 Task: Research Airbnb accommodation in Utmanzai, Pakistan from 5th December, 2023 to 12th December, 2023 for 2 adults.  With 1  bedroom having 1 bed and 1 bathroom. Property type can be hotel. Booking option can be shelf check-in. Look for 3 properties as per requirement.
Action: Mouse moved to (430, 89)
Screenshot: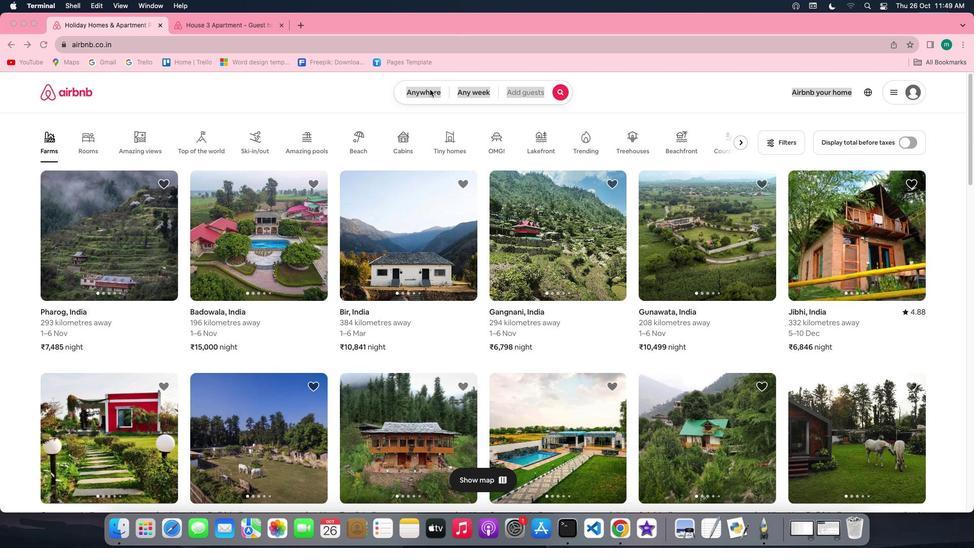 
Action: Mouse pressed left at (430, 89)
Screenshot: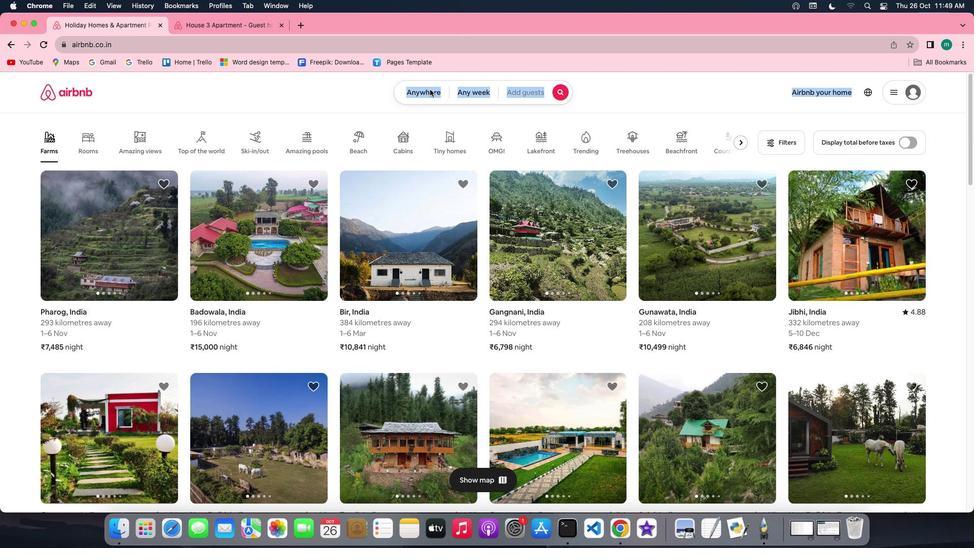 
Action: Mouse pressed left at (430, 89)
Screenshot: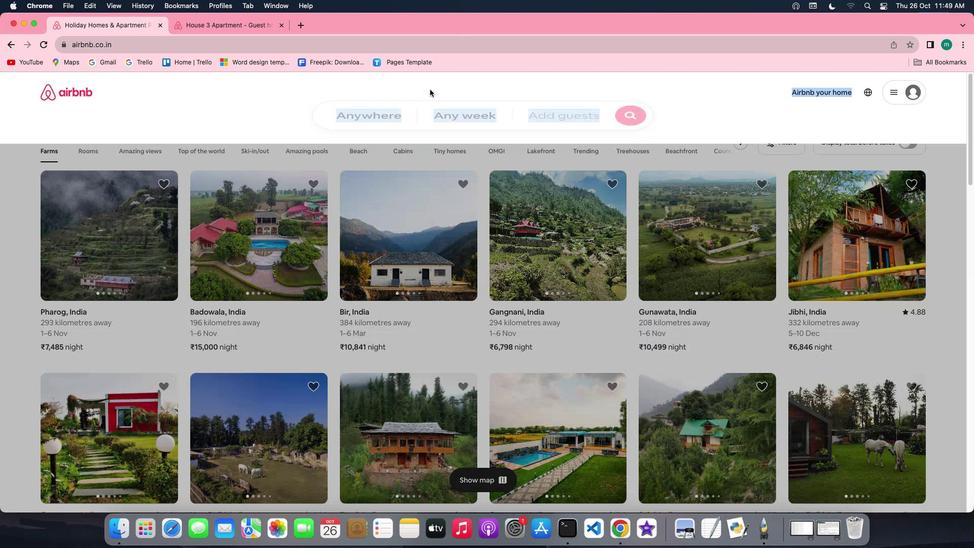 
Action: Mouse moved to (374, 132)
Screenshot: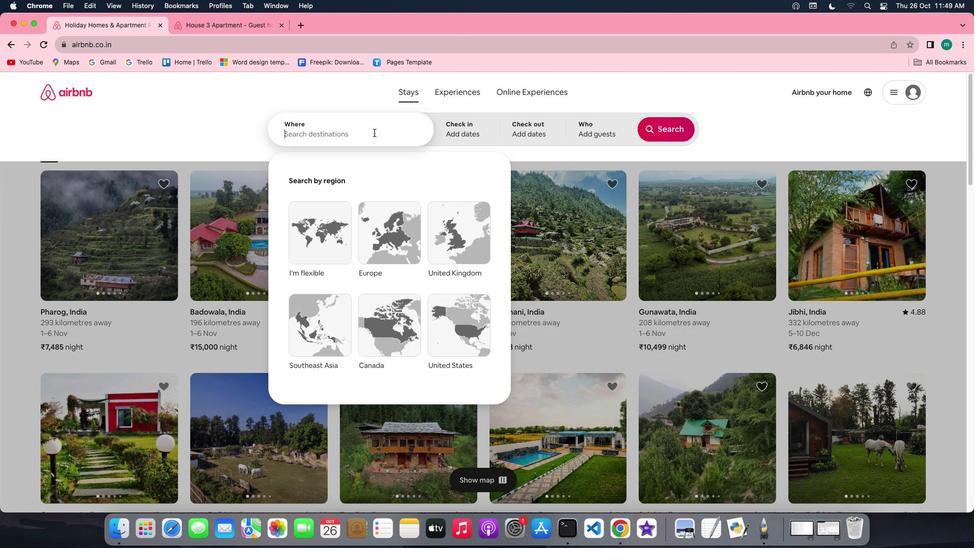 
Action: Key pressed Key.shift'U''t''m''a''n''z''a''i'','Key.spaceKey.shift'P''a''k''i''s''t''a''n'
Screenshot: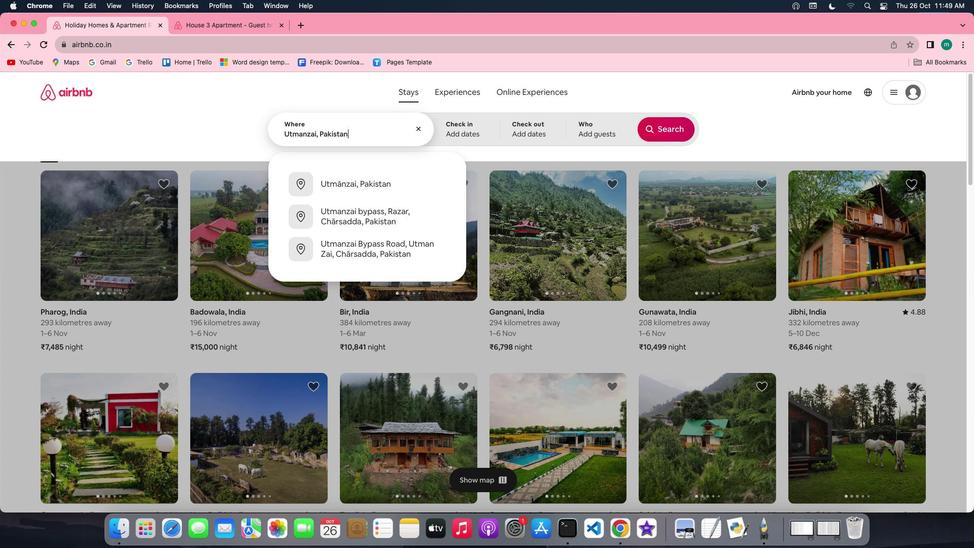 
Action: Mouse moved to (459, 129)
Screenshot: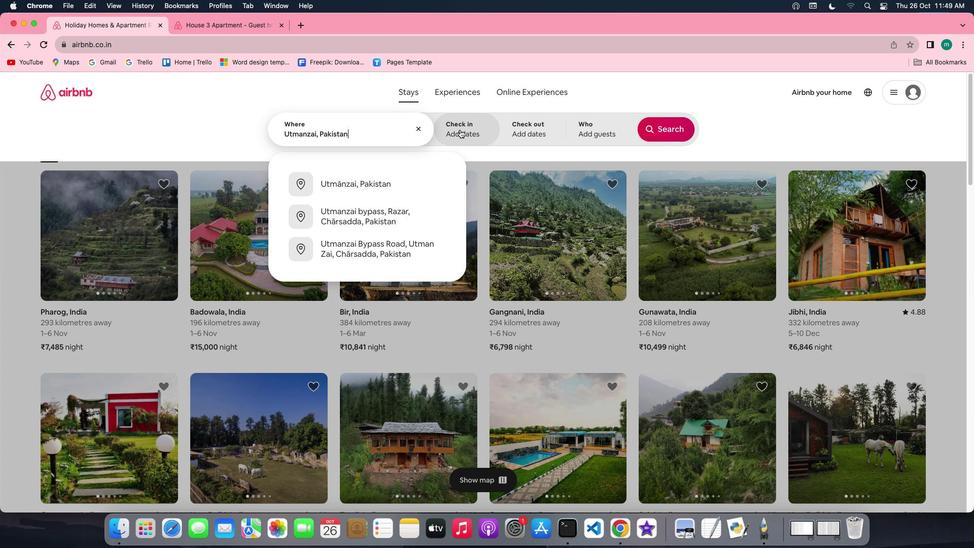 
Action: Mouse pressed left at (459, 129)
Screenshot: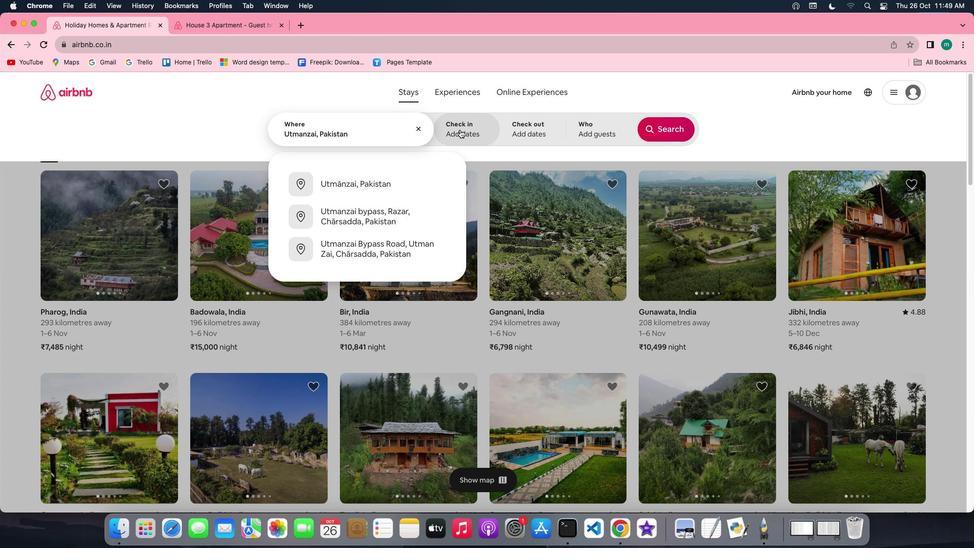 
Action: Mouse moved to (667, 210)
Screenshot: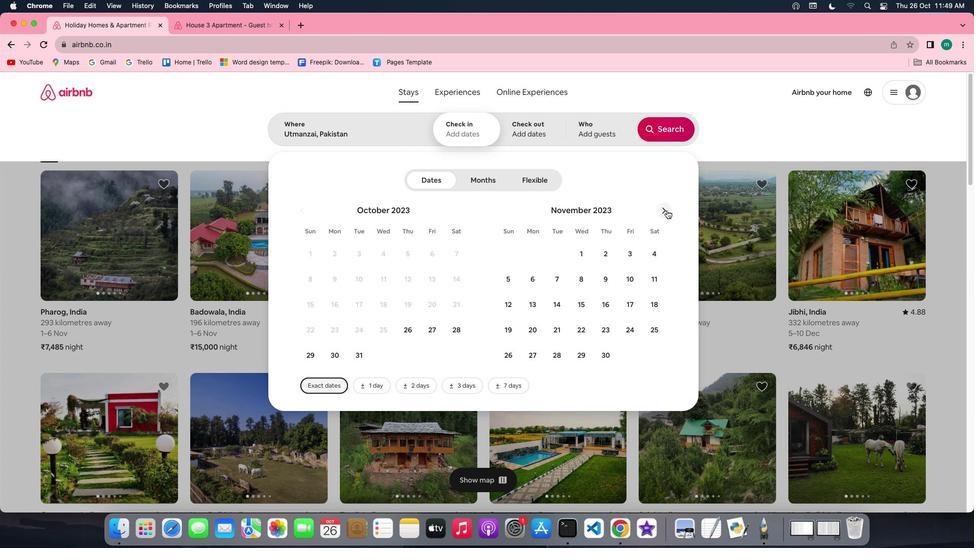 
Action: Mouse pressed left at (667, 210)
Screenshot: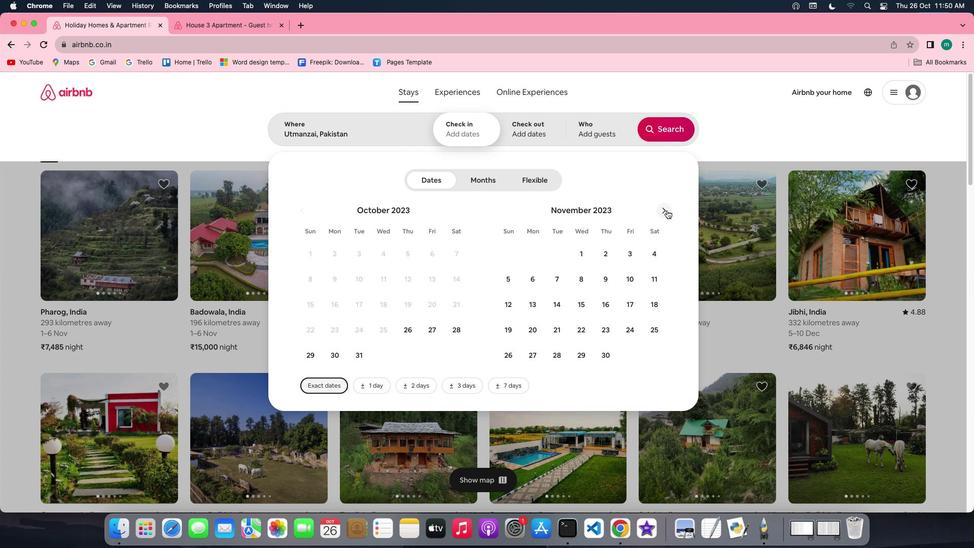 
Action: Mouse moved to (562, 273)
Screenshot: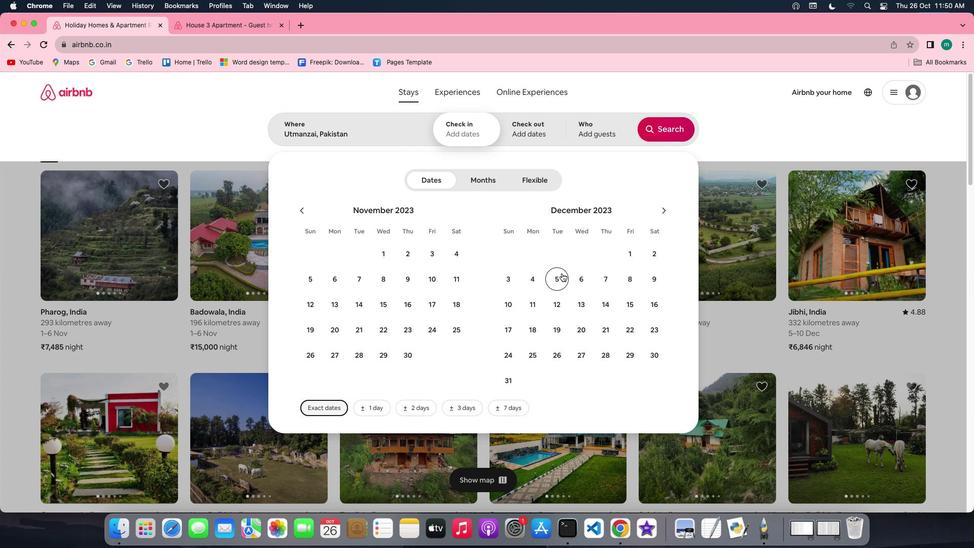 
Action: Mouse pressed left at (562, 273)
Screenshot: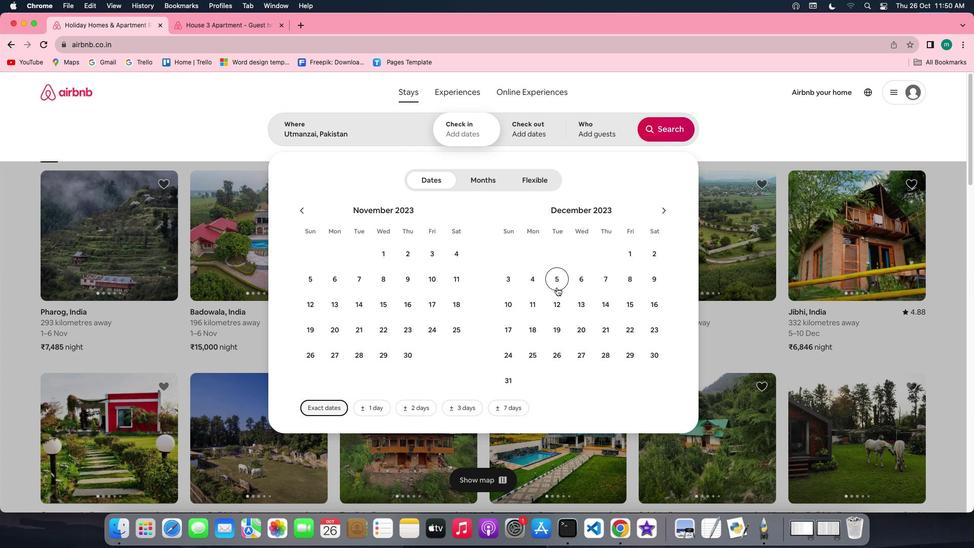
Action: Mouse moved to (555, 306)
Screenshot: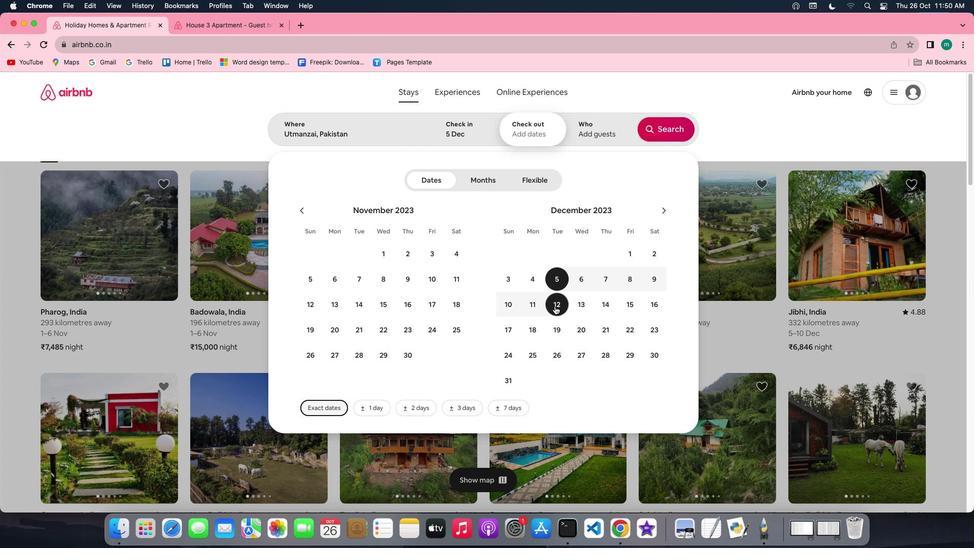 
Action: Mouse pressed left at (555, 306)
Screenshot: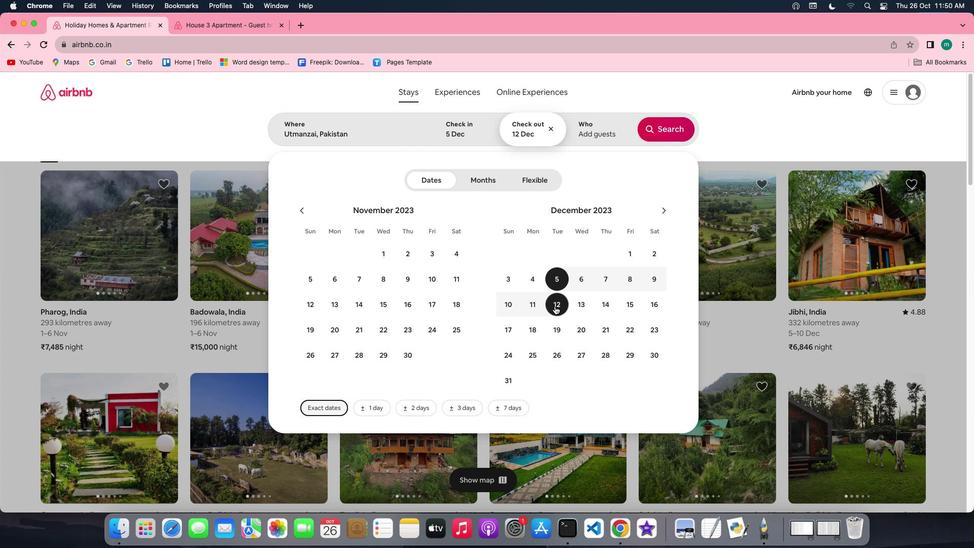 
Action: Mouse moved to (592, 138)
Screenshot: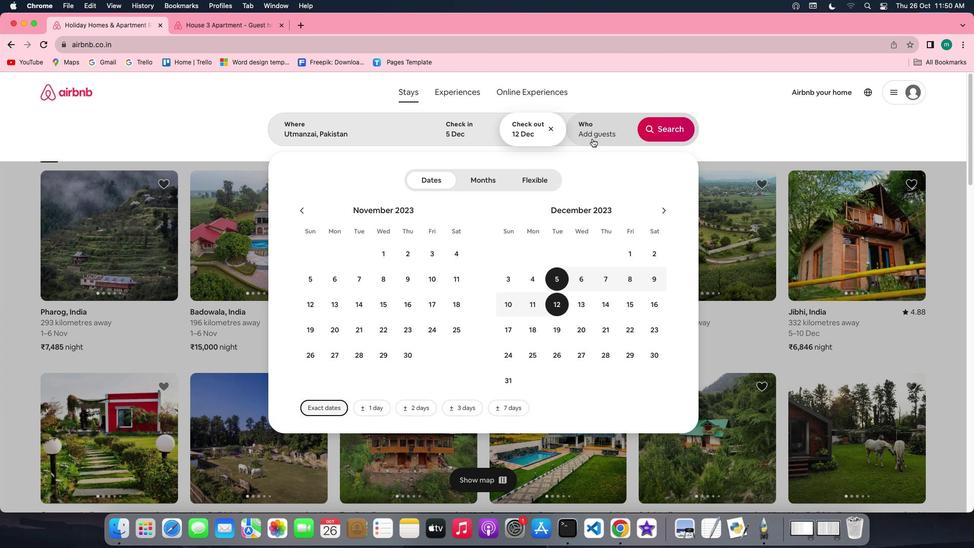 
Action: Mouse pressed left at (592, 138)
Screenshot: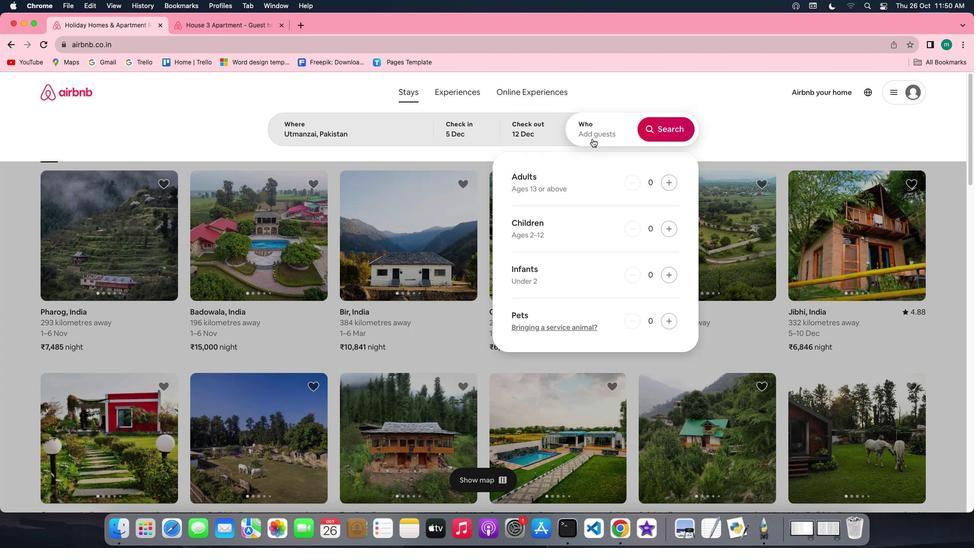 
Action: Mouse moved to (675, 181)
Screenshot: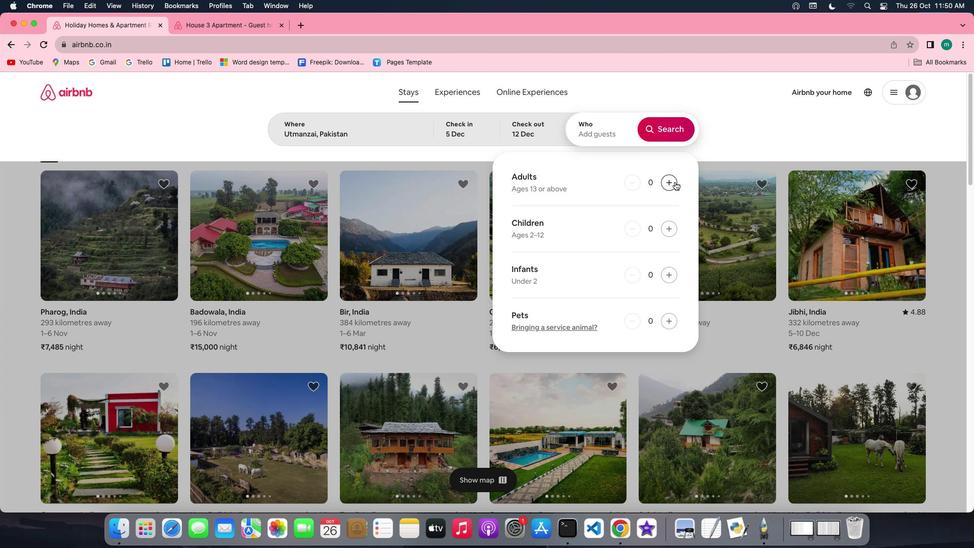 
Action: Mouse pressed left at (675, 181)
Screenshot: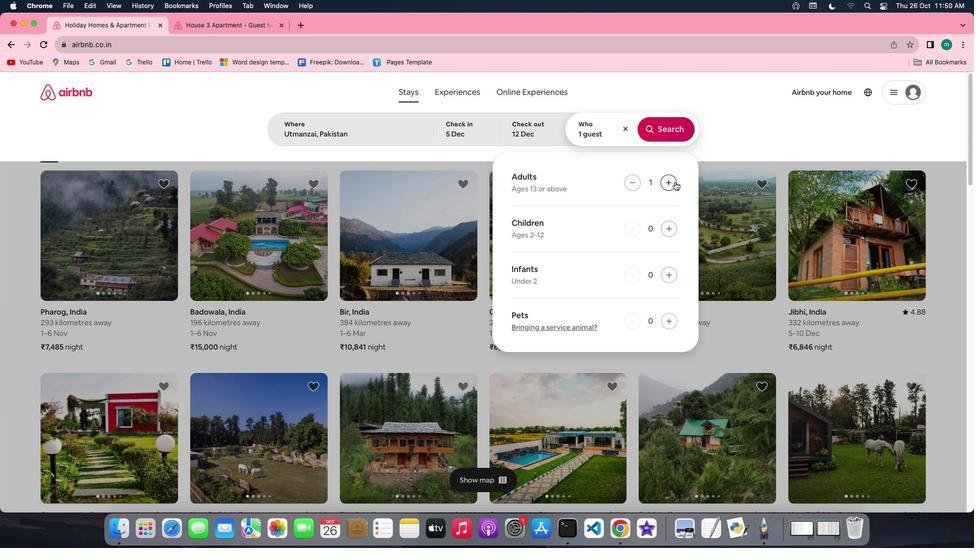 
Action: Mouse pressed left at (675, 181)
Screenshot: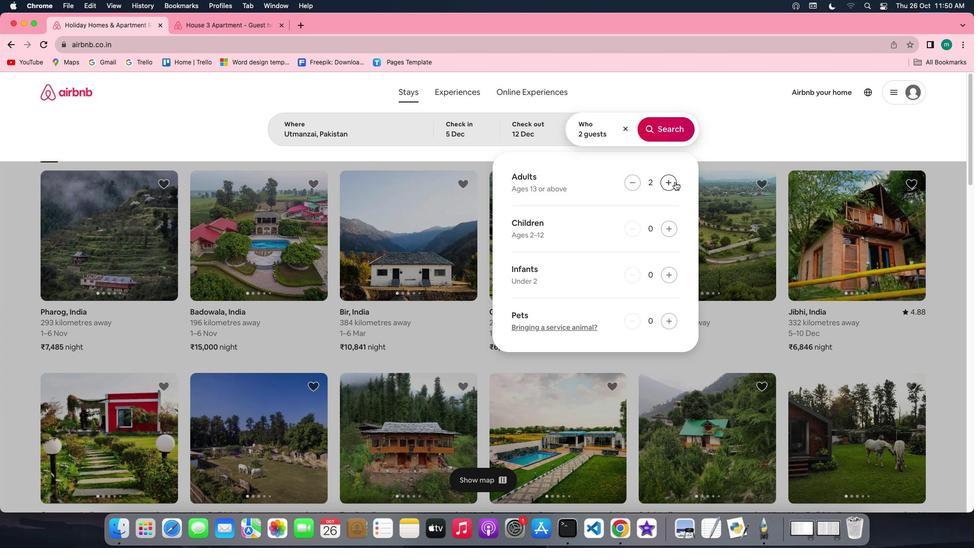 
Action: Mouse moved to (671, 136)
Screenshot: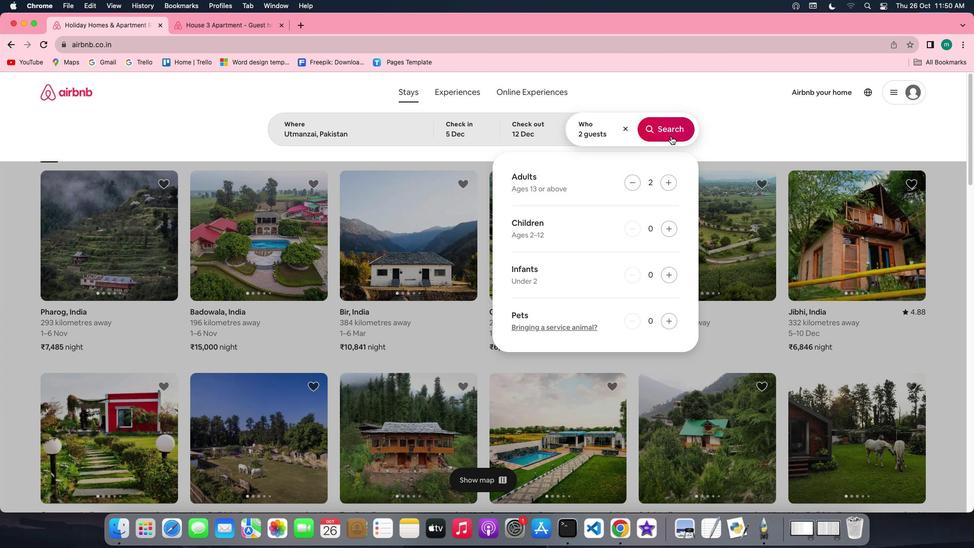 
Action: Mouse pressed left at (671, 136)
Screenshot: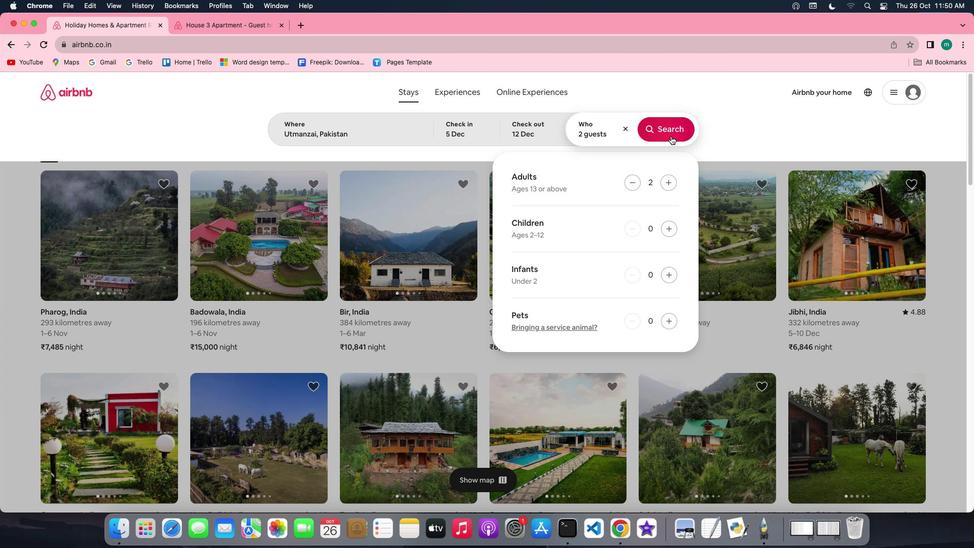 
Action: Mouse moved to (814, 138)
Screenshot: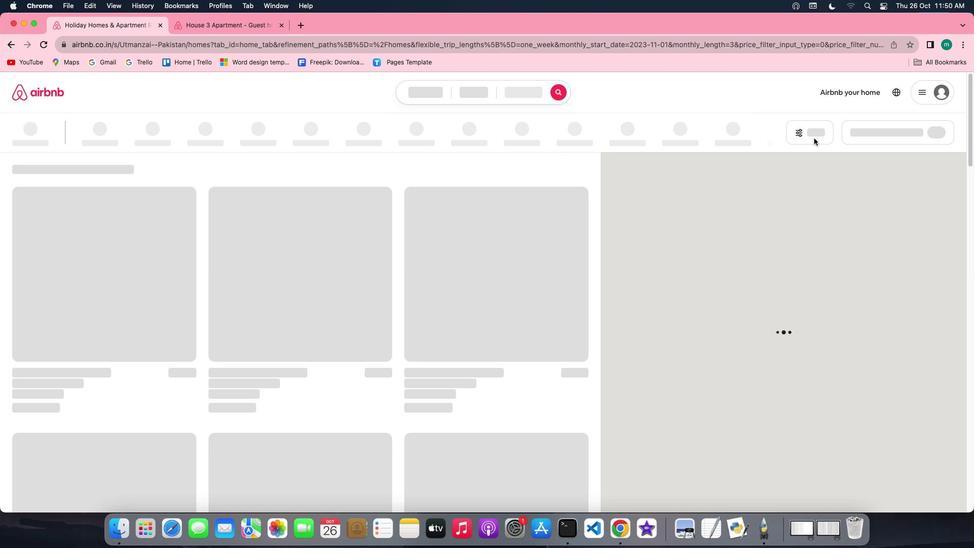 
Action: Mouse pressed left at (814, 138)
Screenshot: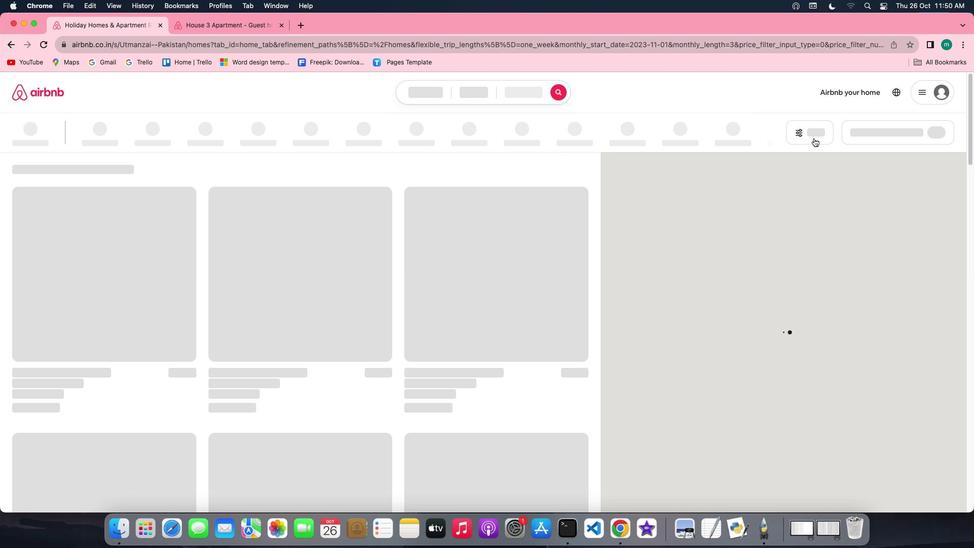 
Action: Mouse moved to (818, 133)
Screenshot: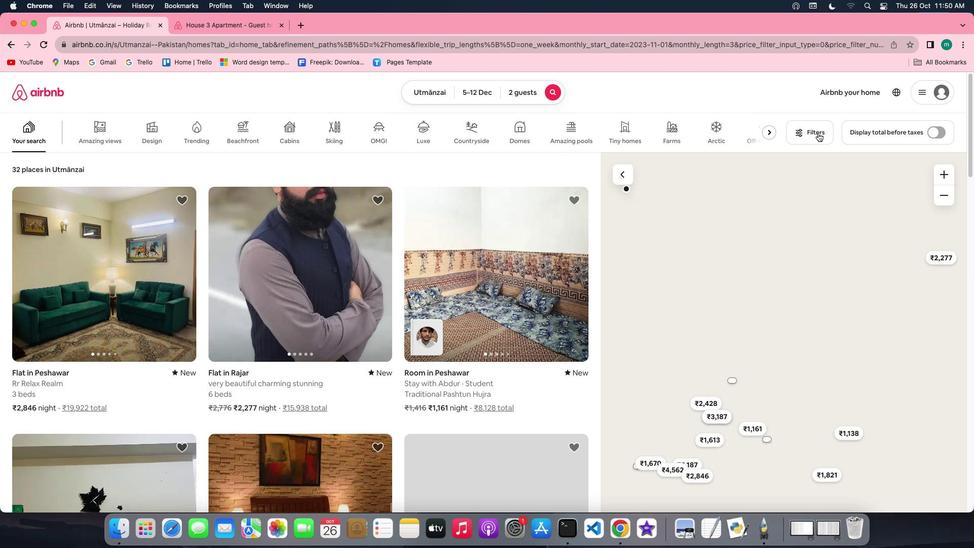 
Action: Mouse pressed left at (818, 133)
Screenshot: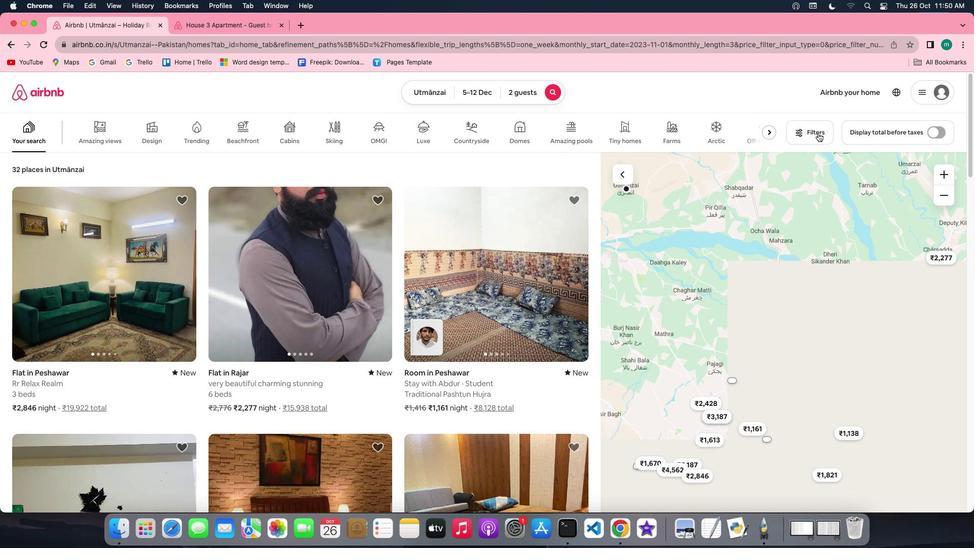 
Action: Mouse moved to (582, 314)
Screenshot: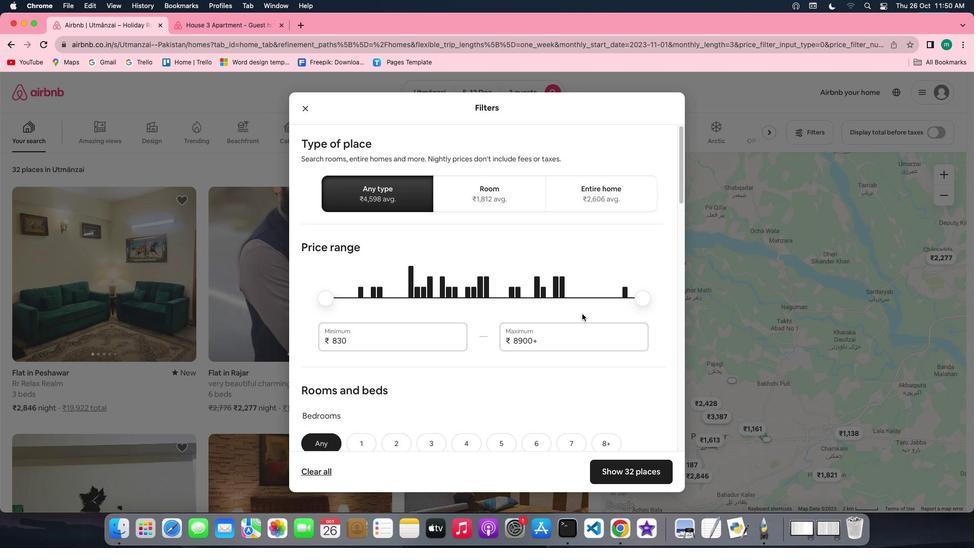 
Action: Mouse scrolled (582, 314) with delta (0, 0)
Screenshot: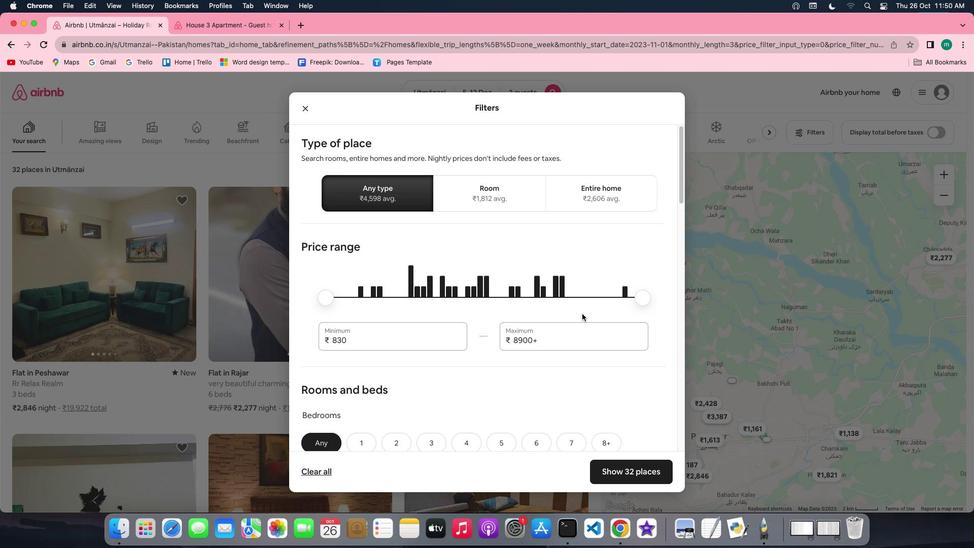 
Action: Mouse scrolled (582, 314) with delta (0, 0)
Screenshot: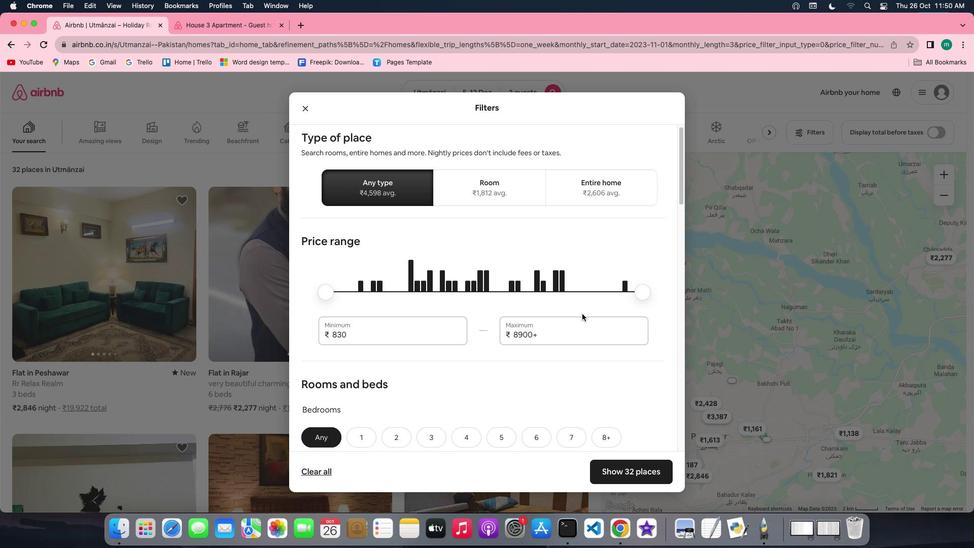 
Action: Mouse scrolled (582, 314) with delta (0, 0)
Screenshot: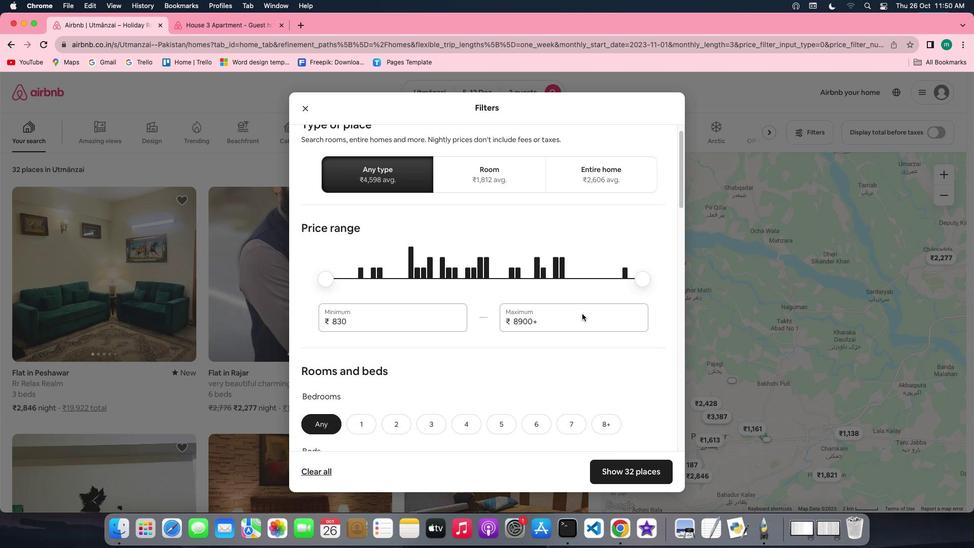 
Action: Mouse scrolled (582, 314) with delta (0, 0)
Screenshot: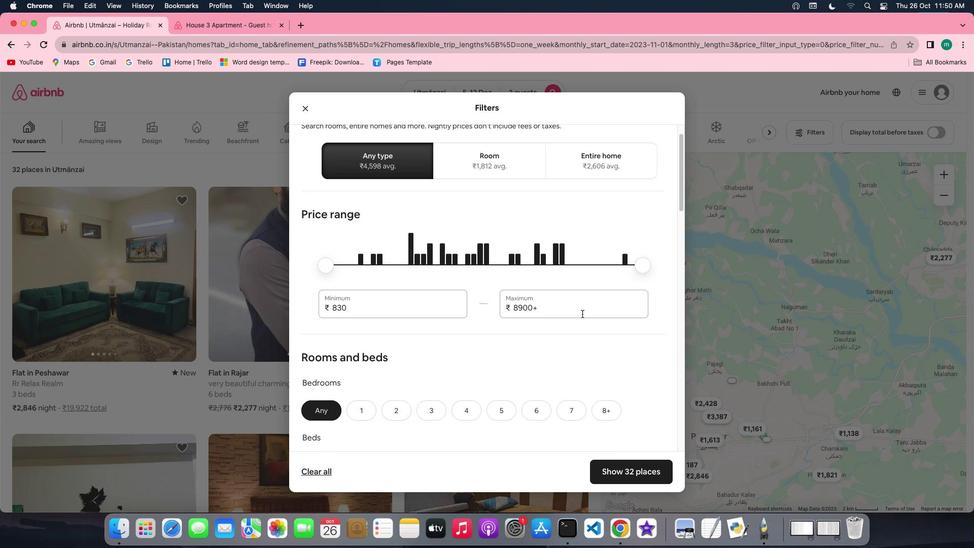 
Action: Mouse scrolled (582, 314) with delta (0, 0)
Screenshot: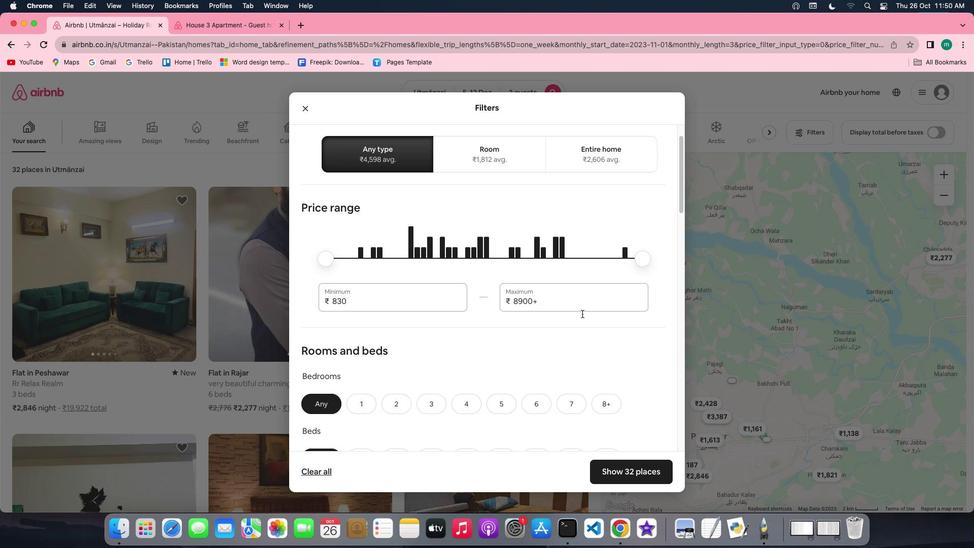 
Action: Mouse scrolled (582, 314) with delta (0, -1)
Screenshot: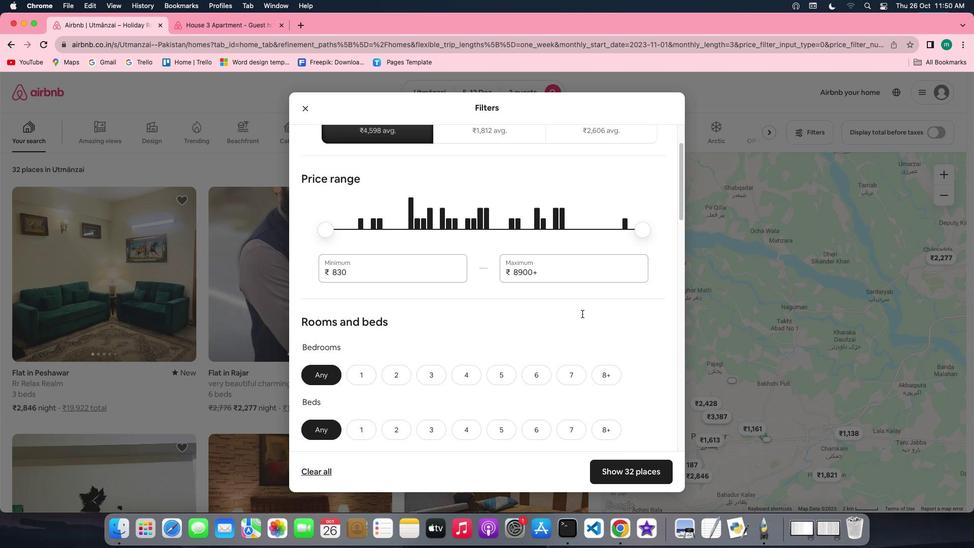 
Action: Mouse scrolled (582, 314) with delta (0, -1)
Screenshot: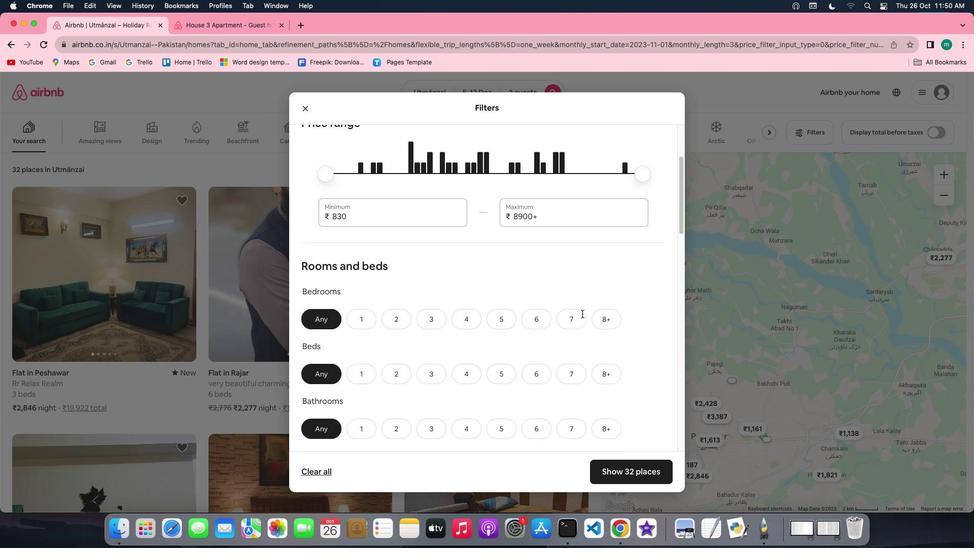 
Action: Mouse scrolled (582, 314) with delta (0, 0)
Screenshot: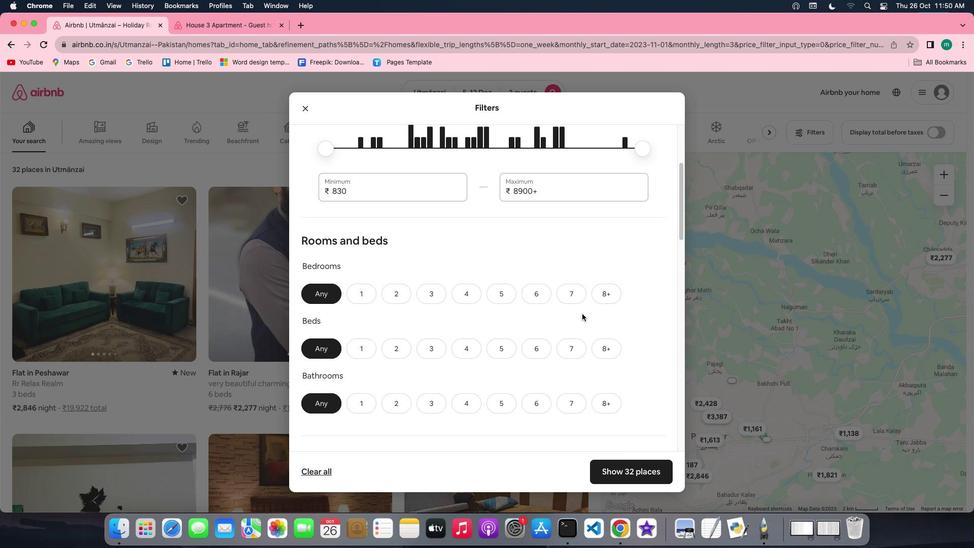 
Action: Mouse scrolled (582, 314) with delta (0, 0)
Screenshot: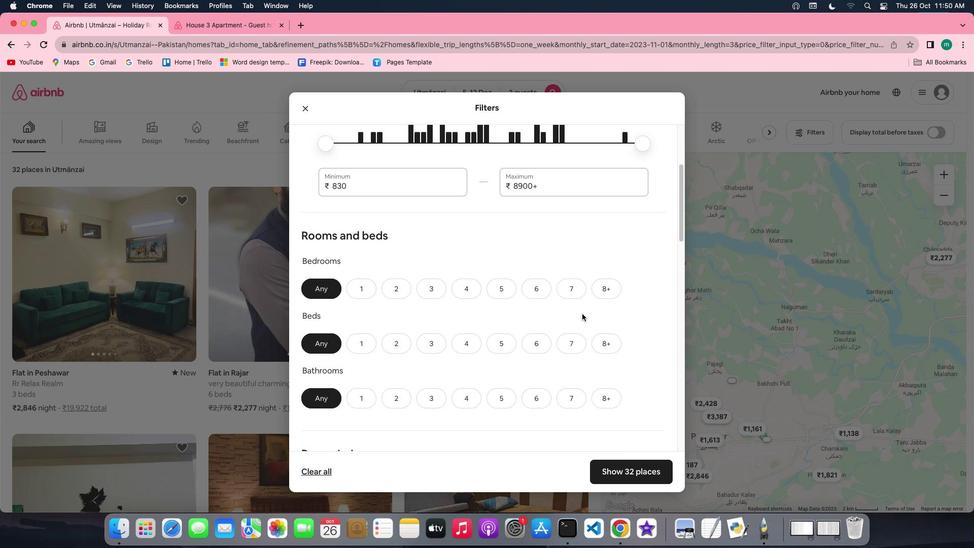 
Action: Mouse scrolled (582, 314) with delta (0, 0)
Screenshot: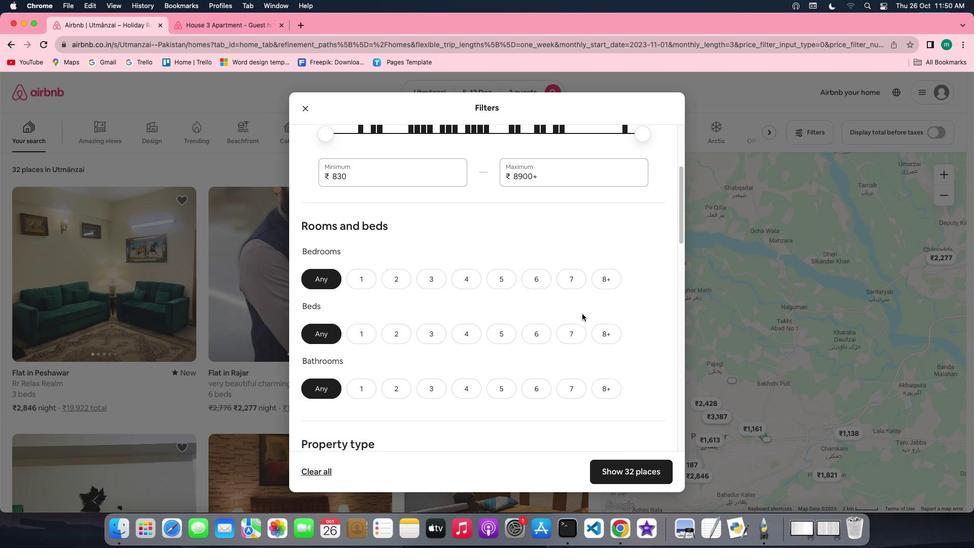
Action: Mouse moved to (366, 275)
Screenshot: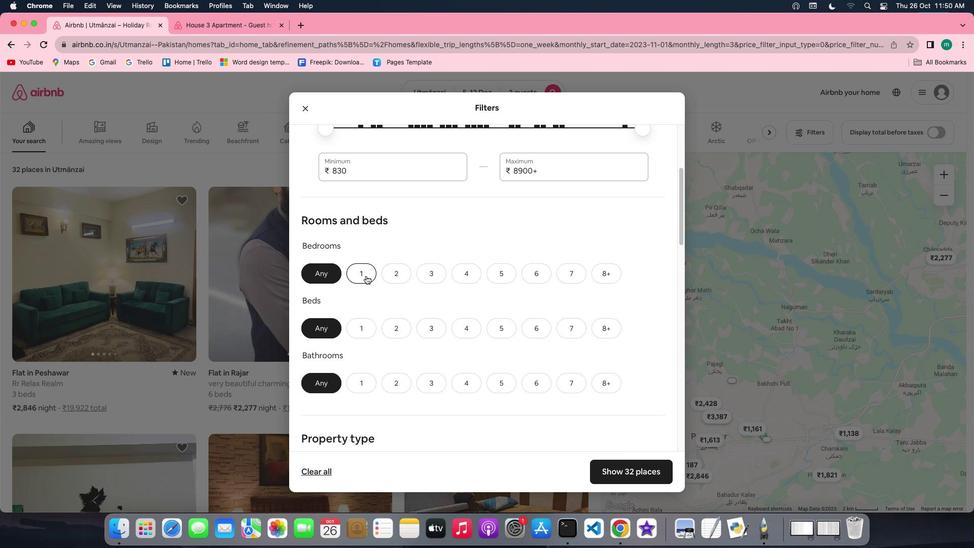
Action: Mouse pressed left at (366, 275)
Screenshot: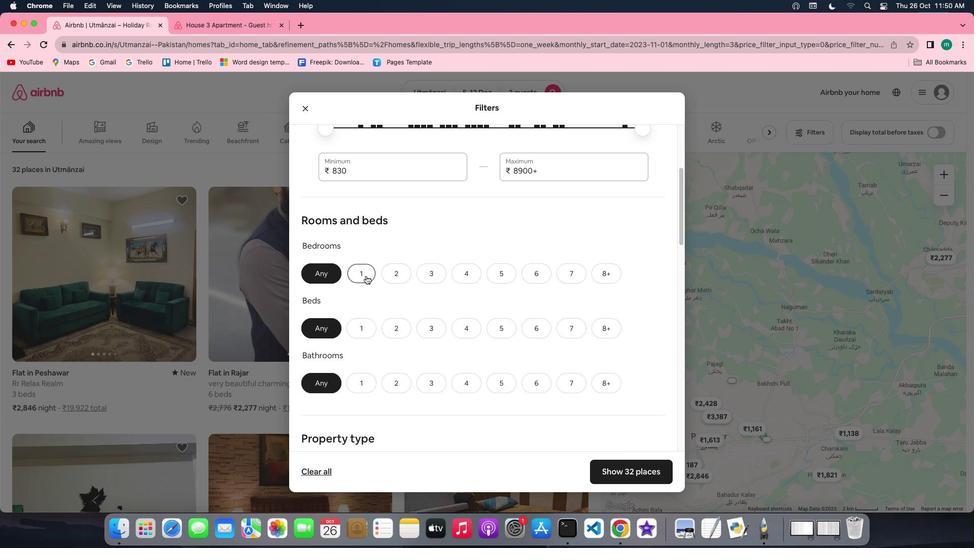 
Action: Mouse moved to (359, 317)
Screenshot: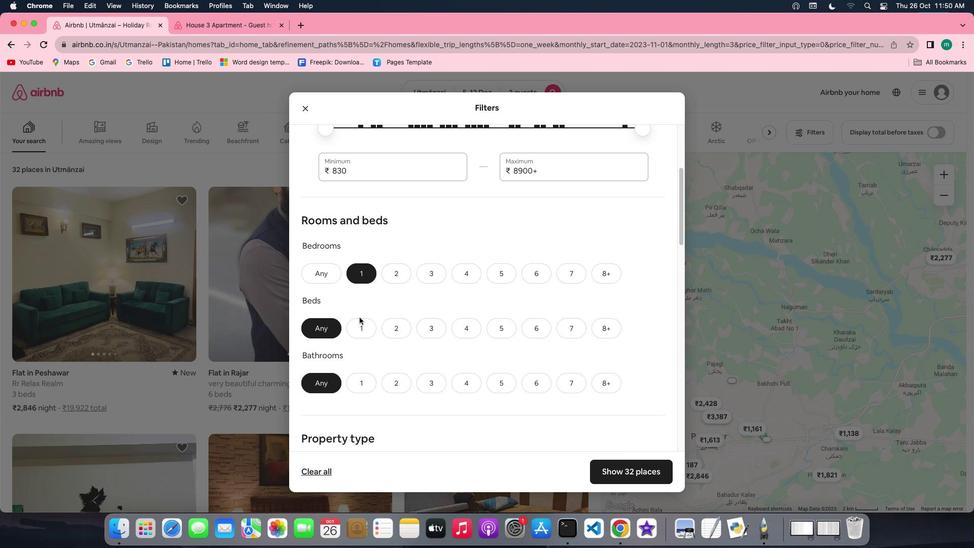 
Action: Mouse pressed left at (359, 317)
Screenshot: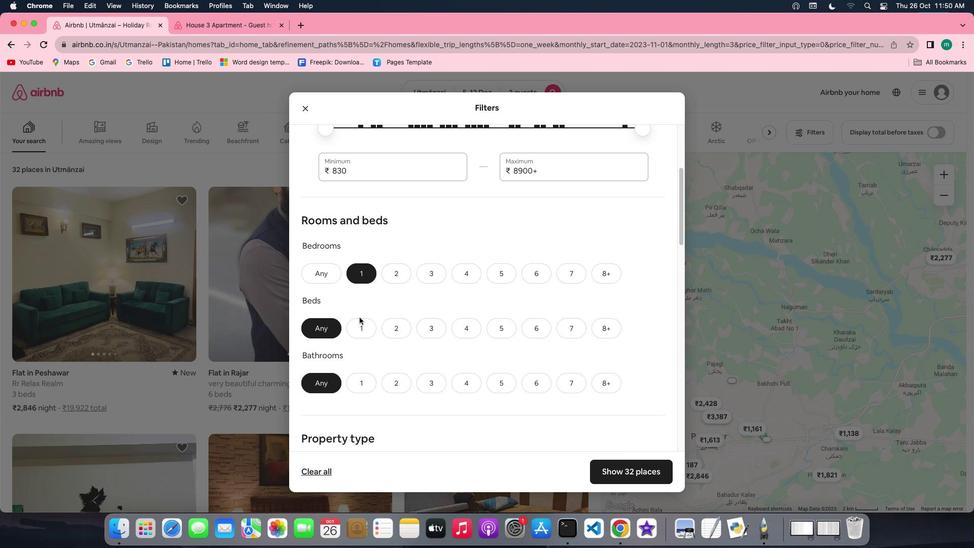 
Action: Mouse moved to (359, 325)
Screenshot: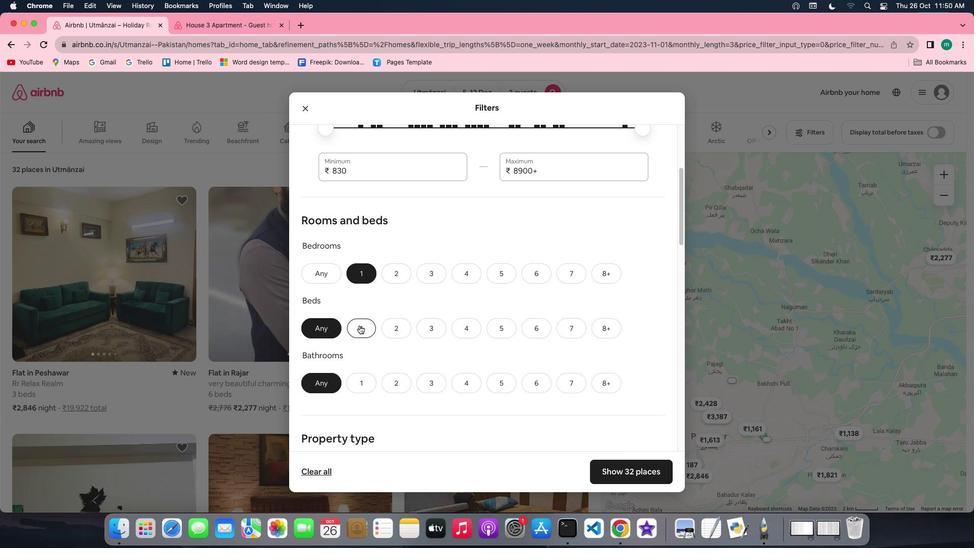 
Action: Mouse pressed left at (359, 325)
Screenshot: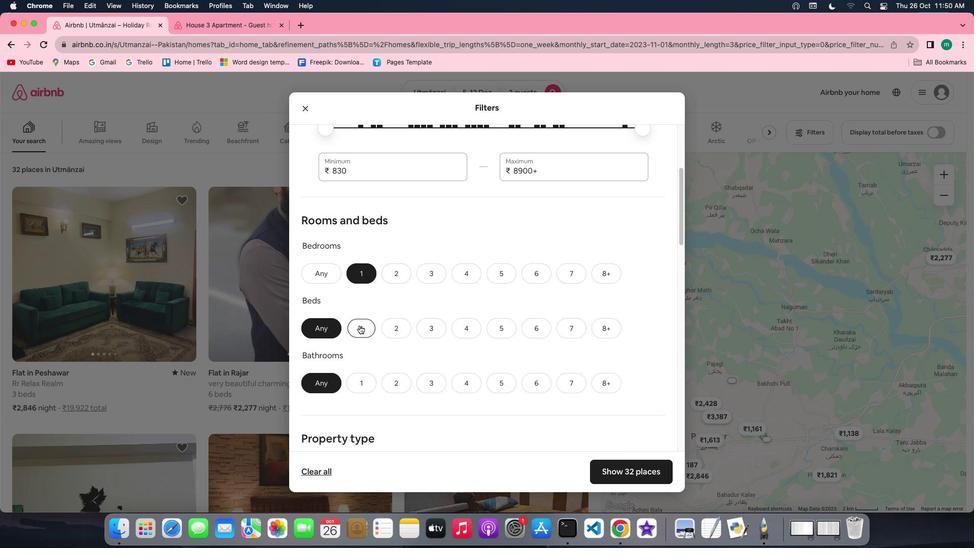 
Action: Mouse moved to (360, 376)
Screenshot: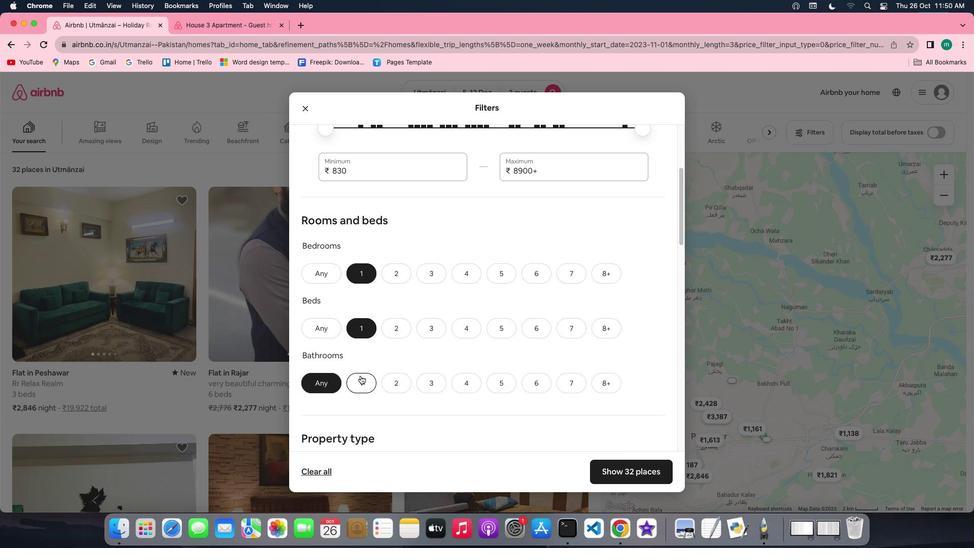 
Action: Mouse pressed left at (360, 376)
Screenshot: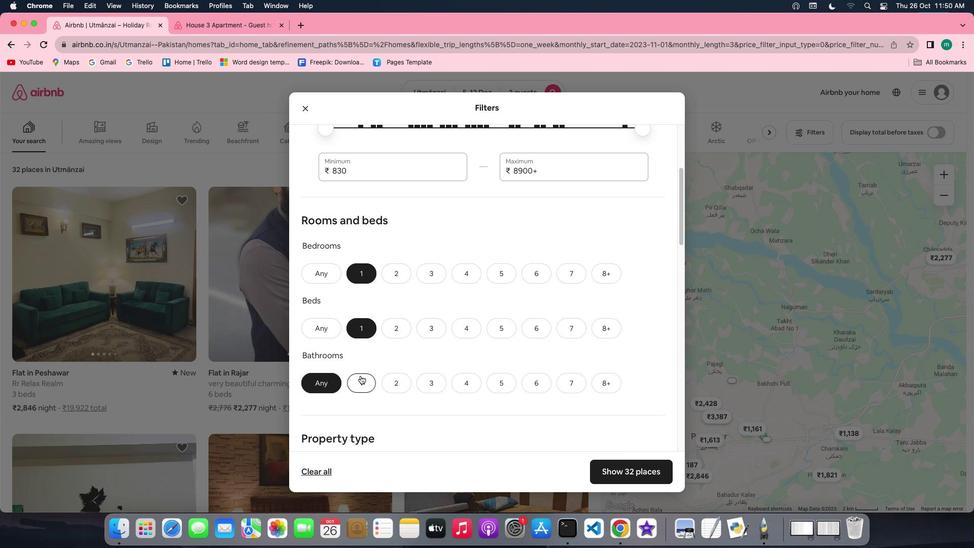 
Action: Mouse moved to (470, 365)
Screenshot: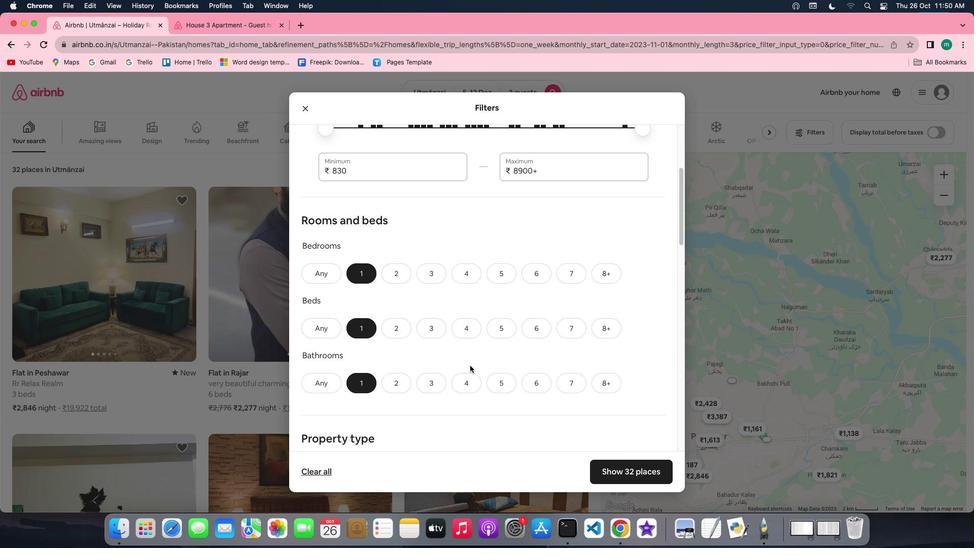 
Action: Mouse scrolled (470, 365) with delta (0, 0)
Screenshot: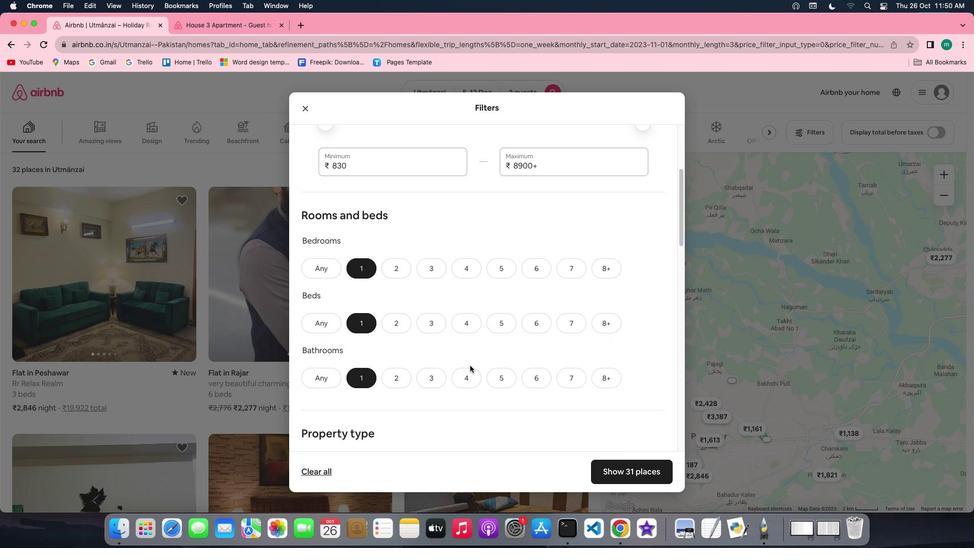 
Action: Mouse scrolled (470, 365) with delta (0, 0)
Screenshot: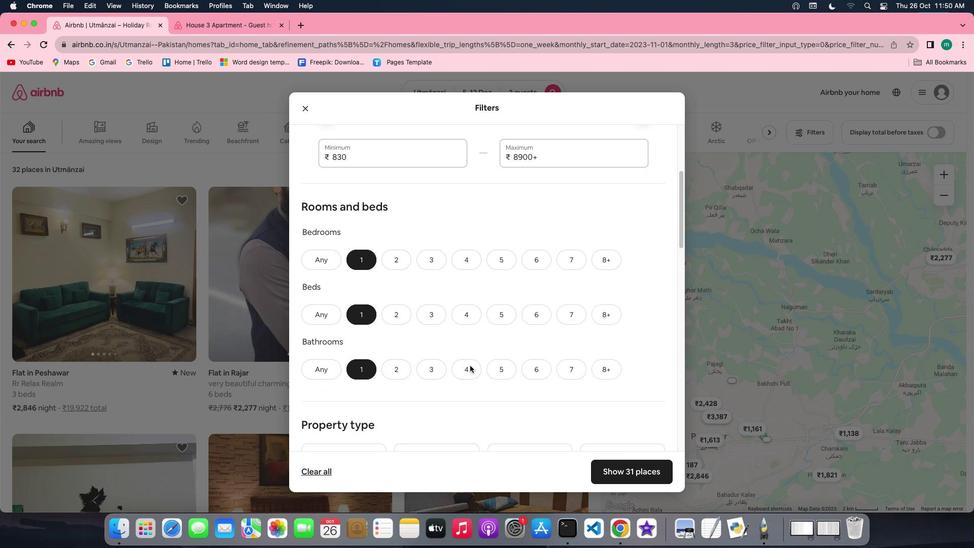 
Action: Mouse scrolled (470, 365) with delta (0, -1)
Screenshot: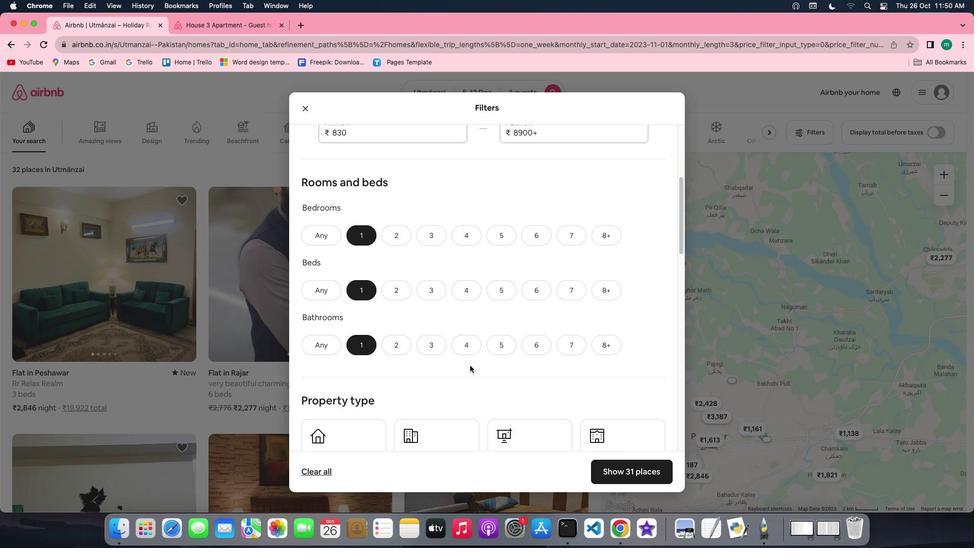 
Action: Mouse scrolled (470, 365) with delta (0, 0)
Screenshot: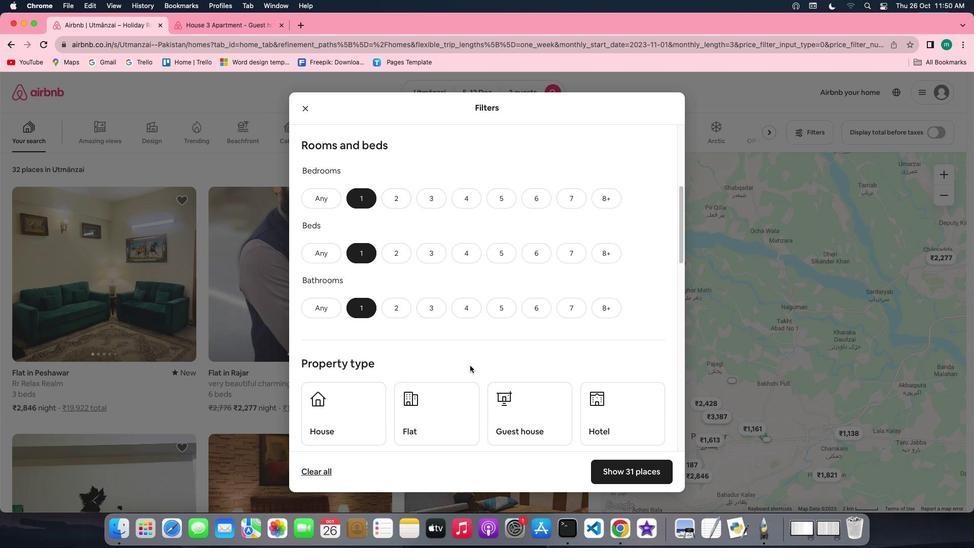 
Action: Mouse scrolled (470, 365) with delta (0, 0)
Screenshot: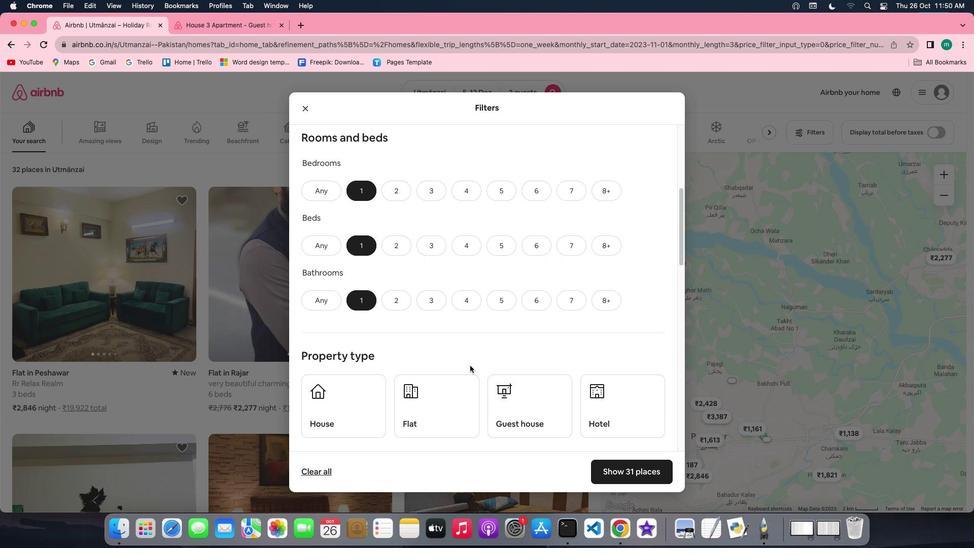 
Action: Mouse scrolled (470, 365) with delta (0, 0)
Screenshot: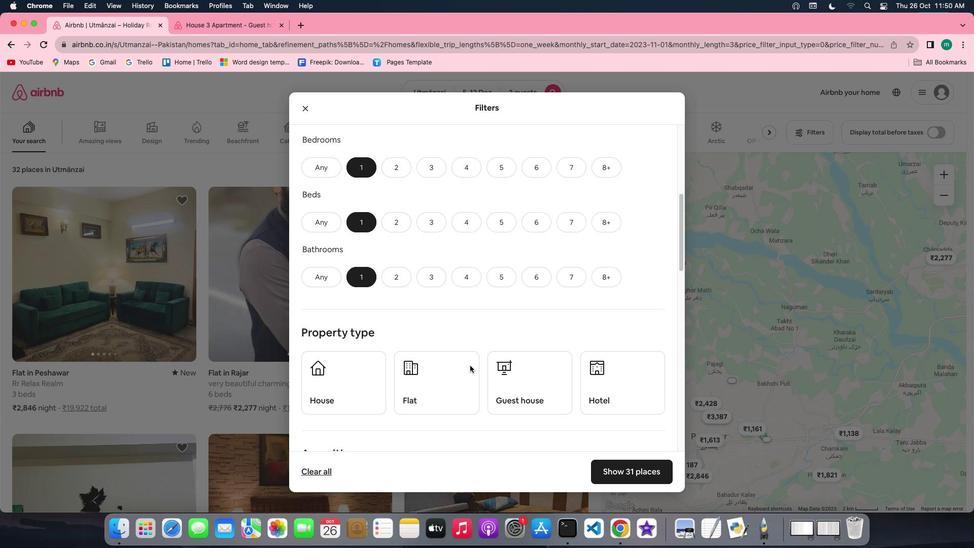 
Action: Mouse scrolled (470, 365) with delta (0, 0)
Screenshot: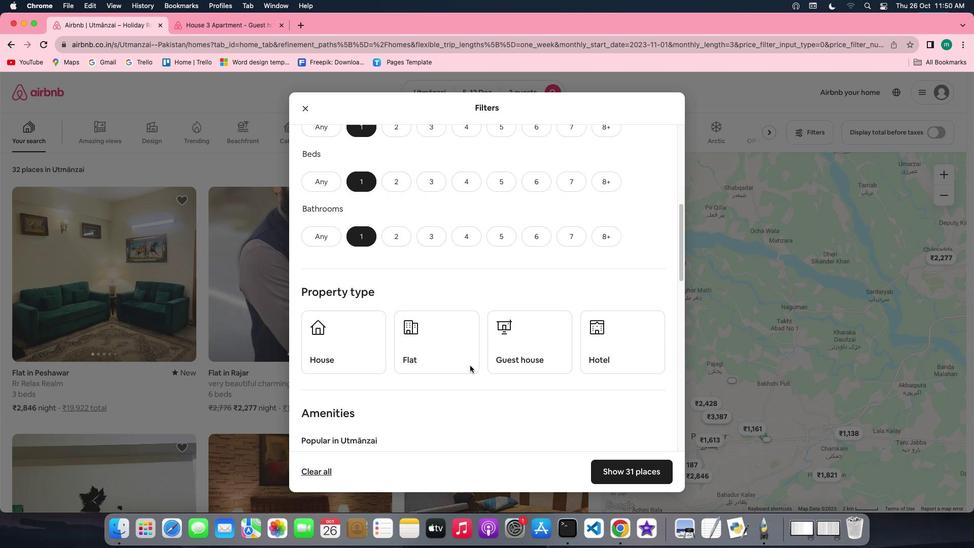 
Action: Mouse moved to (618, 326)
Screenshot: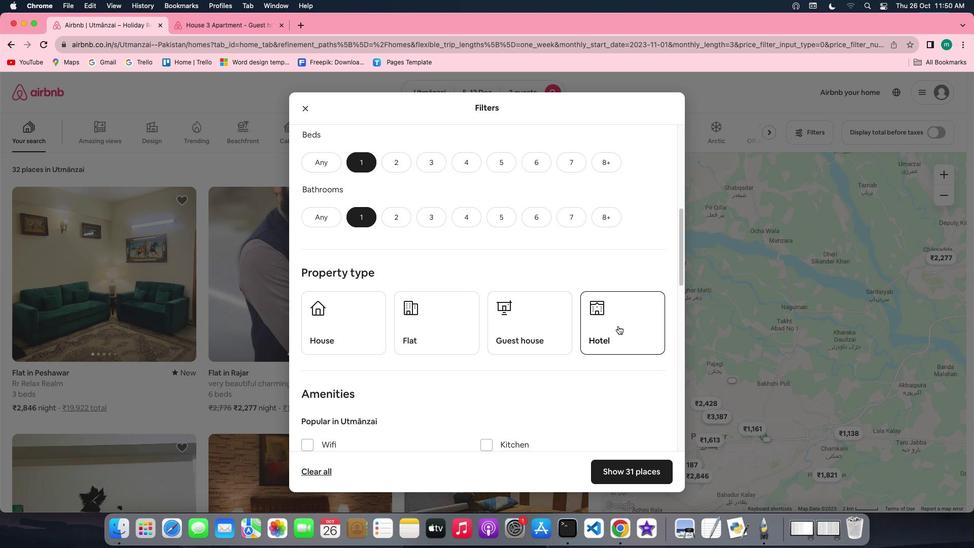 
Action: Mouse pressed left at (618, 326)
Screenshot: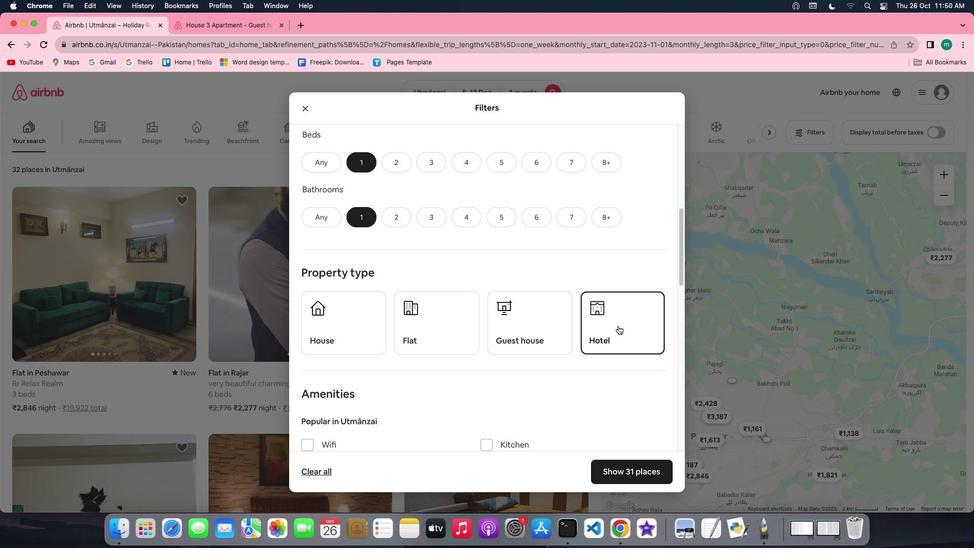 
Action: Mouse moved to (538, 368)
Screenshot: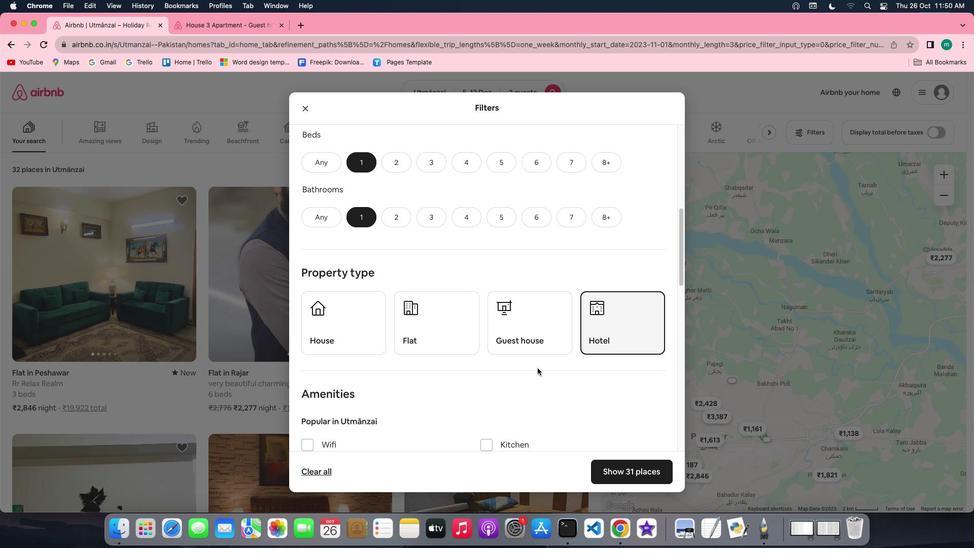 
Action: Mouse scrolled (538, 368) with delta (0, 0)
Screenshot: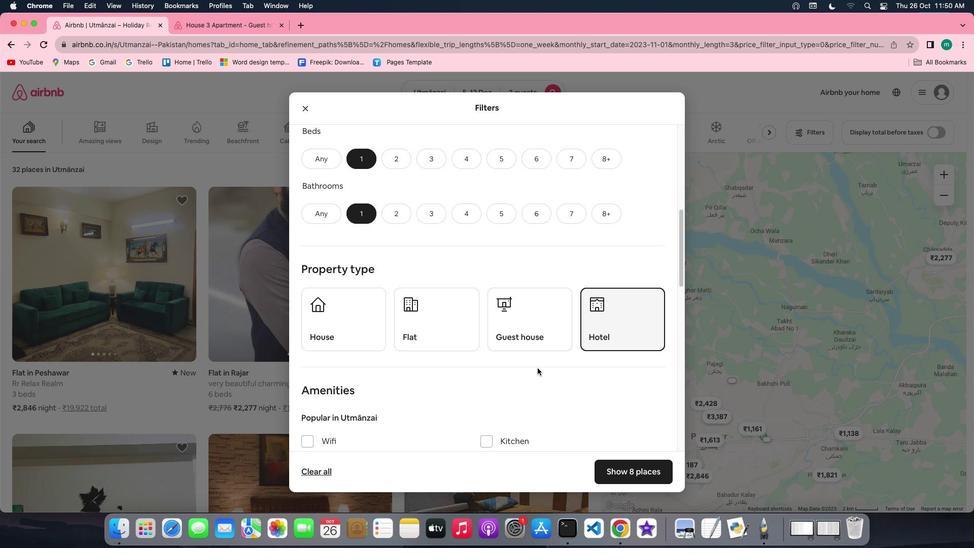 
Action: Mouse scrolled (538, 368) with delta (0, 0)
Screenshot: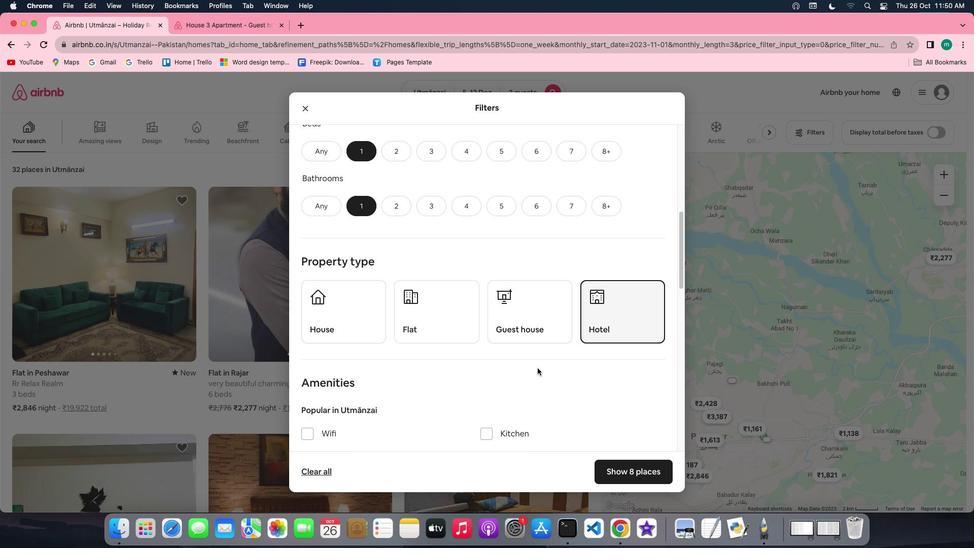 
Action: Mouse scrolled (538, 368) with delta (0, -1)
Screenshot: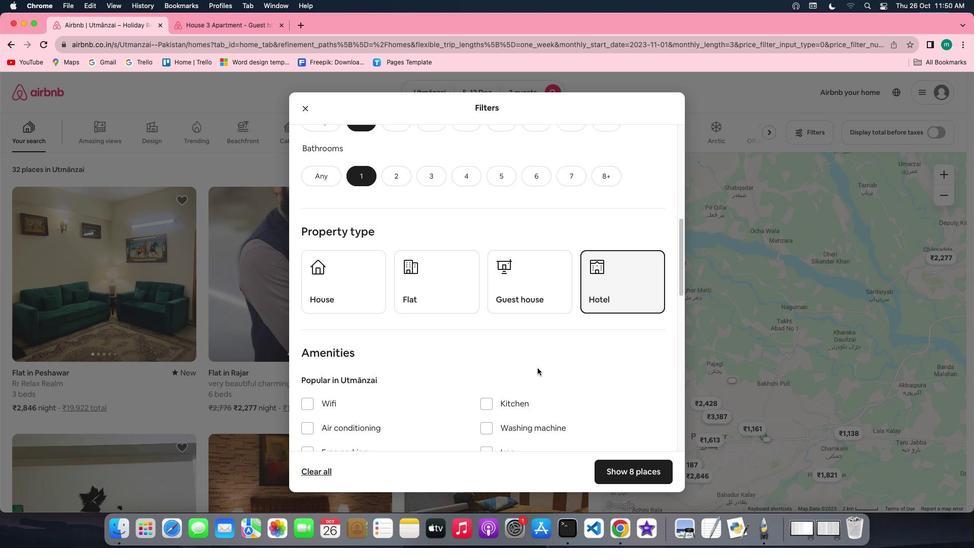 
Action: Mouse scrolled (538, 368) with delta (0, -1)
Screenshot: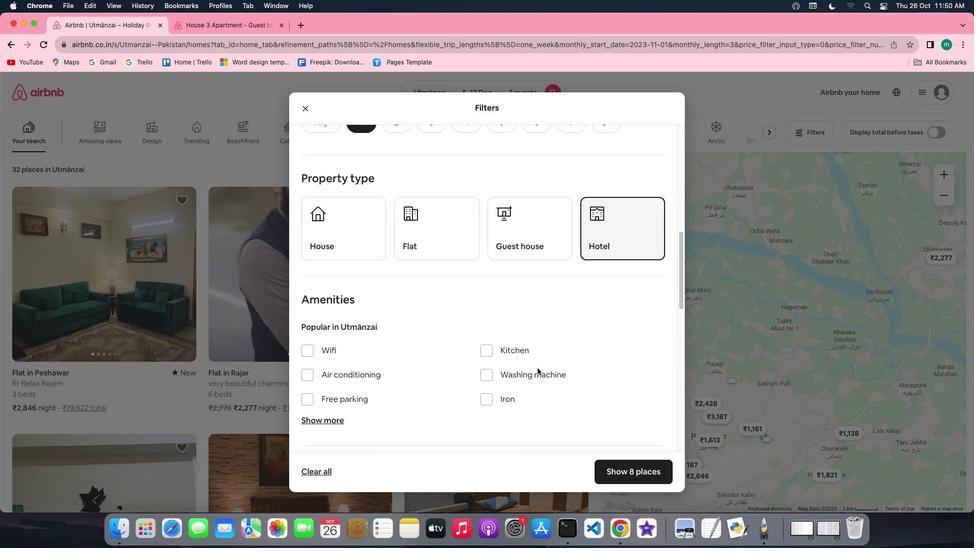 
Action: Mouse scrolled (538, 368) with delta (0, 0)
Screenshot: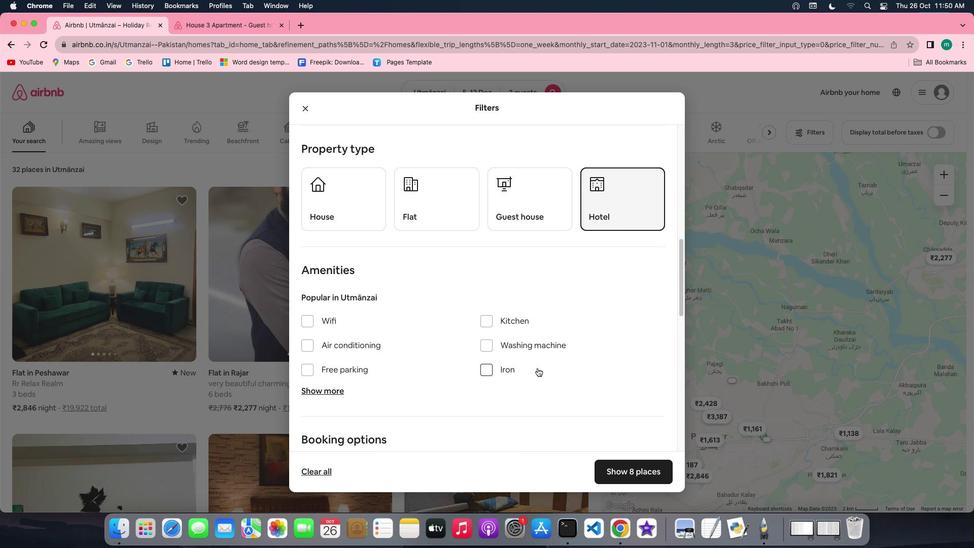 
Action: Mouse scrolled (538, 368) with delta (0, 0)
Screenshot: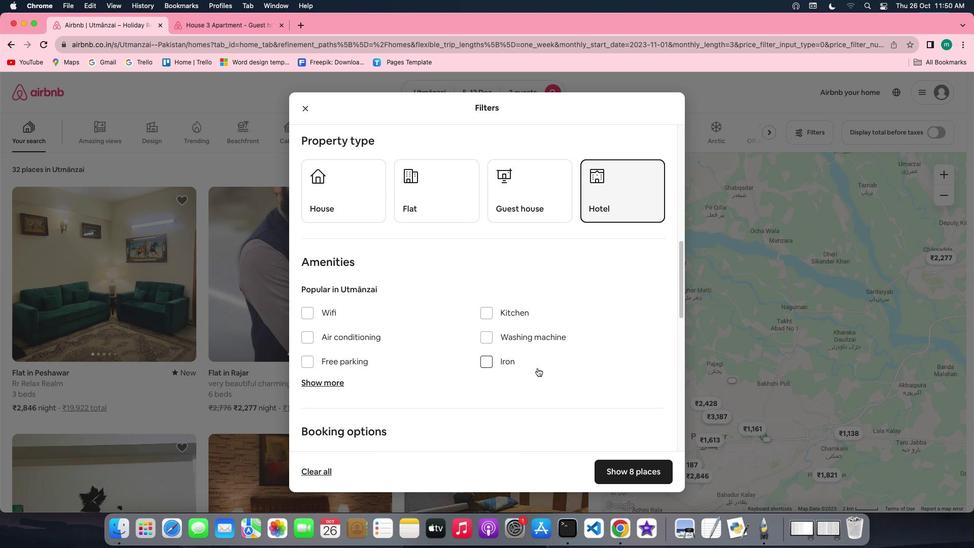
Action: Mouse scrolled (538, 368) with delta (0, 0)
Screenshot: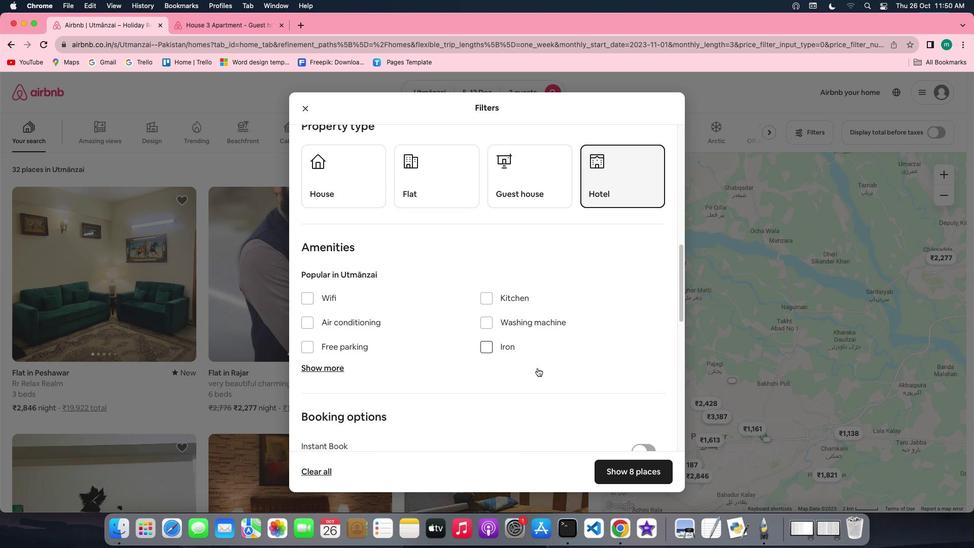 
Action: Mouse scrolled (538, 368) with delta (0, 0)
Screenshot: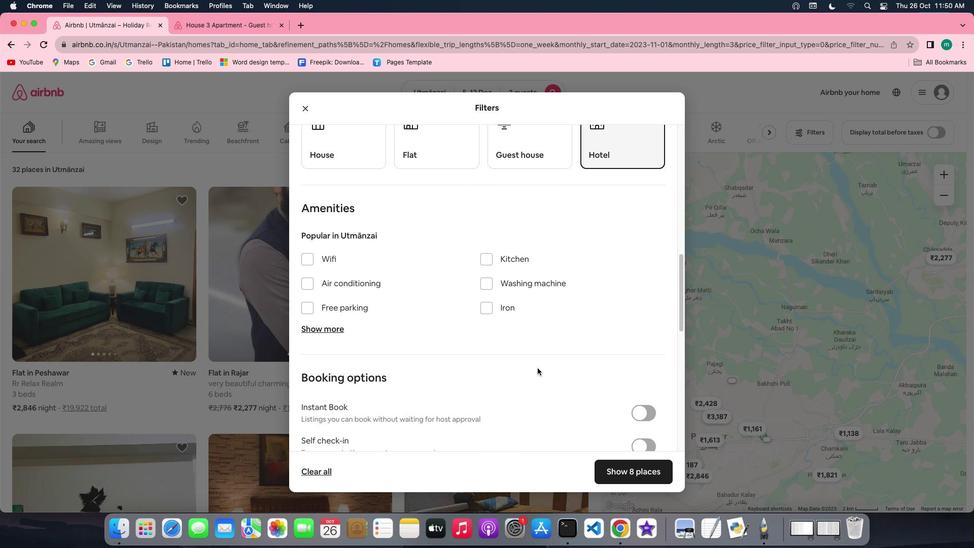 
Action: Mouse scrolled (538, 368) with delta (0, 0)
Screenshot: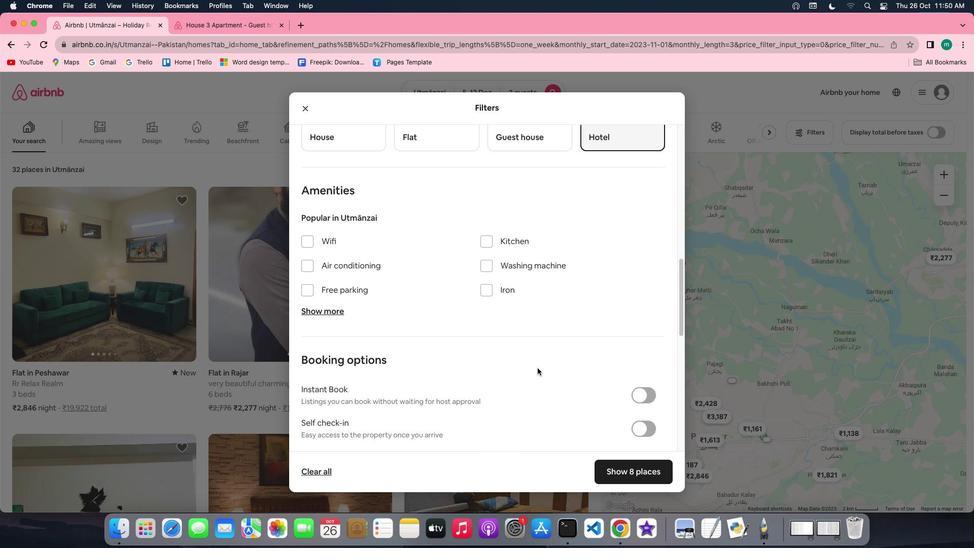 
Action: Mouse scrolled (538, 368) with delta (0, 0)
Screenshot: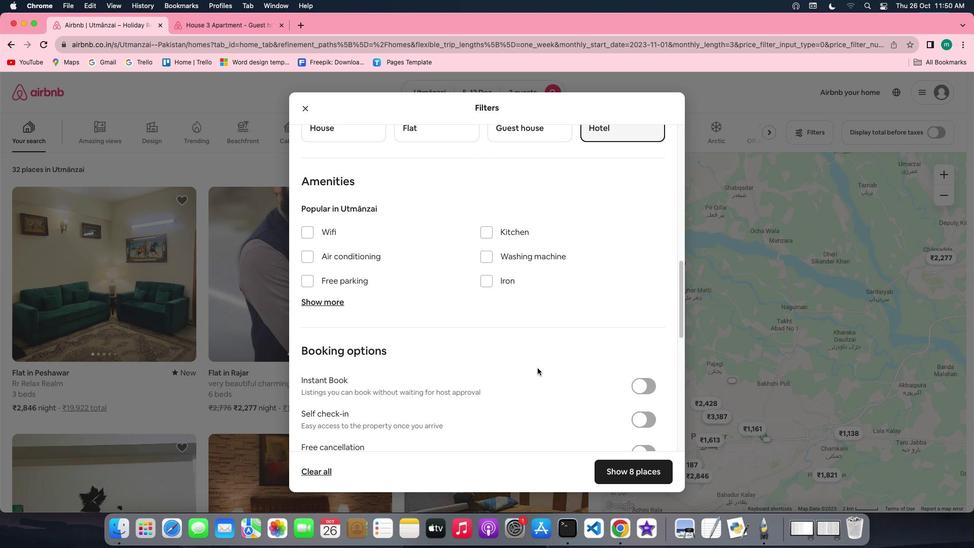 
Action: Mouse scrolled (538, 368) with delta (0, 0)
Screenshot: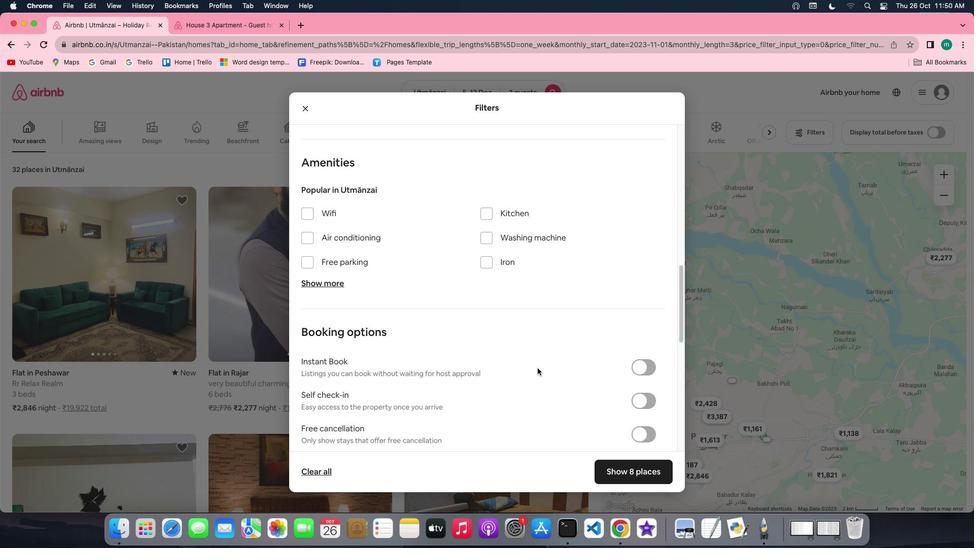 
Action: Mouse scrolled (538, 368) with delta (0, 0)
Screenshot: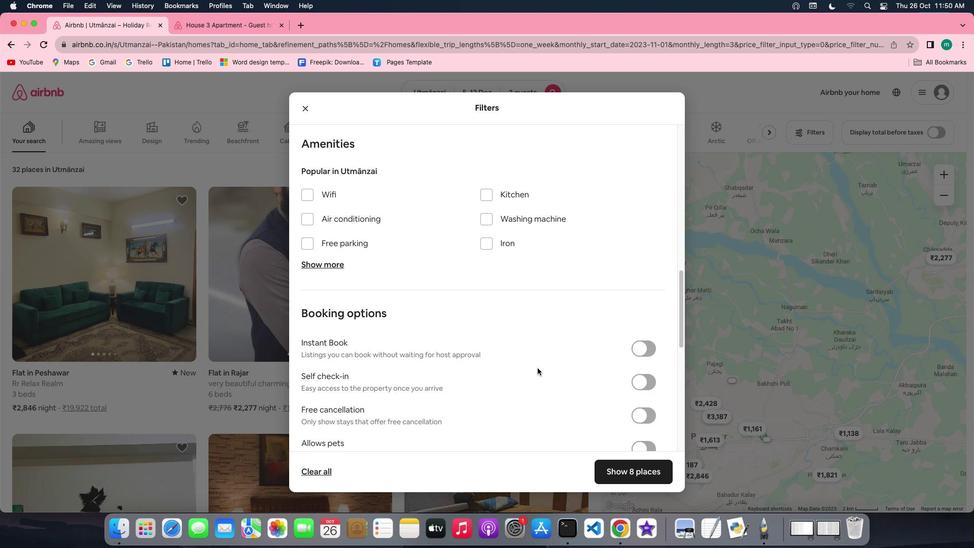 
Action: Mouse scrolled (538, 368) with delta (0, 0)
Screenshot: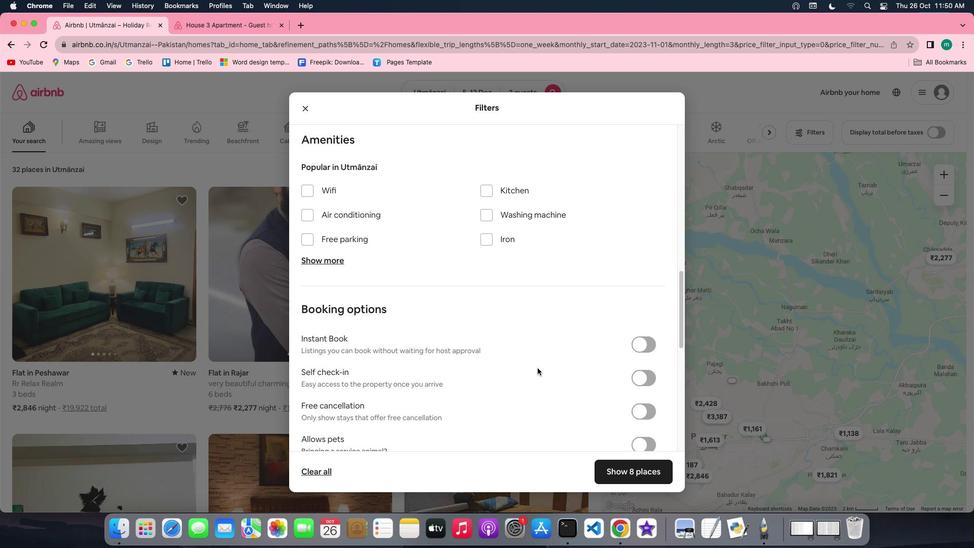 
Action: Mouse scrolled (538, 368) with delta (0, 0)
Screenshot: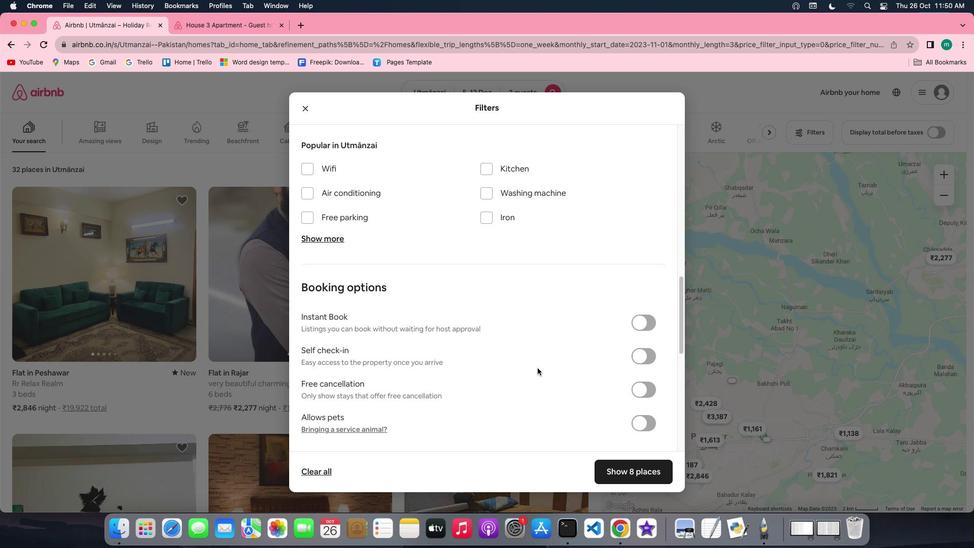 
Action: Mouse moved to (638, 336)
Screenshot: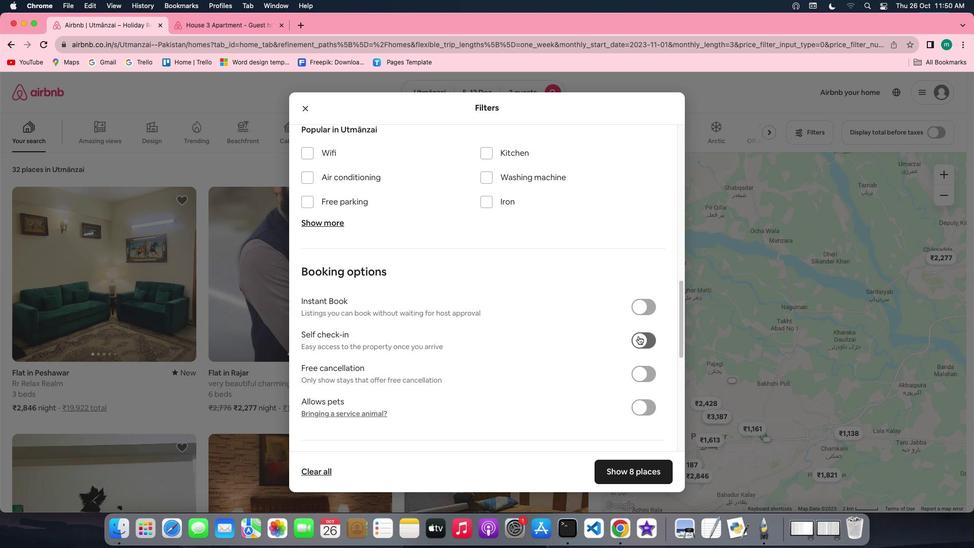 
Action: Mouse pressed left at (638, 336)
Screenshot: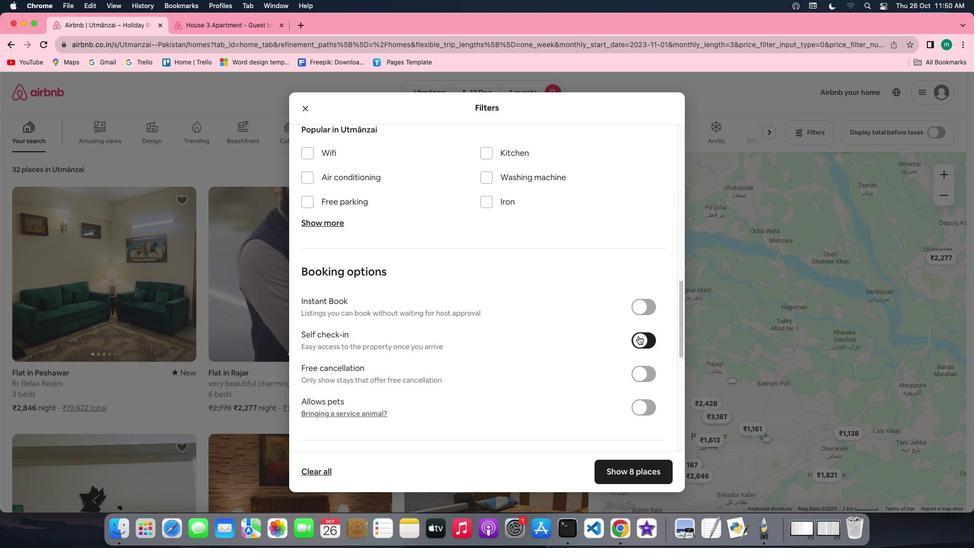 
Action: Mouse moved to (596, 411)
Screenshot: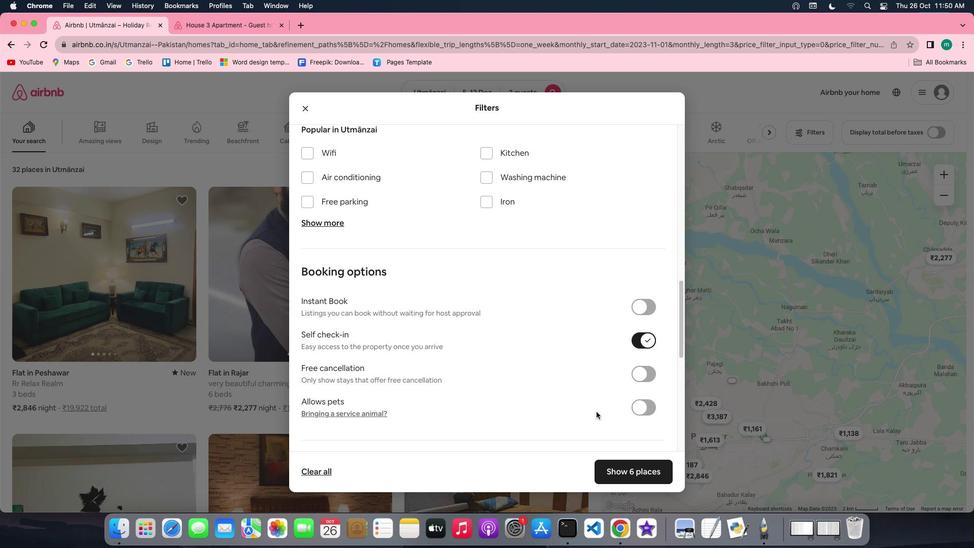 
Action: Mouse scrolled (596, 411) with delta (0, 0)
Screenshot: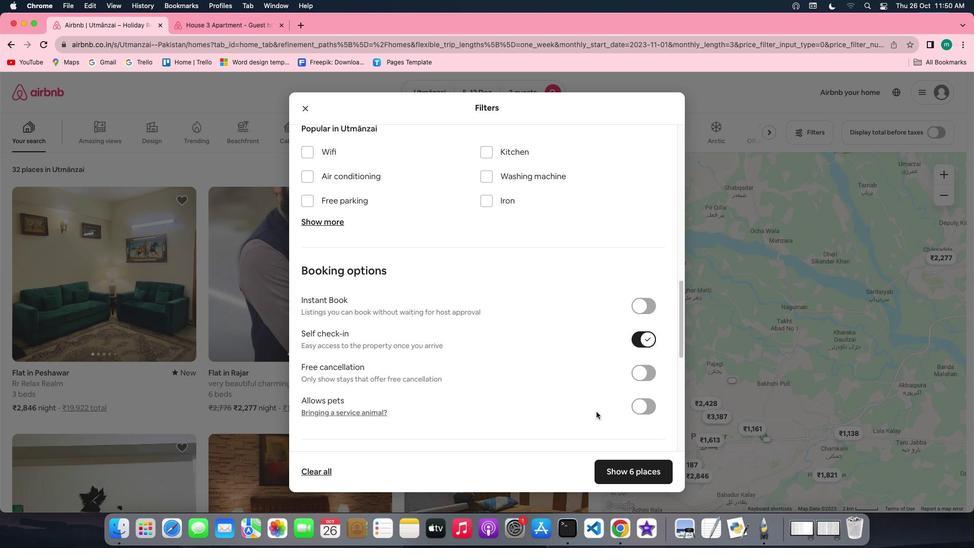 
Action: Mouse scrolled (596, 411) with delta (0, 0)
Screenshot: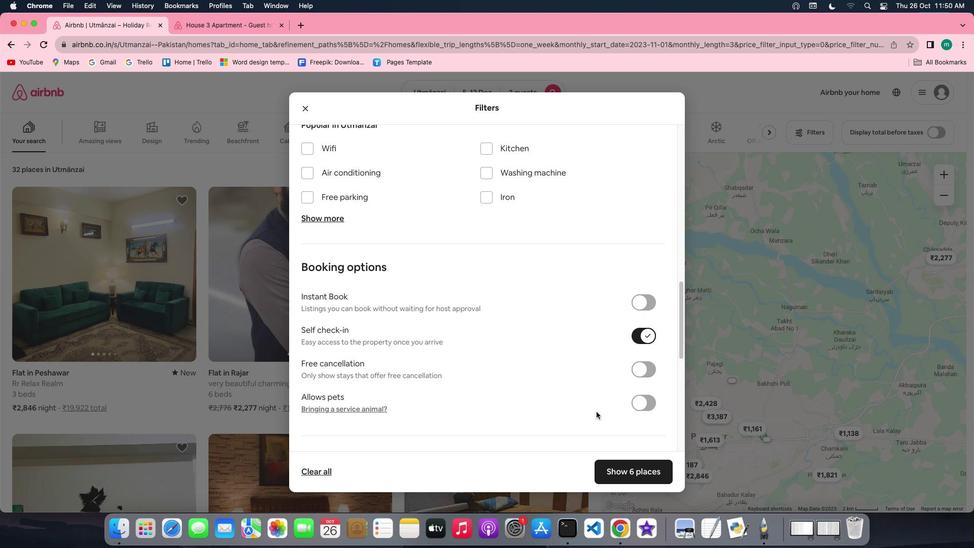 
Action: Mouse scrolled (596, 411) with delta (0, 0)
Screenshot: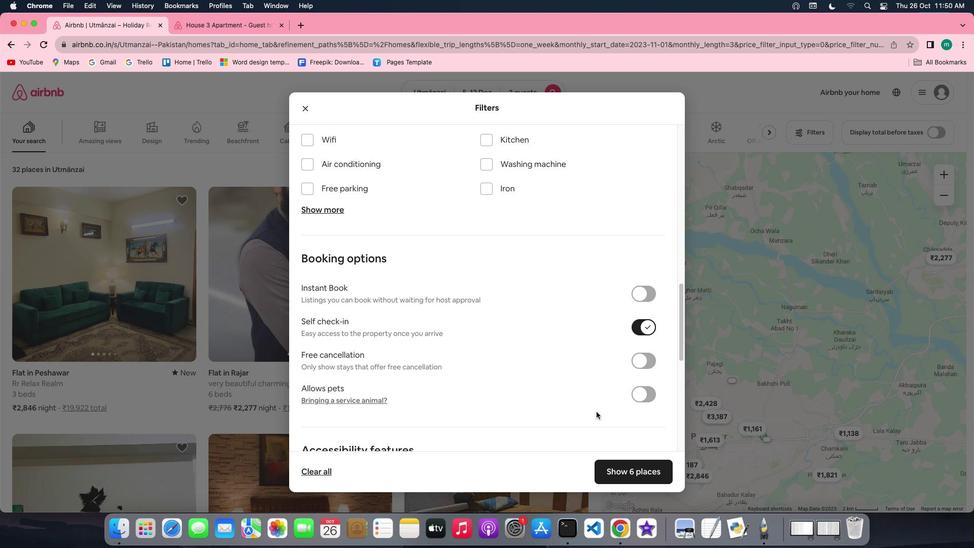 
Action: Mouse scrolled (596, 411) with delta (0, 0)
Screenshot: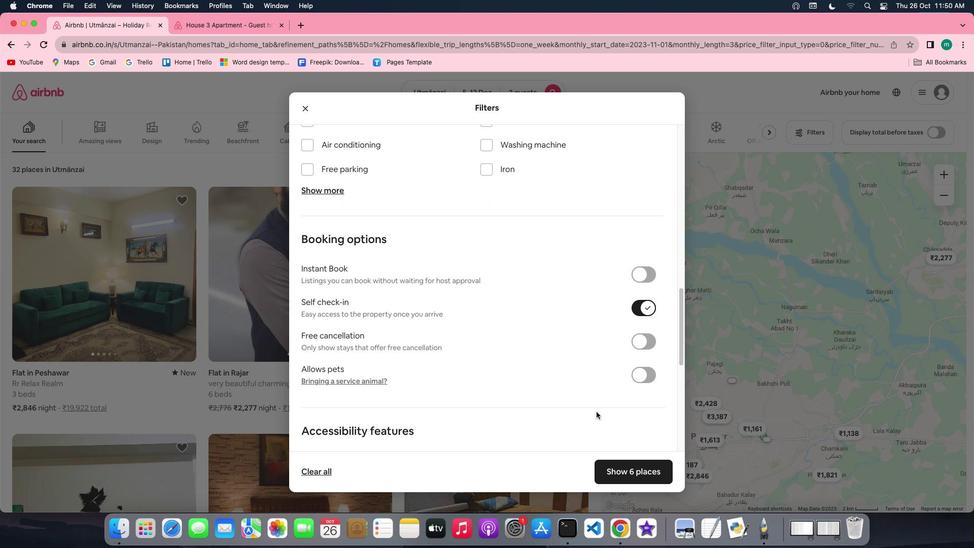 
Action: Mouse moved to (622, 443)
Screenshot: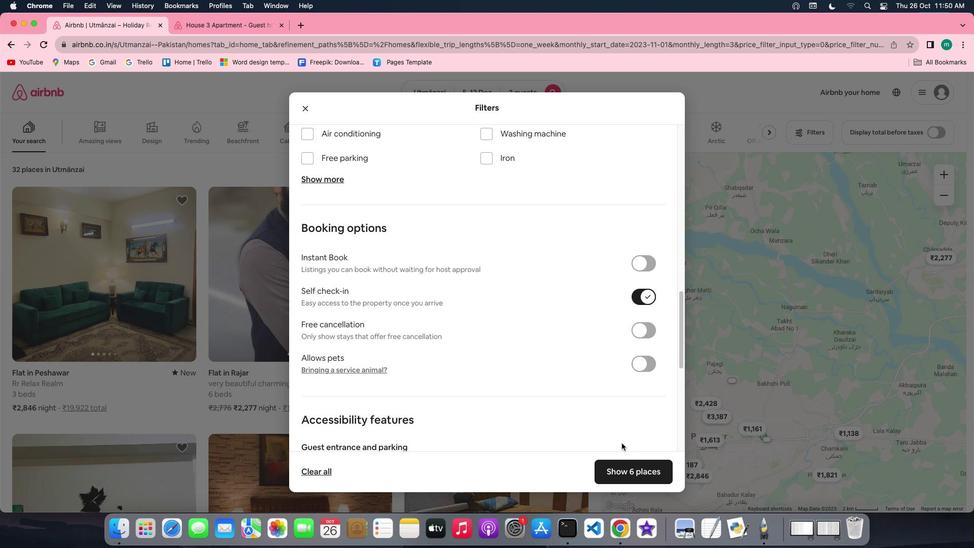 
Action: Mouse scrolled (622, 443) with delta (0, 0)
Screenshot: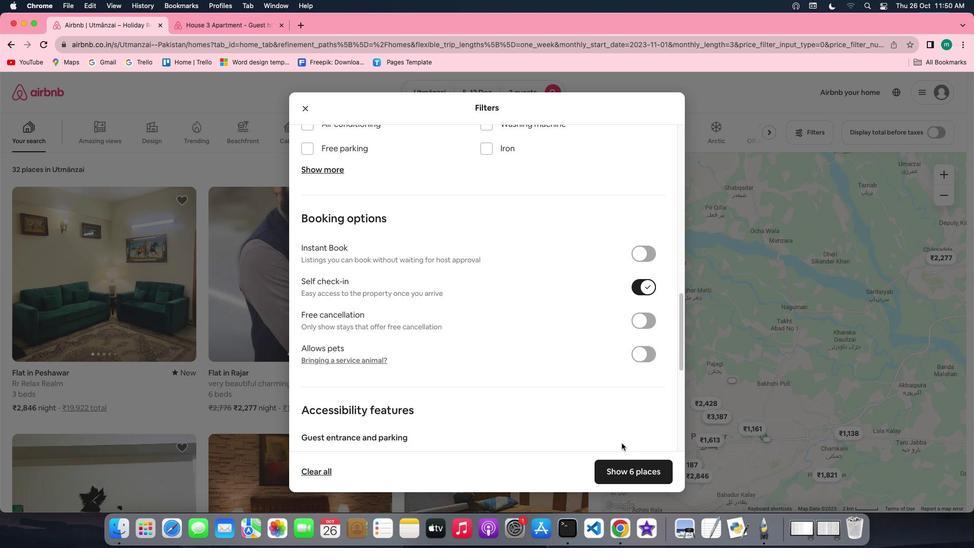 
Action: Mouse scrolled (622, 443) with delta (0, 0)
Screenshot: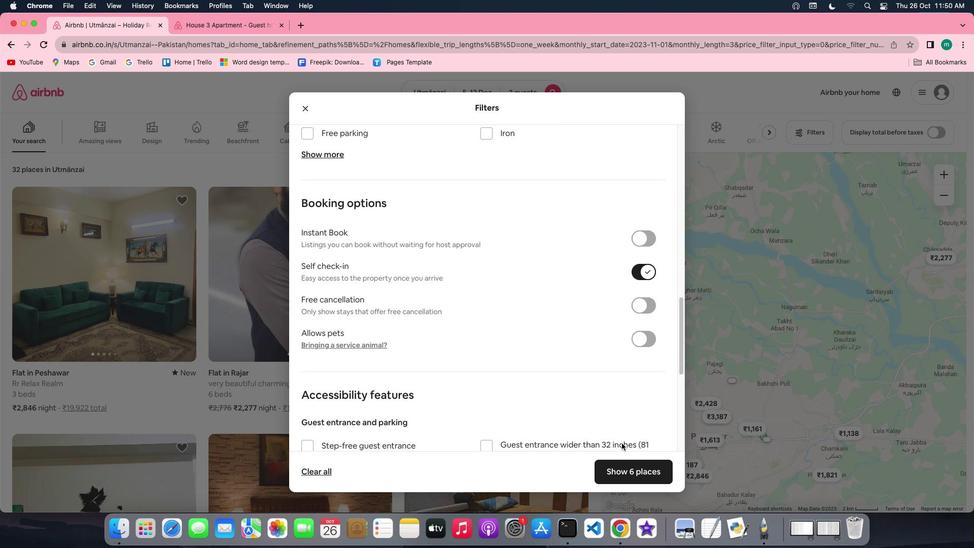 
Action: Mouse scrolled (622, 443) with delta (0, -1)
Screenshot: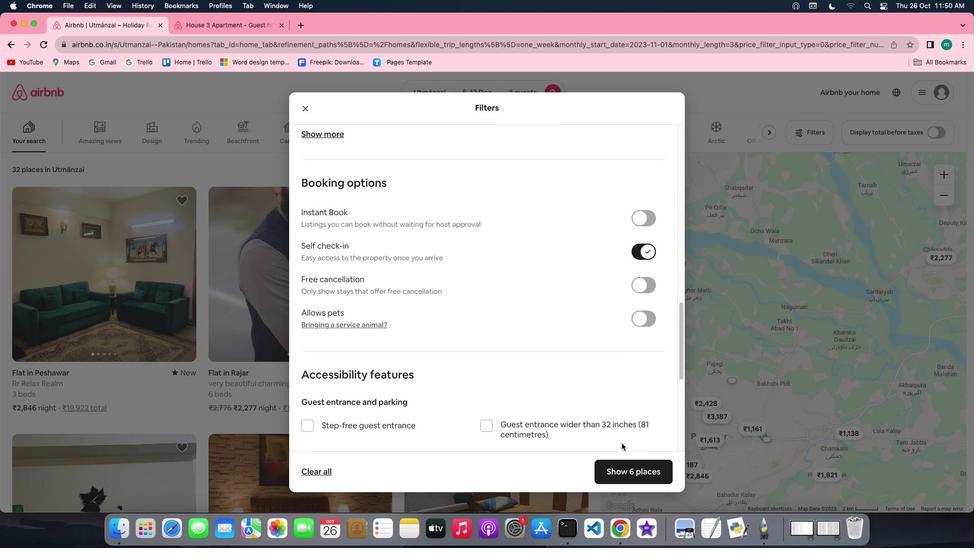 
Action: Mouse moved to (626, 467)
Screenshot: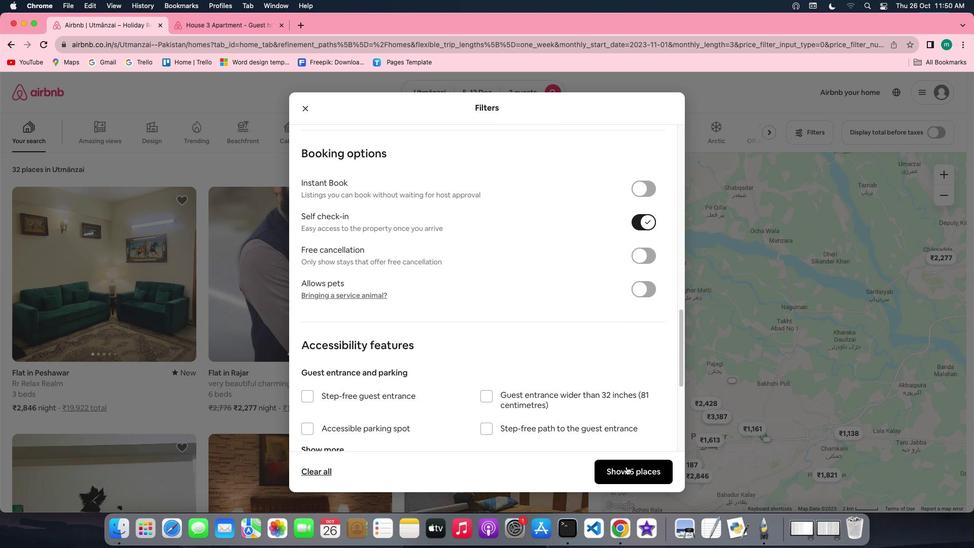 
Action: Mouse pressed left at (626, 467)
Screenshot: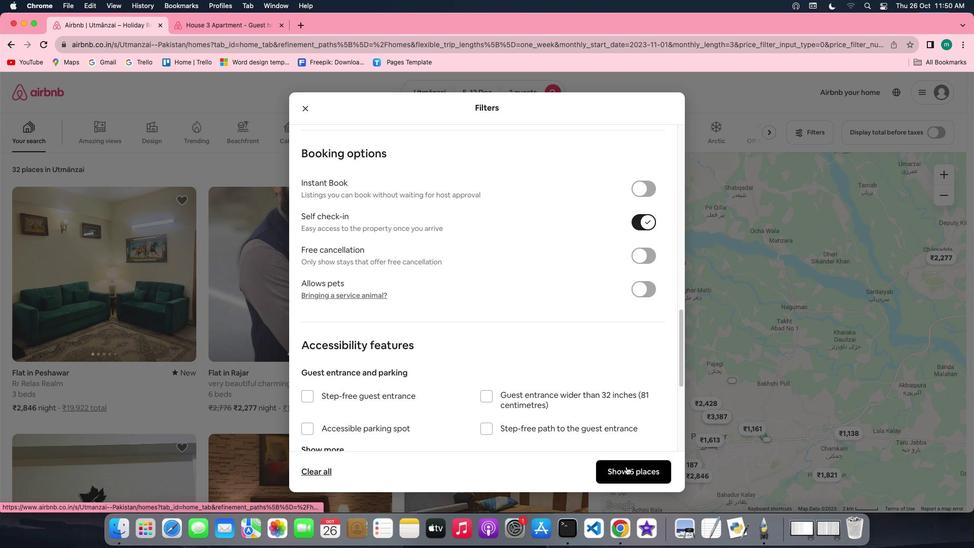 
Action: Mouse moved to (168, 275)
Screenshot: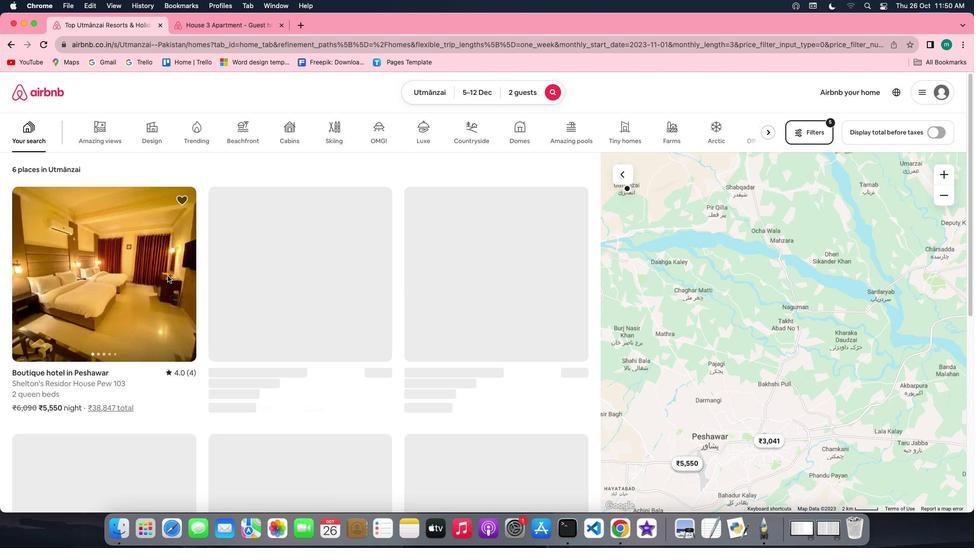 
Action: Mouse pressed left at (168, 275)
Screenshot: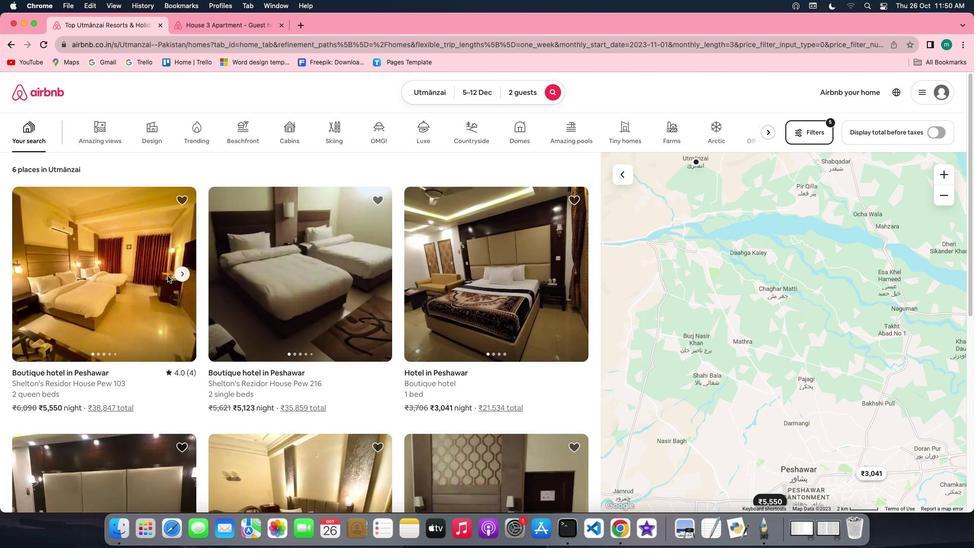 
Action: Mouse moved to (381, 336)
Screenshot: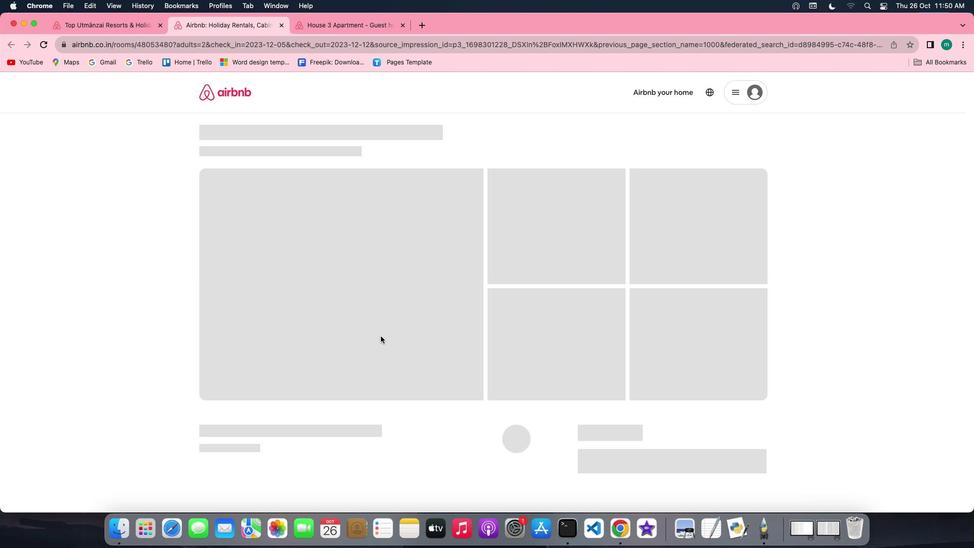 
Action: Mouse scrolled (381, 336) with delta (0, 0)
Screenshot: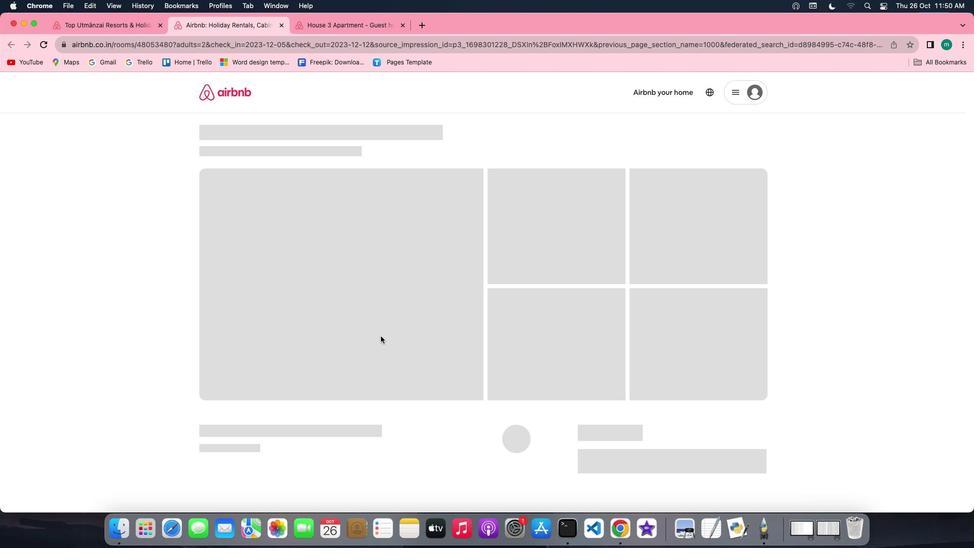 
Action: Mouse scrolled (381, 336) with delta (0, 0)
Screenshot: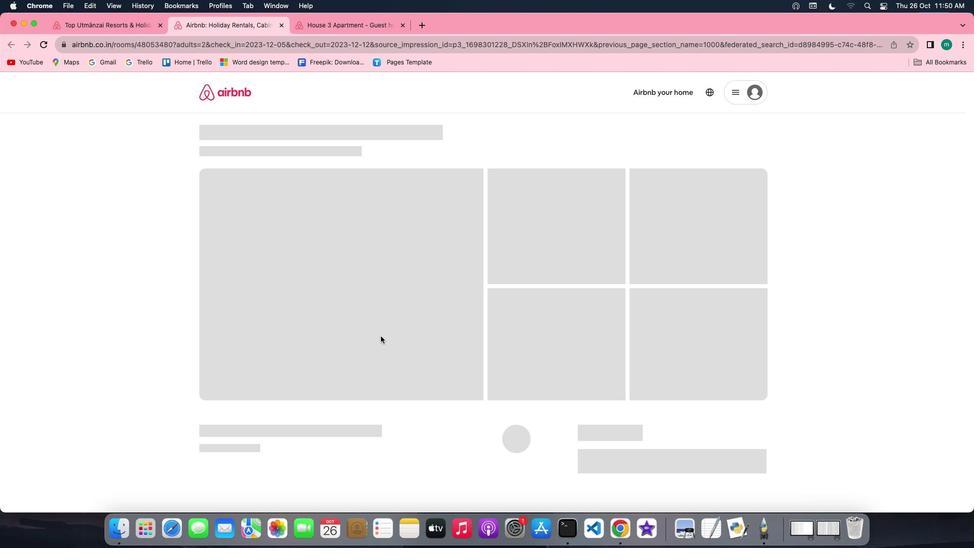 
Action: Mouse scrolled (381, 336) with delta (0, 0)
Screenshot: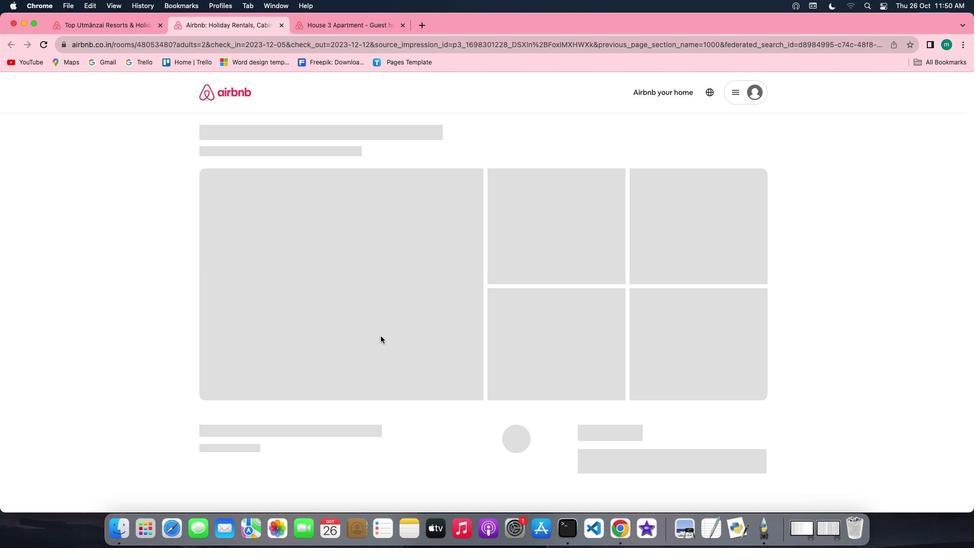 
Action: Mouse scrolled (381, 336) with delta (0, 0)
Screenshot: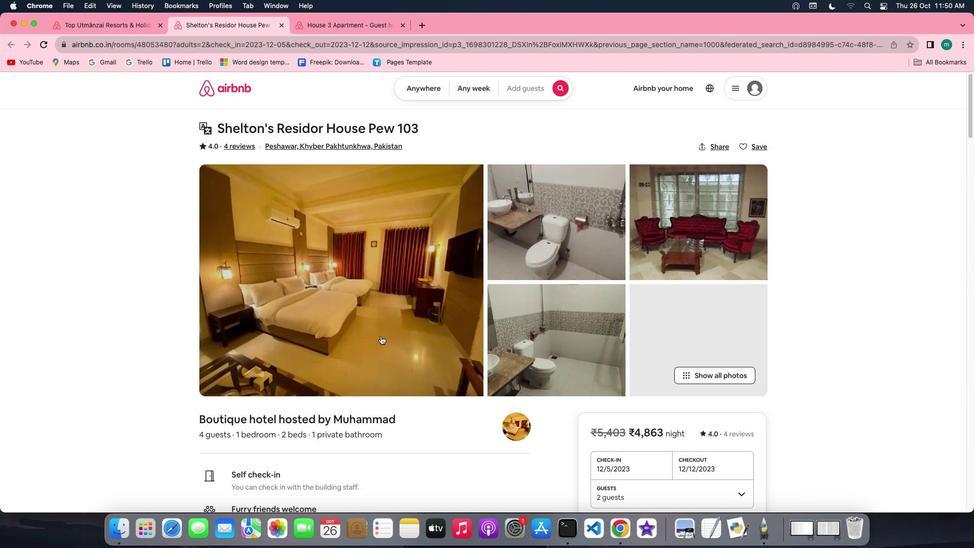 
Action: Mouse scrolled (381, 336) with delta (0, 0)
Screenshot: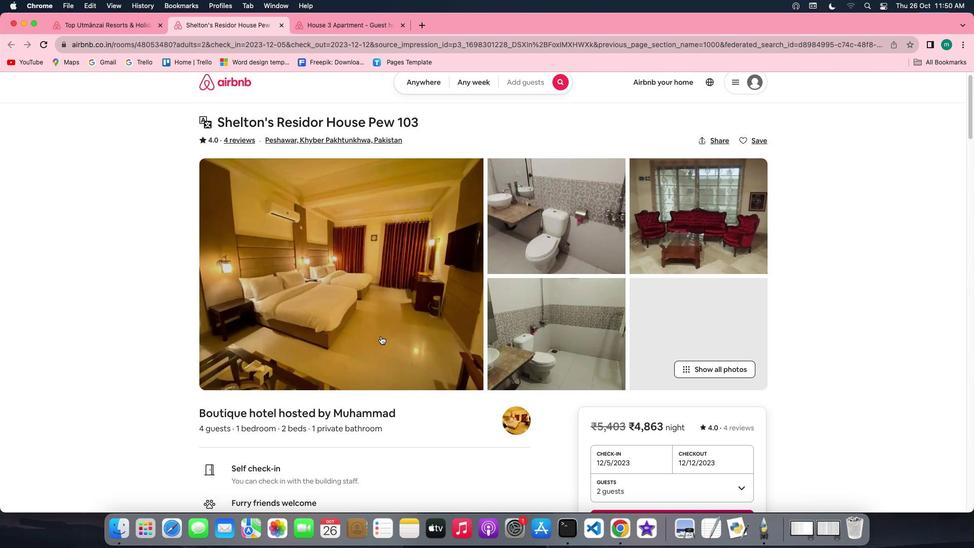 
Action: Mouse scrolled (381, 336) with delta (0, 0)
Screenshot: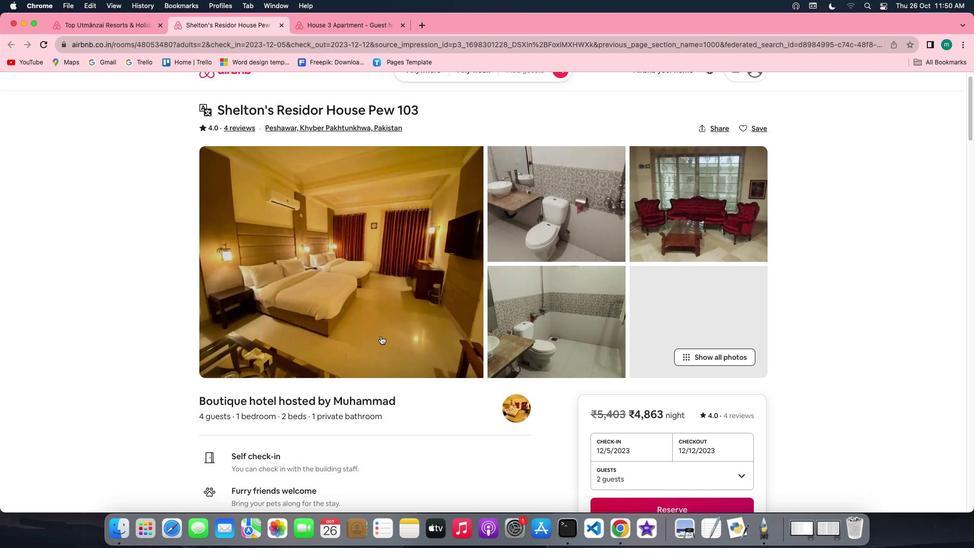 
Action: Mouse scrolled (381, 336) with delta (0, 0)
Screenshot: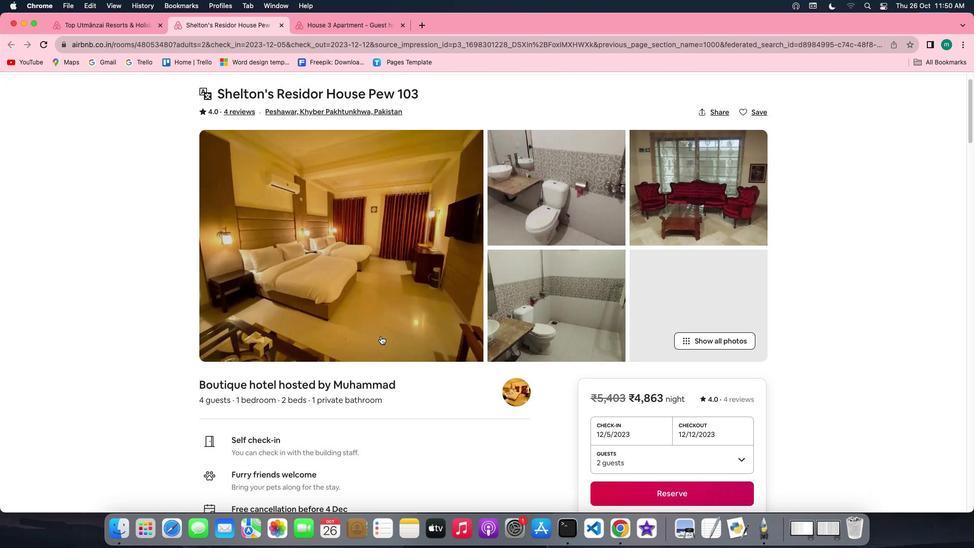 
Action: Mouse moved to (687, 331)
Screenshot: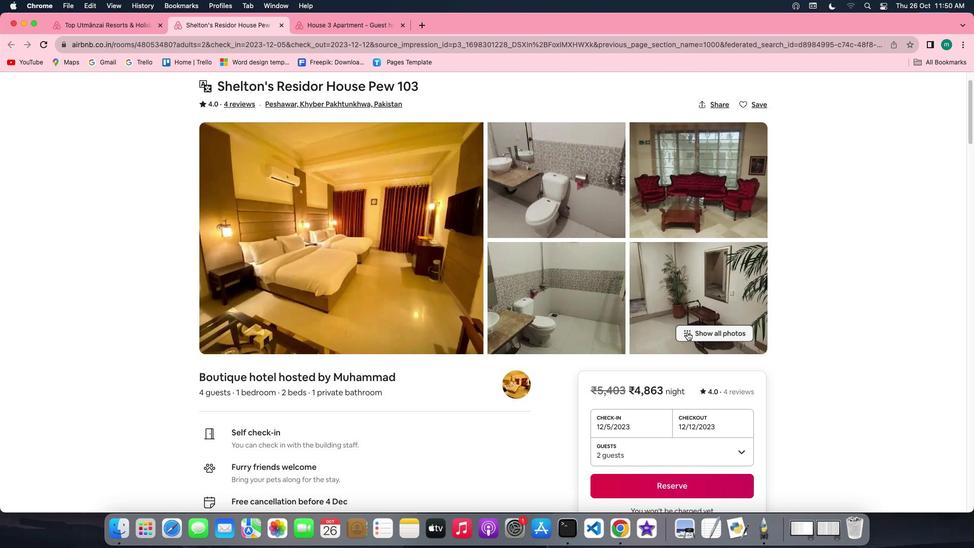 
Action: Mouse pressed left at (687, 331)
Screenshot: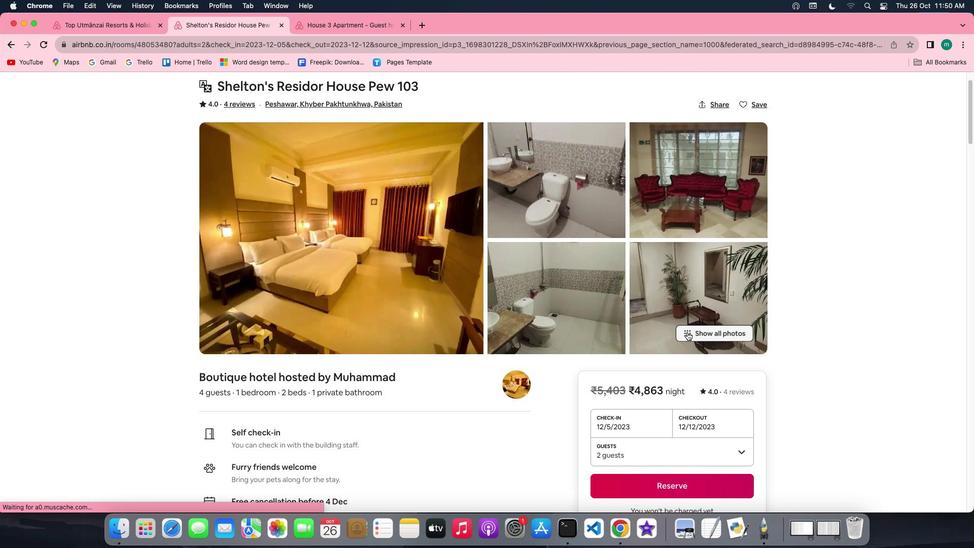 
Action: Mouse moved to (456, 403)
Screenshot: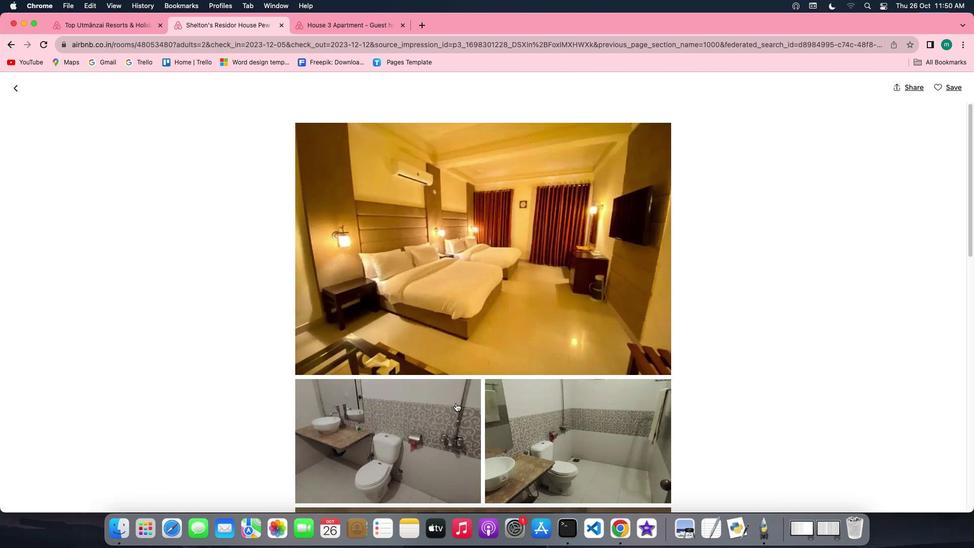 
Action: Mouse scrolled (456, 403) with delta (0, 0)
Screenshot: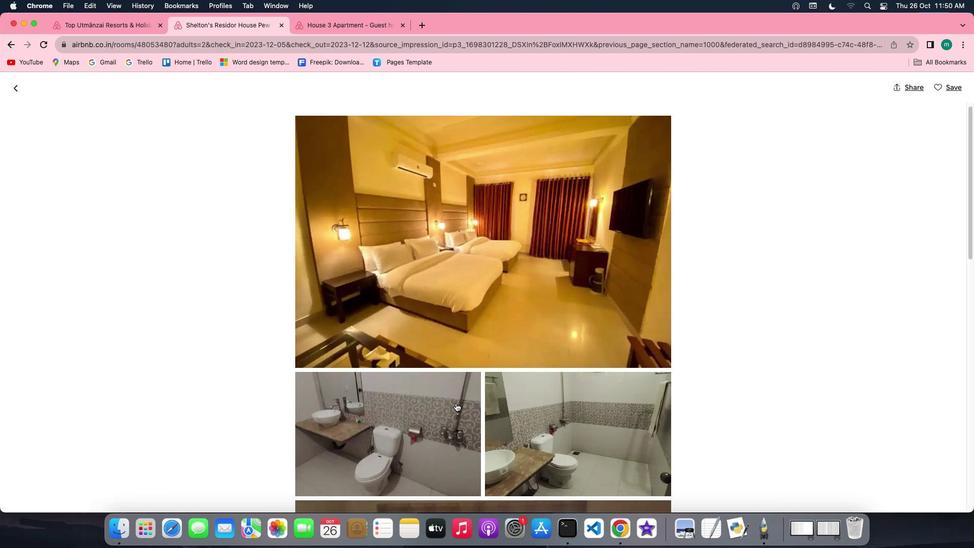 
Action: Mouse scrolled (456, 403) with delta (0, 0)
Screenshot: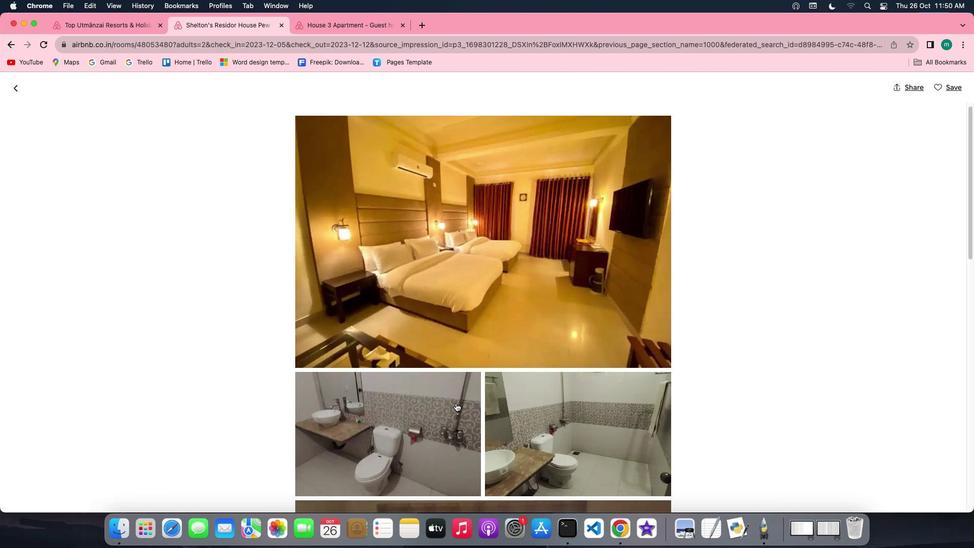 
Action: Mouse scrolled (456, 403) with delta (0, -1)
Screenshot: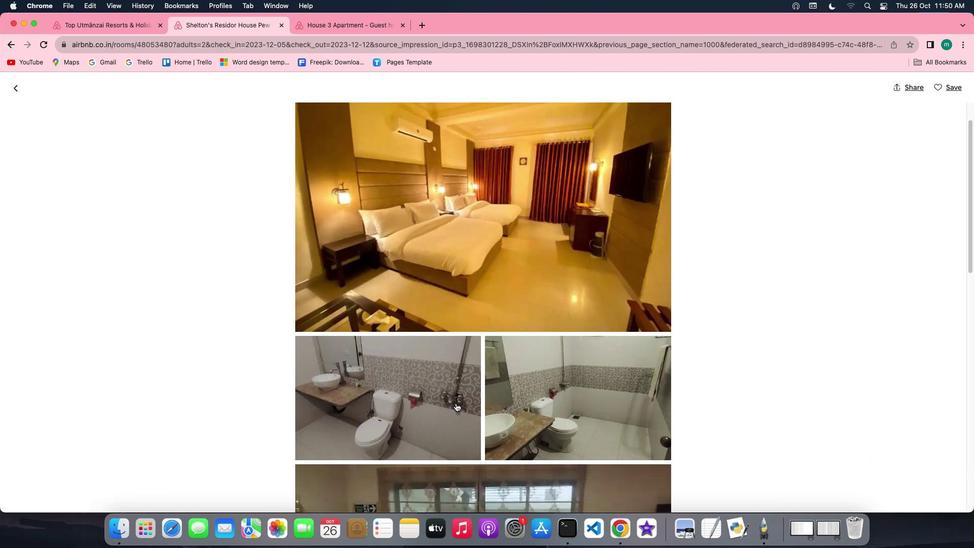 
Action: Mouse scrolled (456, 403) with delta (0, -2)
Screenshot: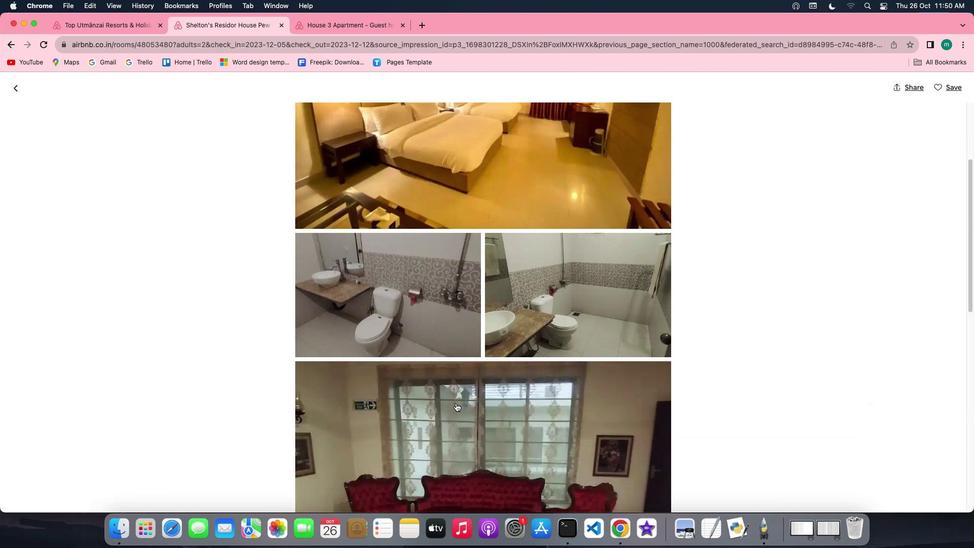 
Action: Mouse scrolled (456, 403) with delta (0, 0)
Screenshot: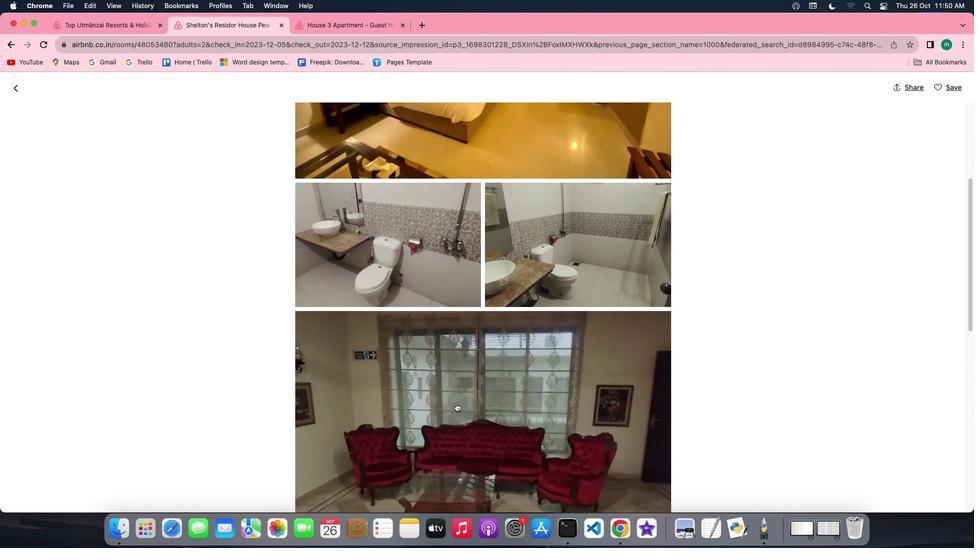 
Action: Mouse scrolled (456, 403) with delta (0, 0)
Screenshot: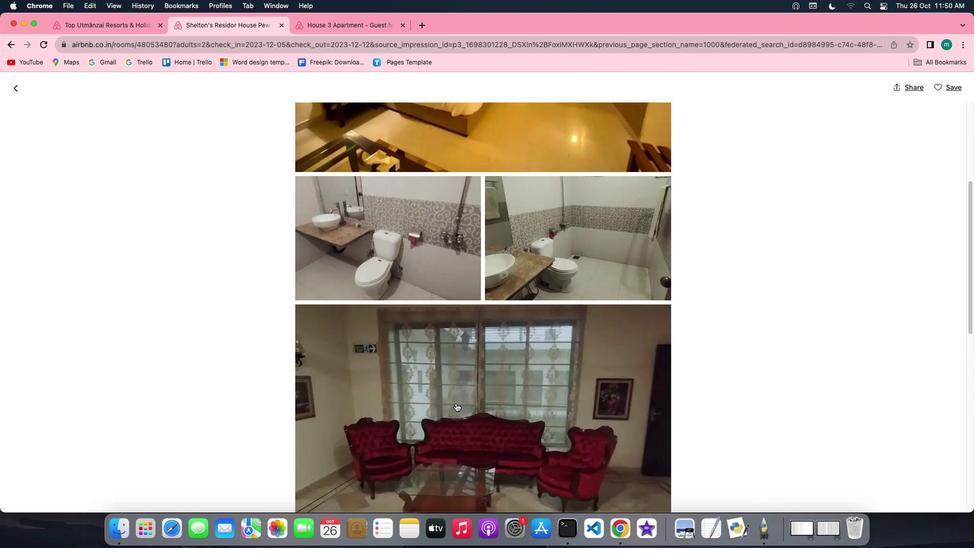 
Action: Mouse scrolled (456, 403) with delta (0, 0)
Screenshot: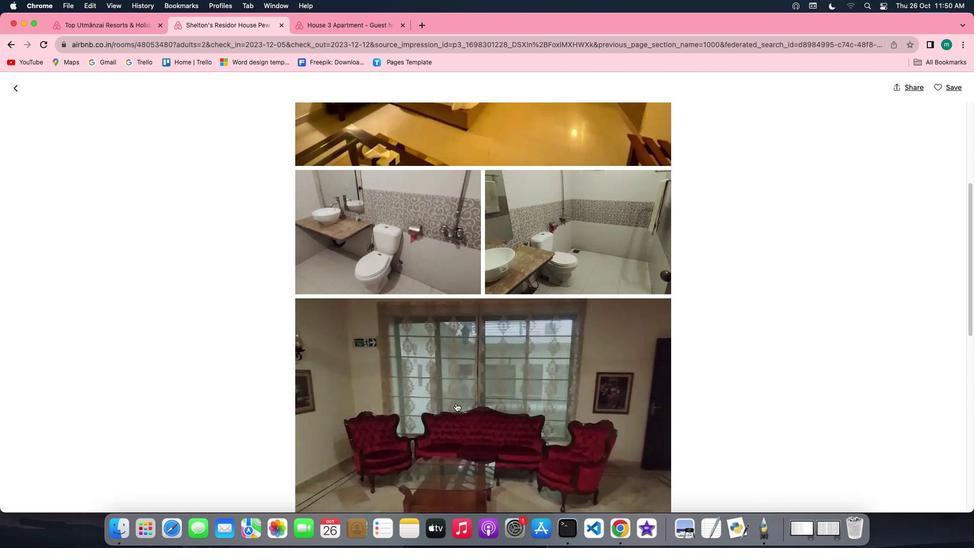 
Action: Mouse scrolled (456, 403) with delta (0, 0)
Screenshot: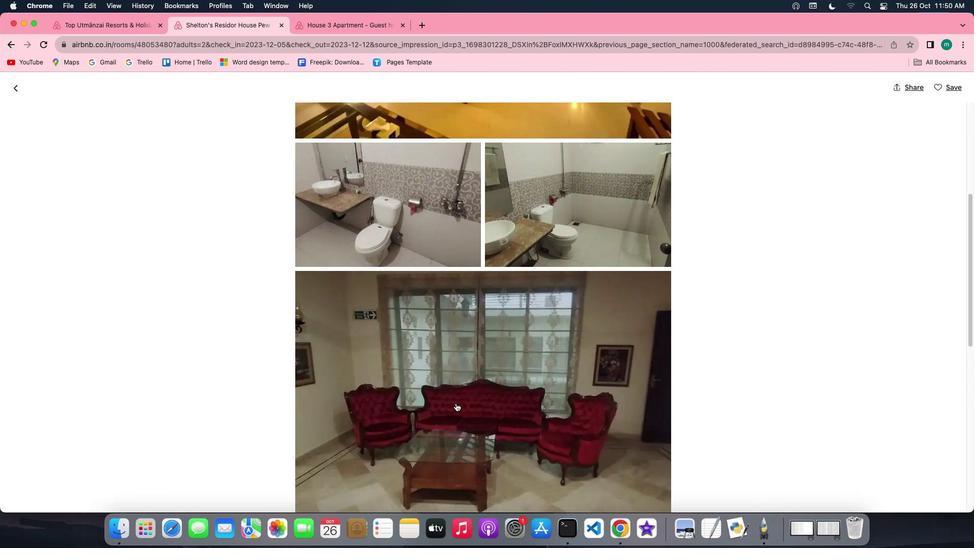 
Action: Mouse scrolled (456, 403) with delta (0, 0)
Screenshot: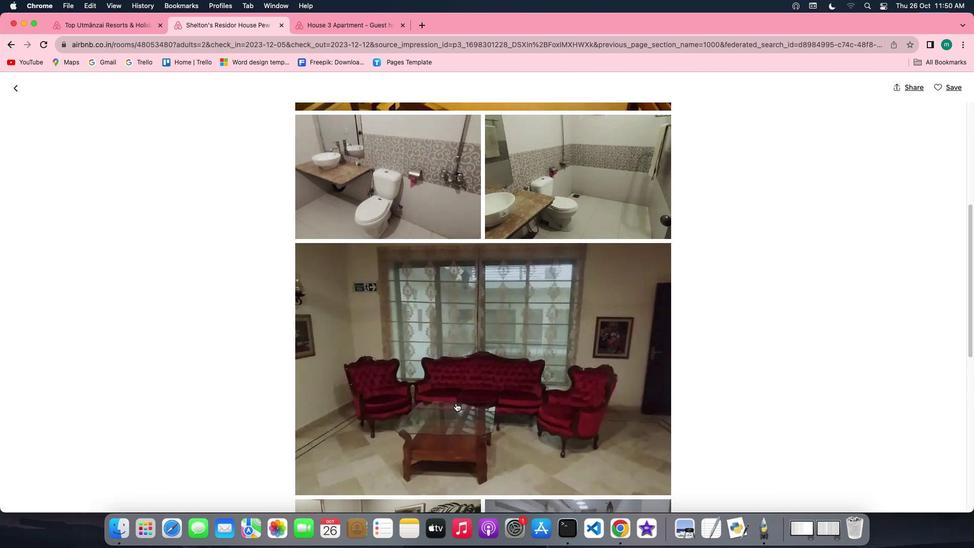
Action: Mouse scrolled (456, 403) with delta (0, 0)
Screenshot: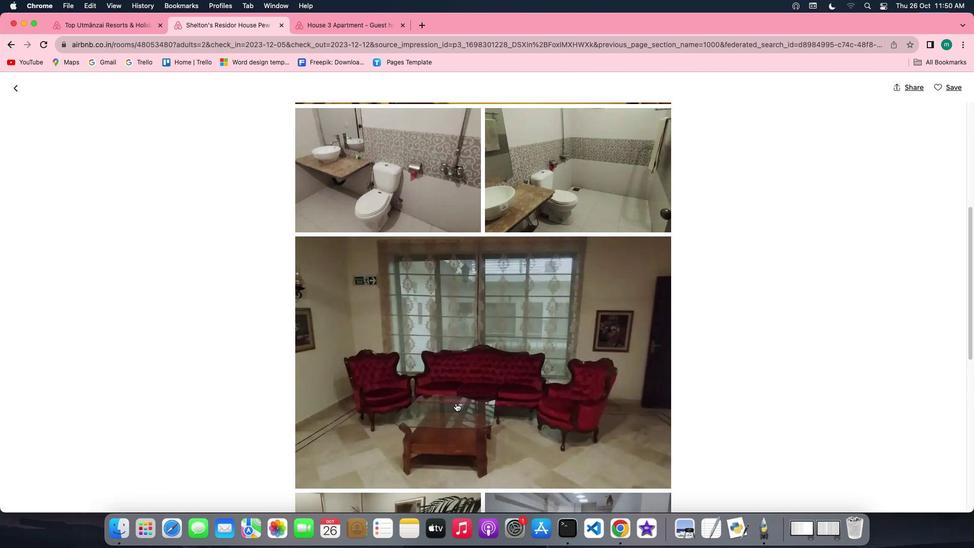 
Action: Mouse scrolled (456, 403) with delta (0, 0)
Screenshot: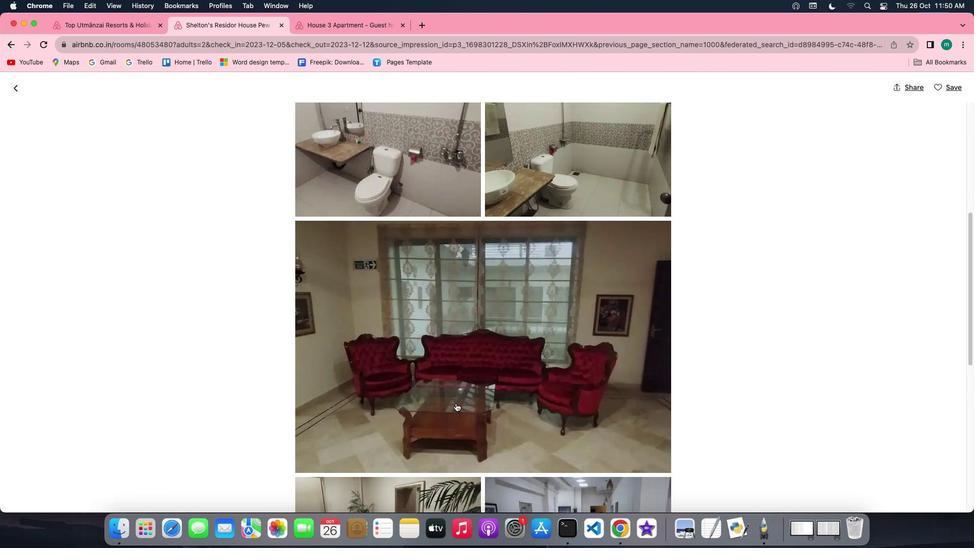 
Action: Mouse scrolled (456, 403) with delta (0, 0)
Screenshot: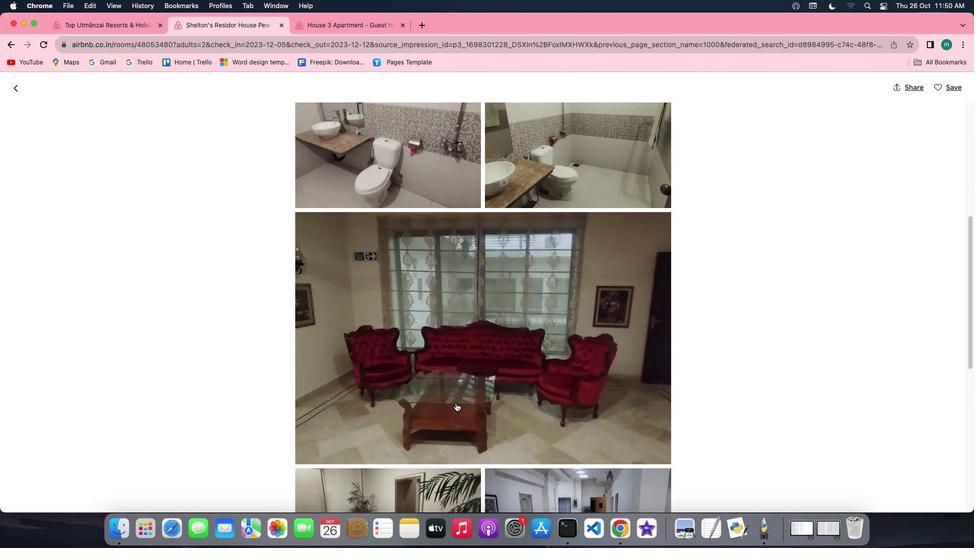 
Action: Mouse scrolled (456, 403) with delta (0, 0)
Screenshot: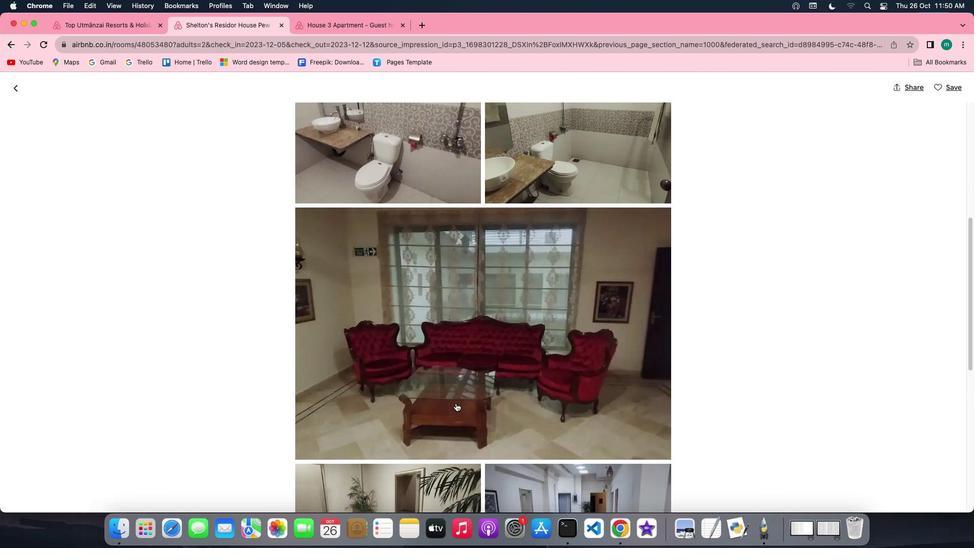 
Action: Mouse scrolled (456, 403) with delta (0, 0)
Screenshot: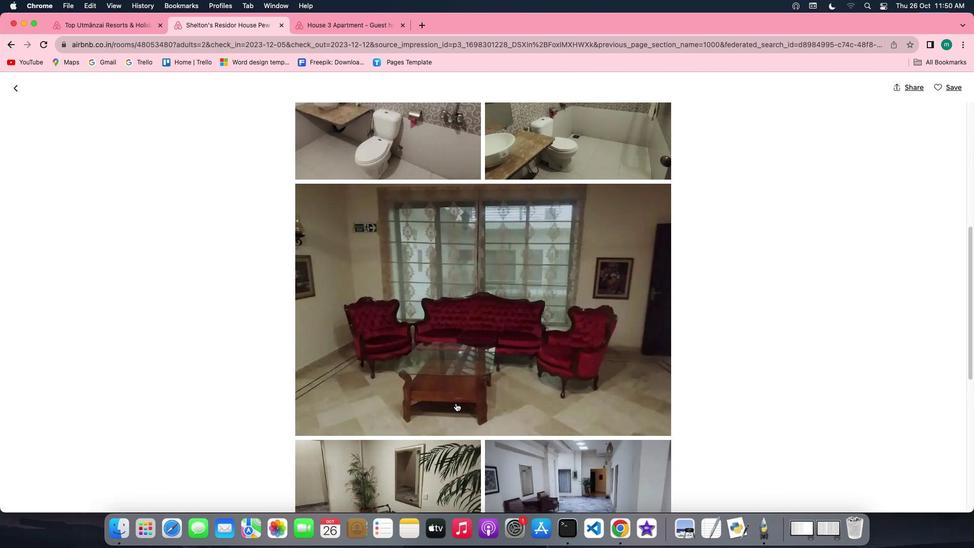 
Action: Mouse scrolled (456, 403) with delta (0, 0)
Screenshot: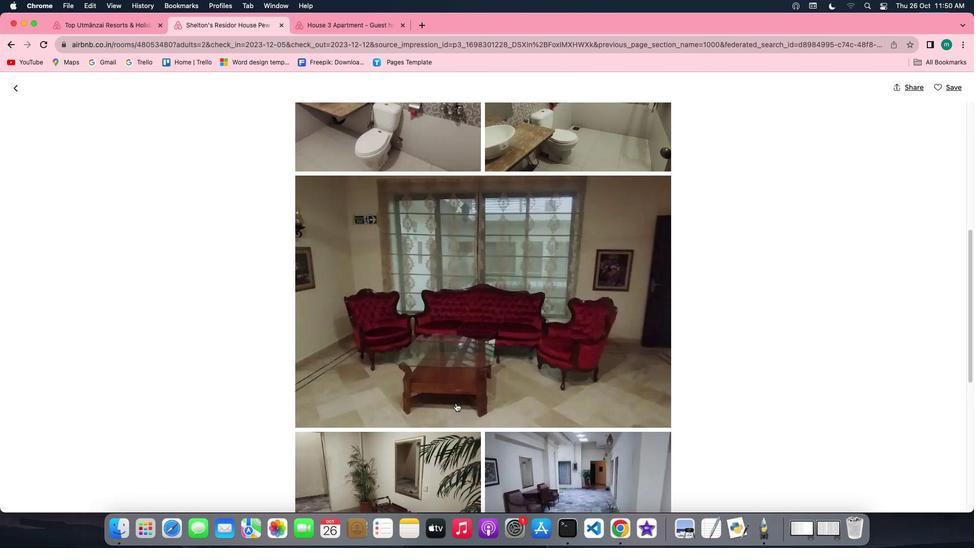 
Action: Mouse scrolled (456, 403) with delta (0, 0)
Screenshot: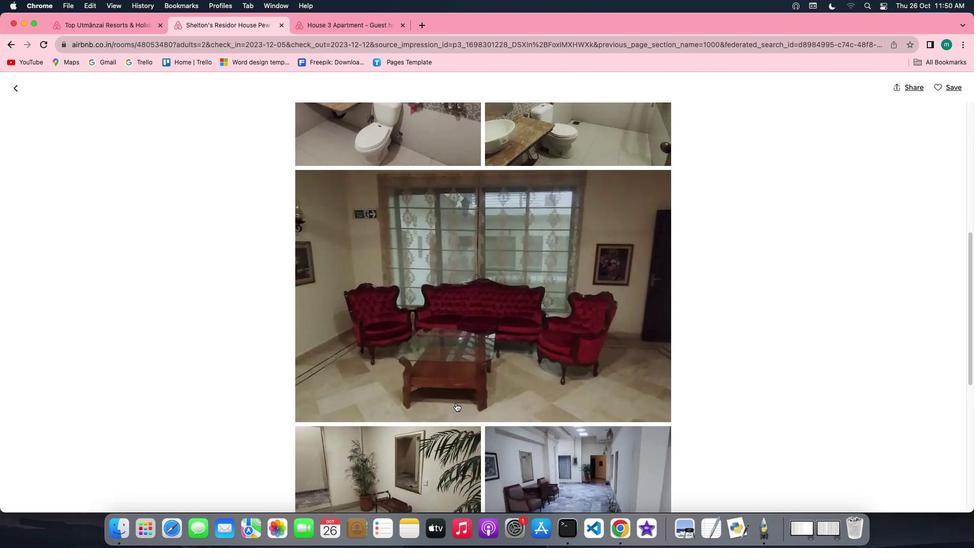 
Action: Mouse scrolled (456, 403) with delta (0, 0)
Screenshot: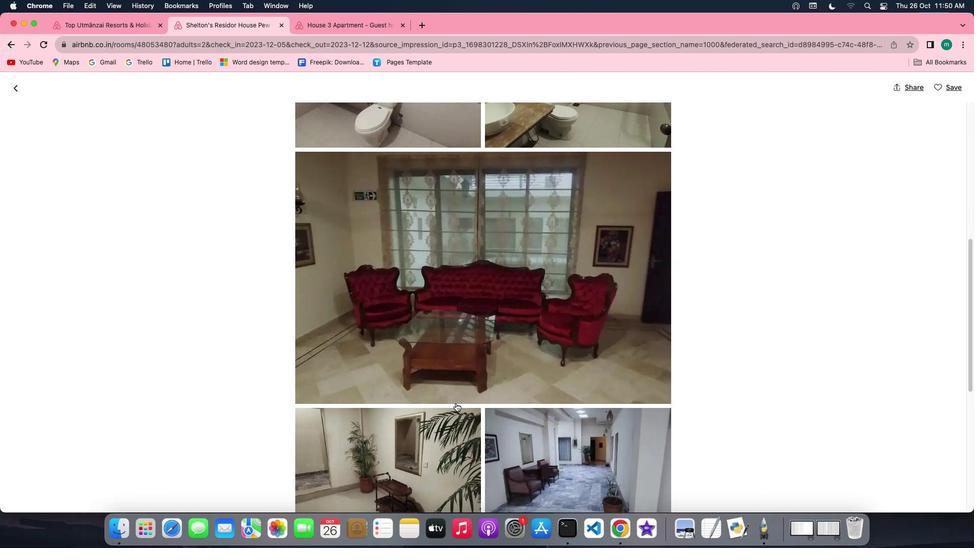 
Action: Mouse scrolled (456, 403) with delta (0, 0)
Screenshot: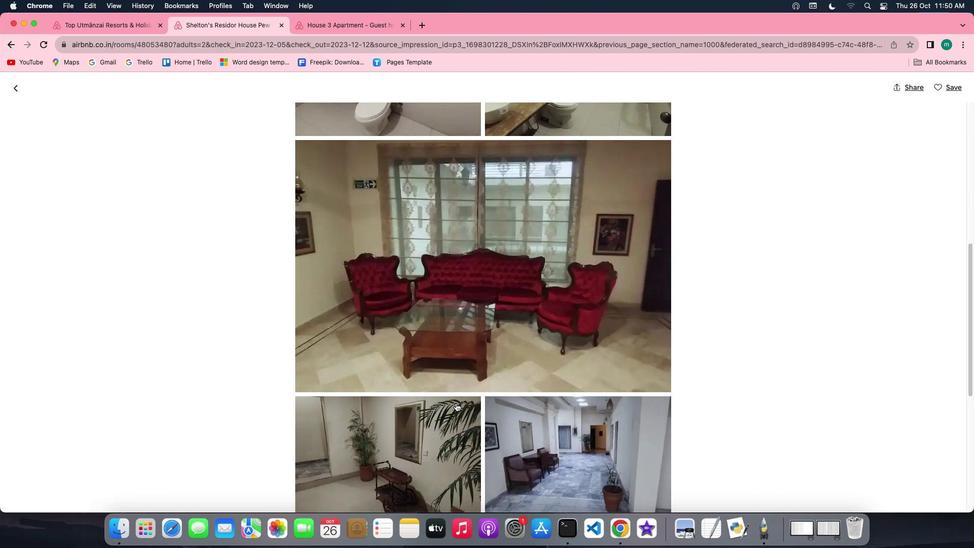 
Action: Mouse scrolled (456, 403) with delta (0, 0)
Screenshot: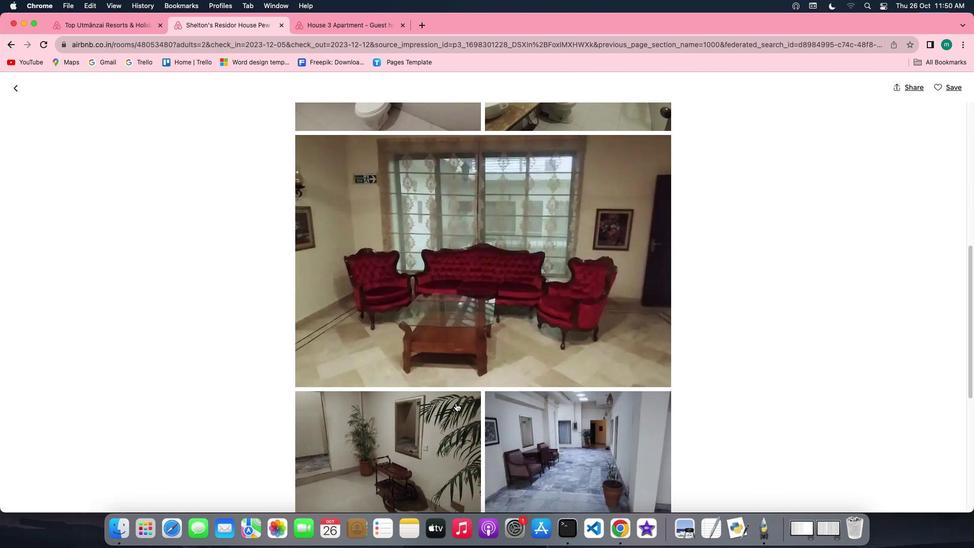 
Action: Mouse scrolled (456, 403) with delta (0, 0)
Screenshot: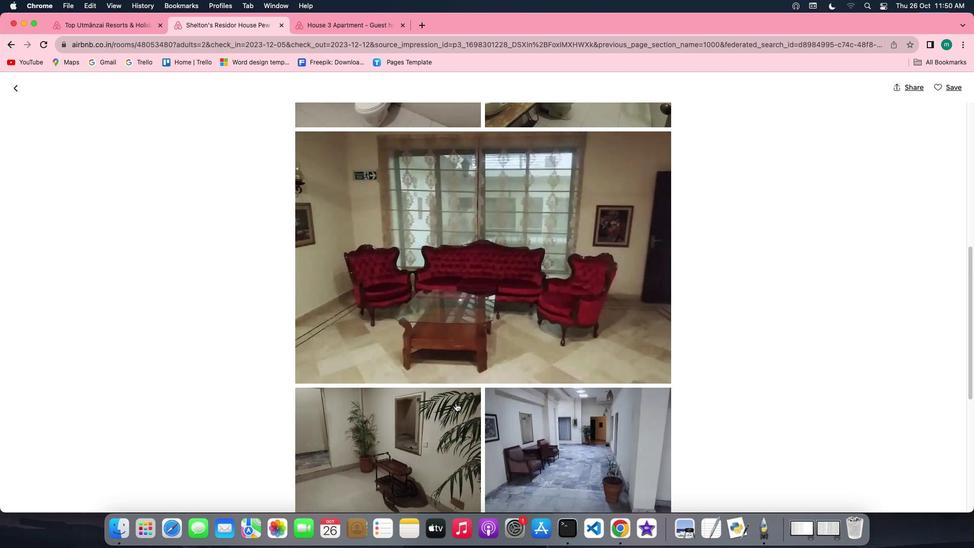 
Action: Mouse scrolled (456, 403) with delta (0, 0)
Screenshot: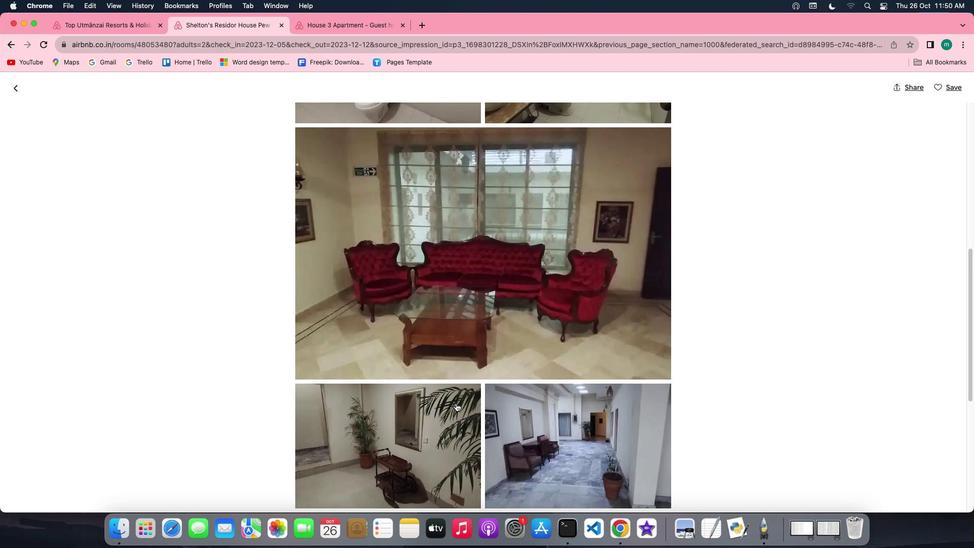 
Action: Mouse scrolled (456, 403) with delta (0, 0)
Screenshot: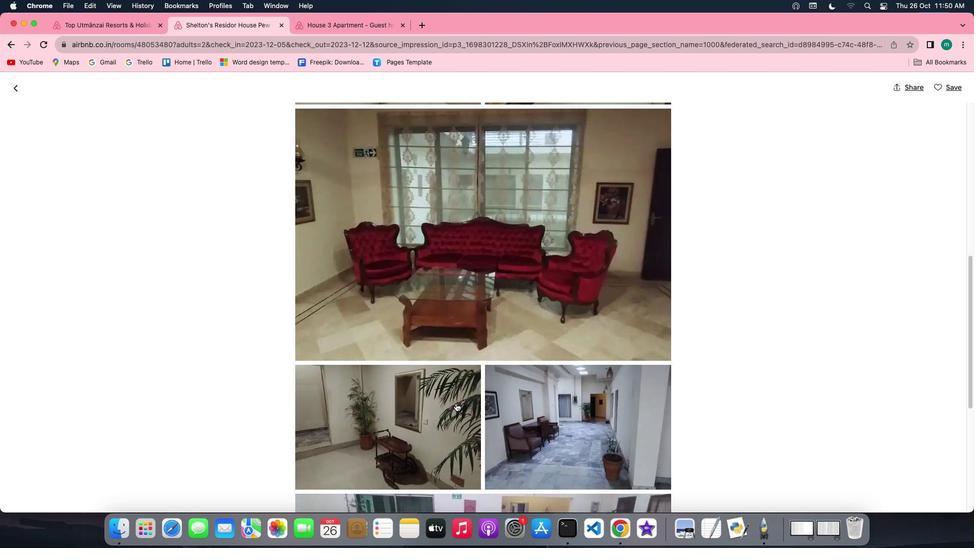 
Action: Mouse scrolled (456, 403) with delta (0, 0)
Screenshot: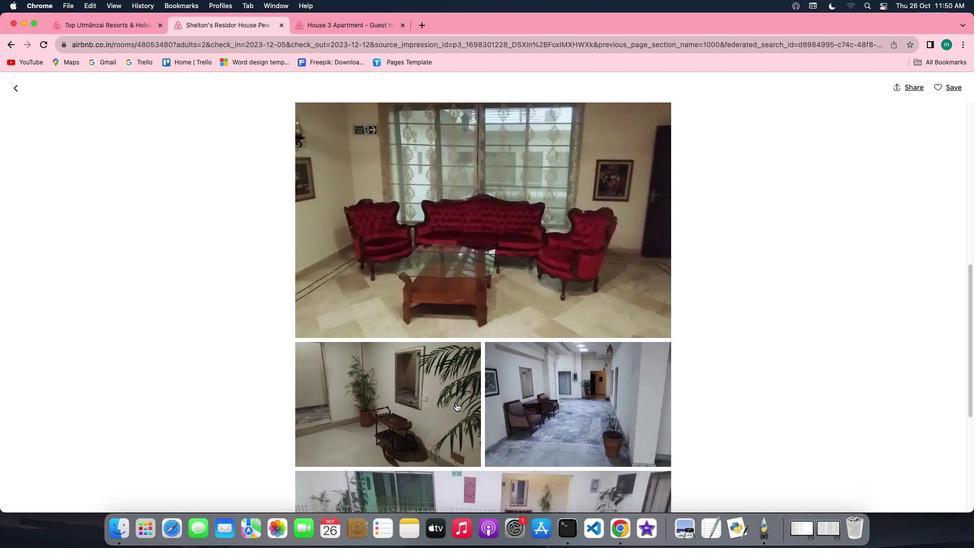 
Action: Mouse scrolled (456, 403) with delta (0, 0)
Screenshot: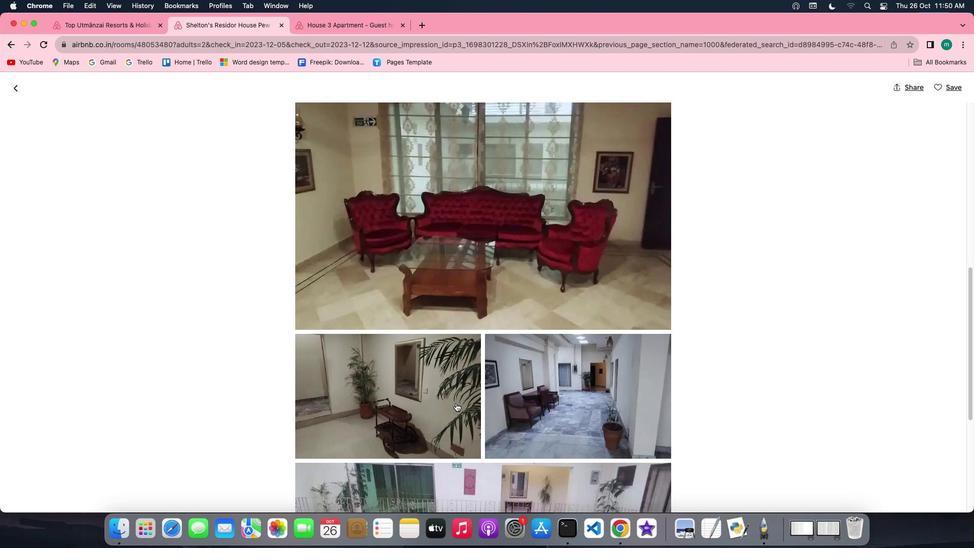 
Action: Mouse scrolled (456, 403) with delta (0, 0)
Screenshot: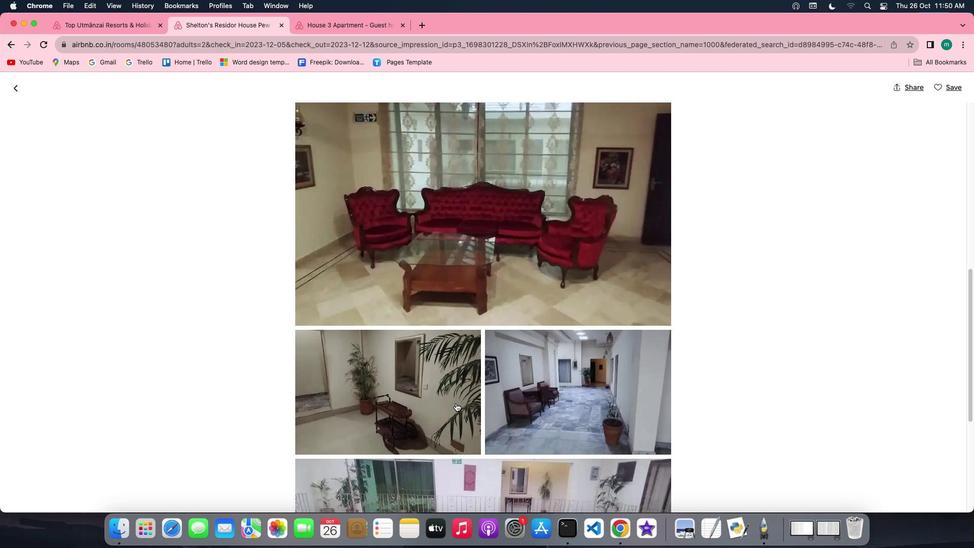
Action: Mouse scrolled (456, 403) with delta (0, 0)
Screenshot: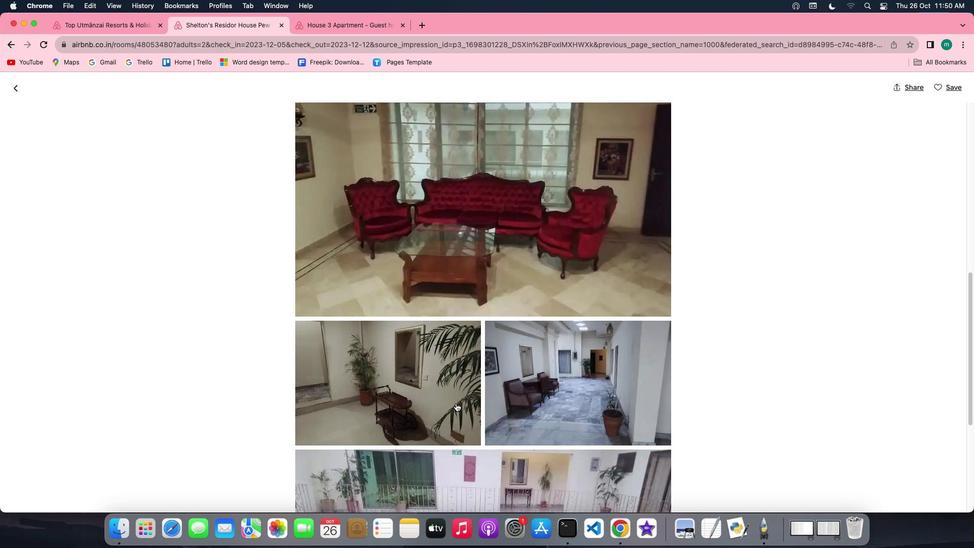 
Action: Mouse scrolled (456, 403) with delta (0, 0)
Screenshot: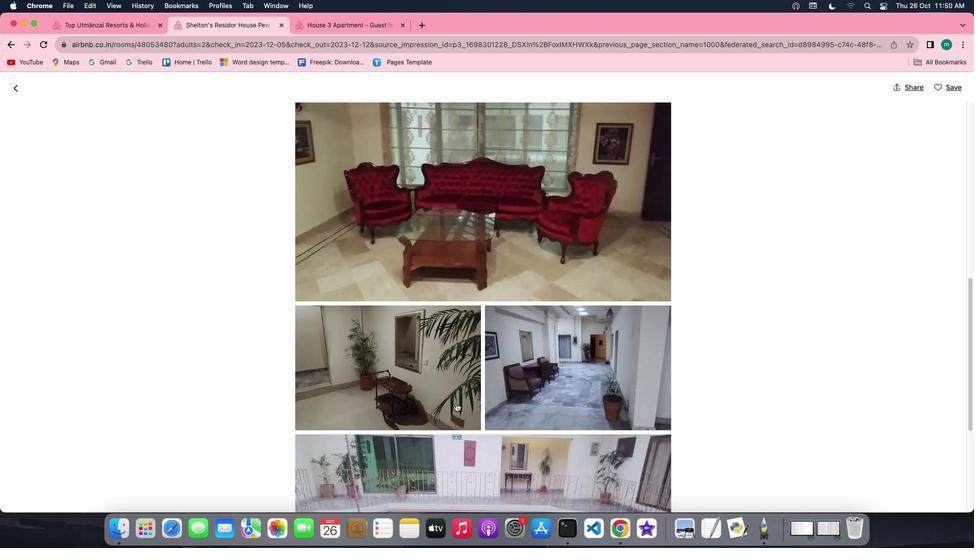 
Action: Mouse scrolled (456, 403) with delta (0, 0)
Screenshot: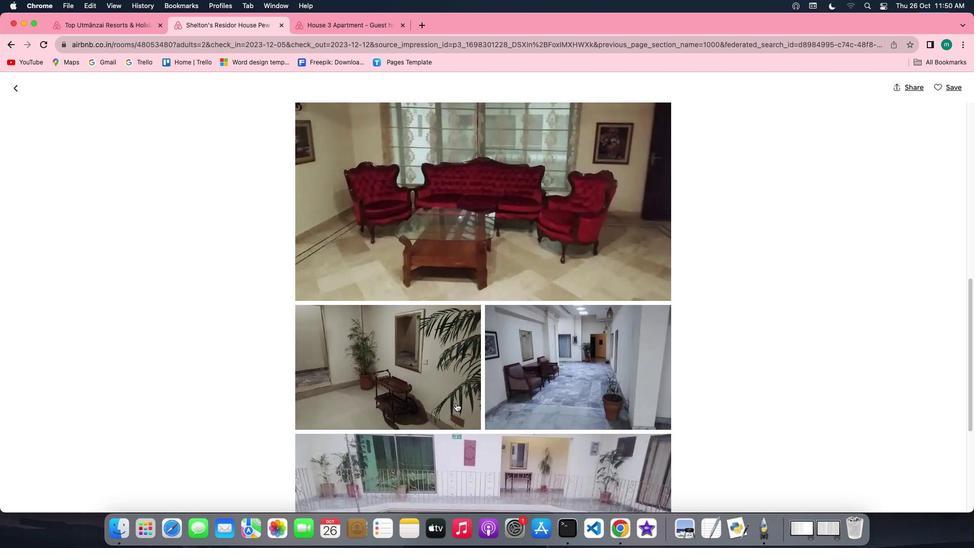 
Action: Mouse scrolled (456, 403) with delta (0, 0)
Screenshot: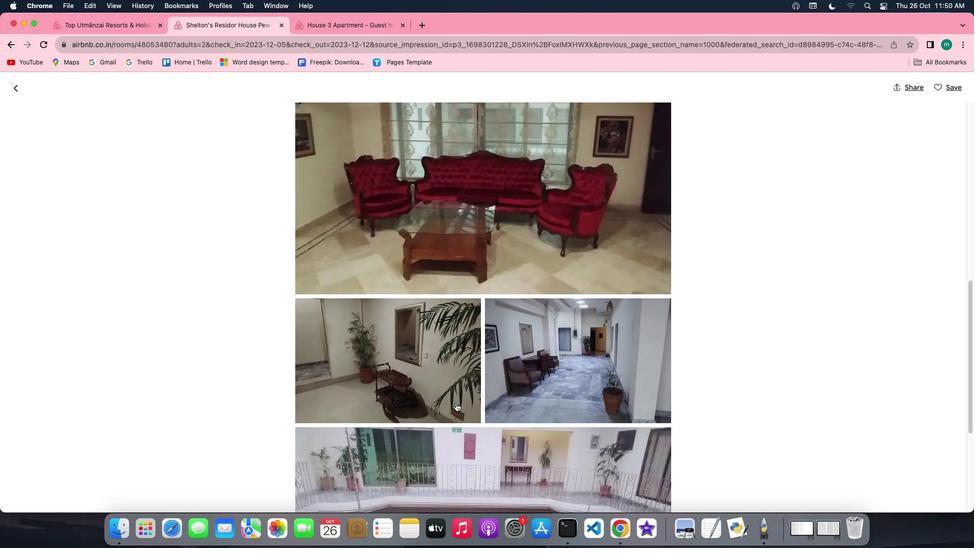 
Action: Mouse scrolled (456, 403) with delta (0, 0)
Screenshot: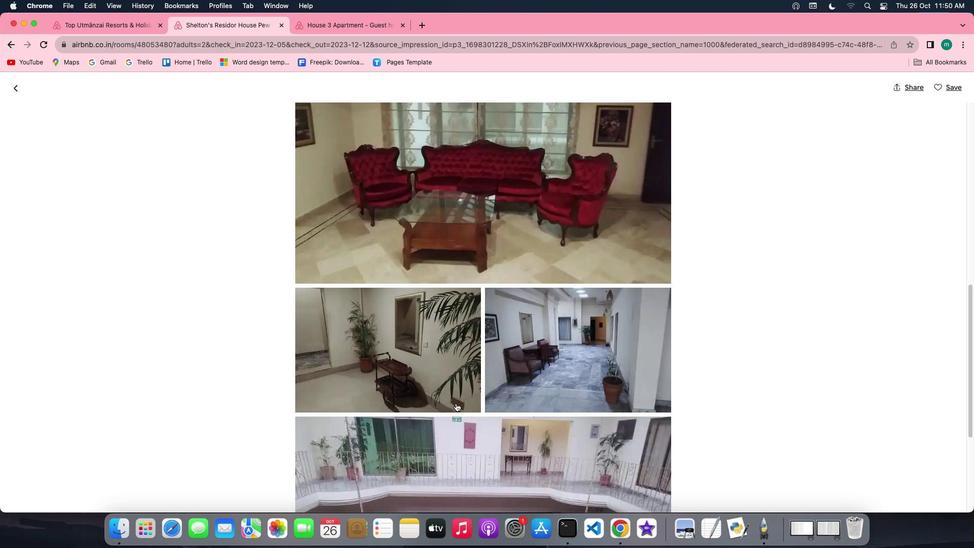 
Action: Mouse scrolled (456, 403) with delta (0, 0)
Screenshot: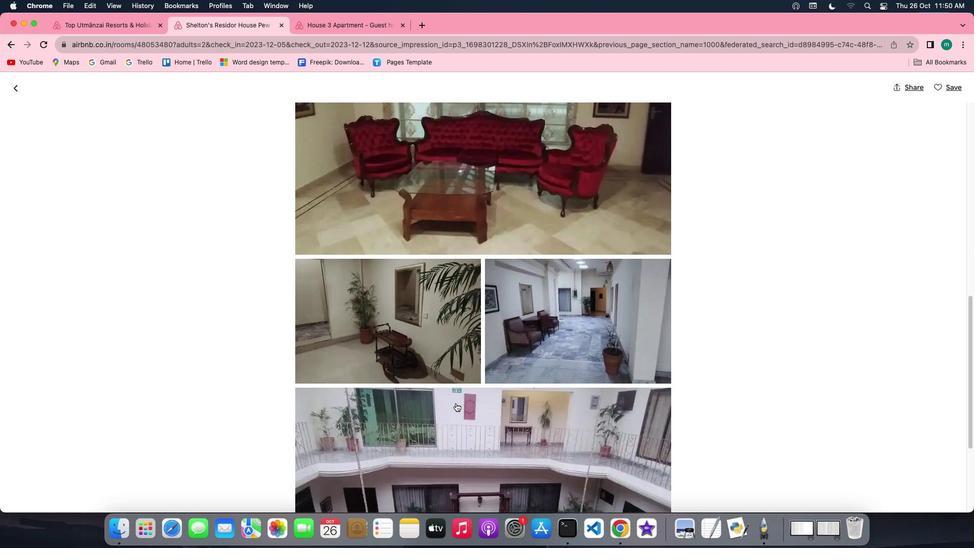
Action: Mouse scrolled (456, 403) with delta (0, 0)
Screenshot: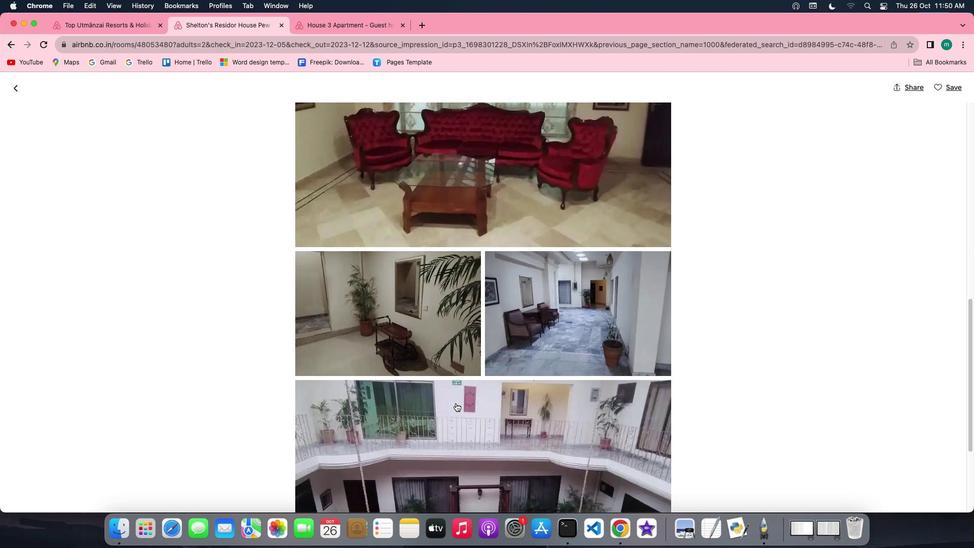 
Action: Mouse scrolled (456, 403) with delta (0, 0)
Screenshot: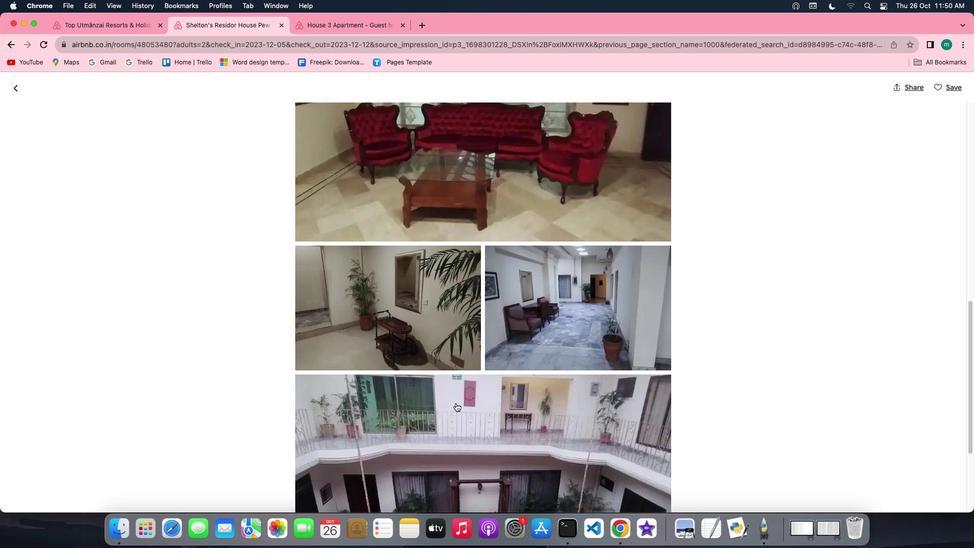 
Action: Mouse scrolled (456, 403) with delta (0, 0)
Screenshot: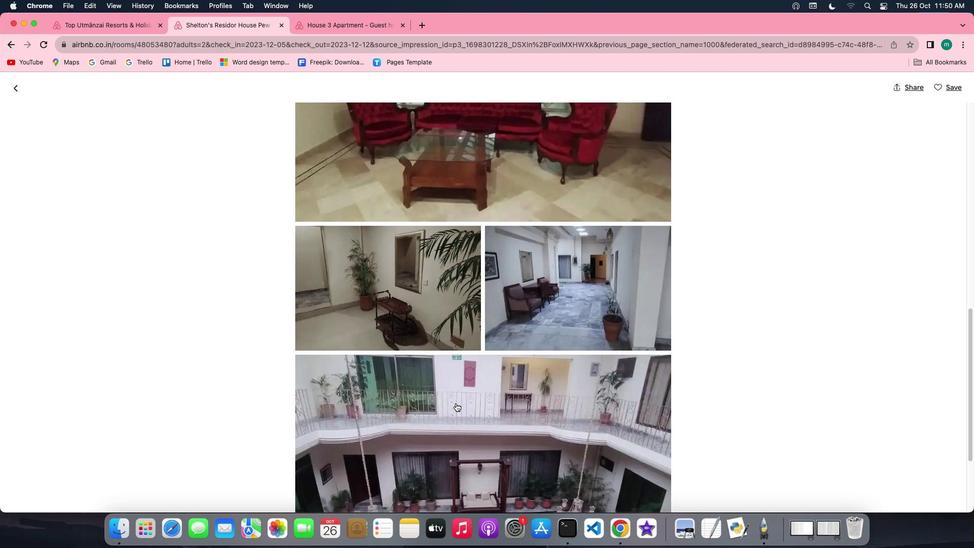 
Action: Mouse scrolled (456, 403) with delta (0, -1)
Screenshot: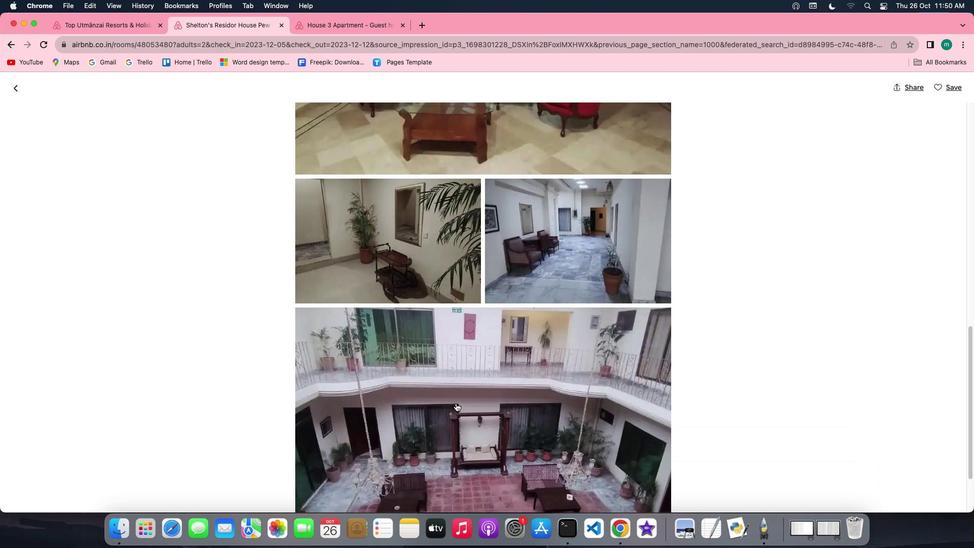 
Action: Mouse scrolled (456, 403) with delta (0, 0)
Screenshot: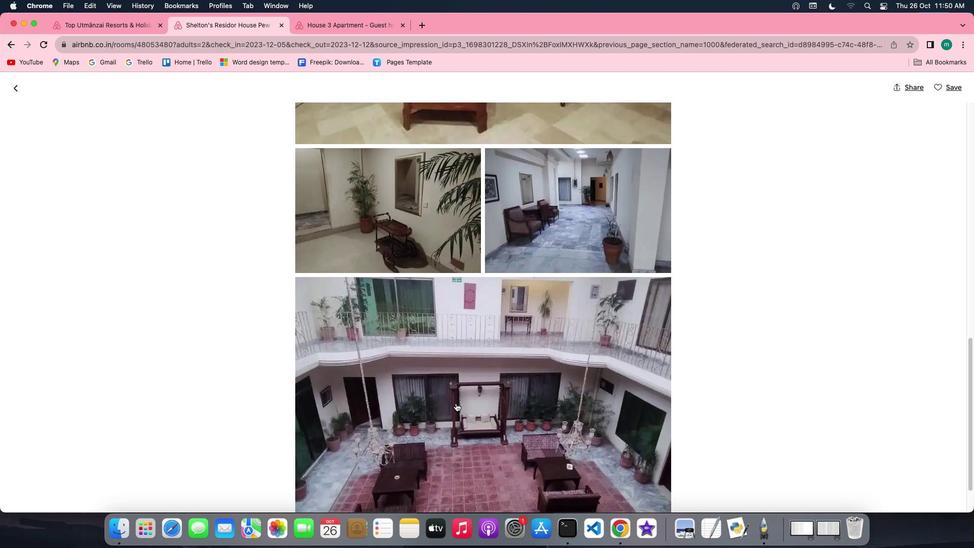 
Action: Mouse scrolled (456, 403) with delta (0, 0)
Screenshot: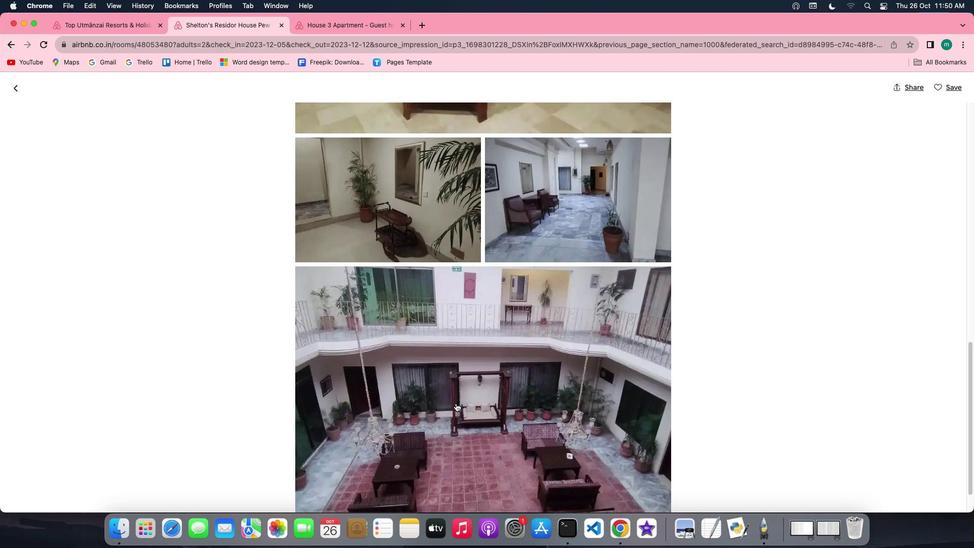 
Action: Mouse scrolled (456, 403) with delta (0, -1)
Screenshot: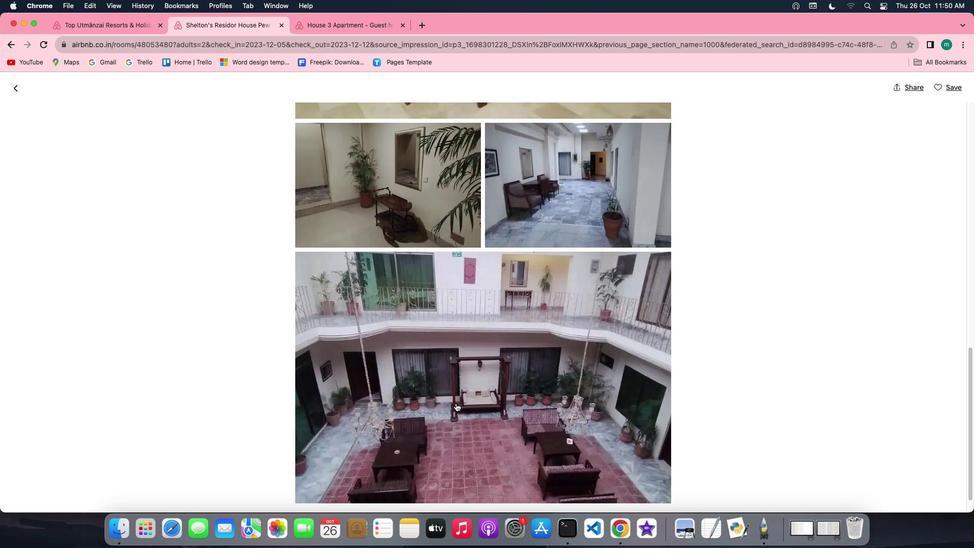 
Action: Mouse scrolled (456, 403) with delta (0, -2)
Screenshot: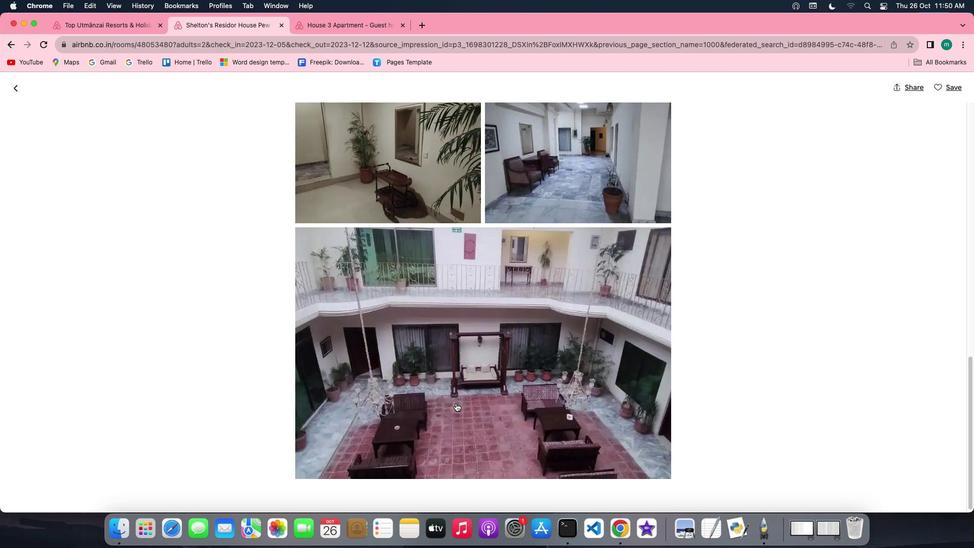 
Action: Mouse scrolled (456, 403) with delta (0, 0)
Screenshot: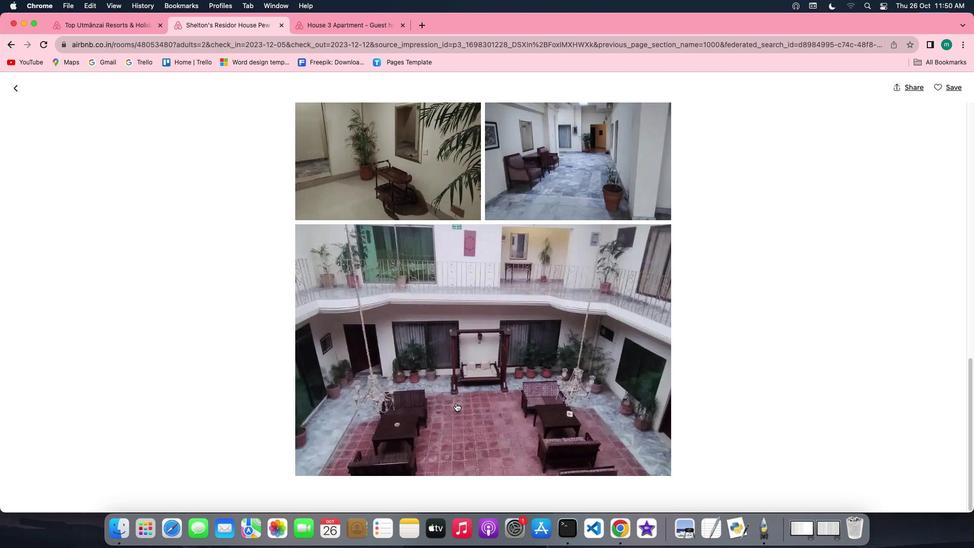 
Action: Mouse scrolled (456, 403) with delta (0, 0)
Screenshot: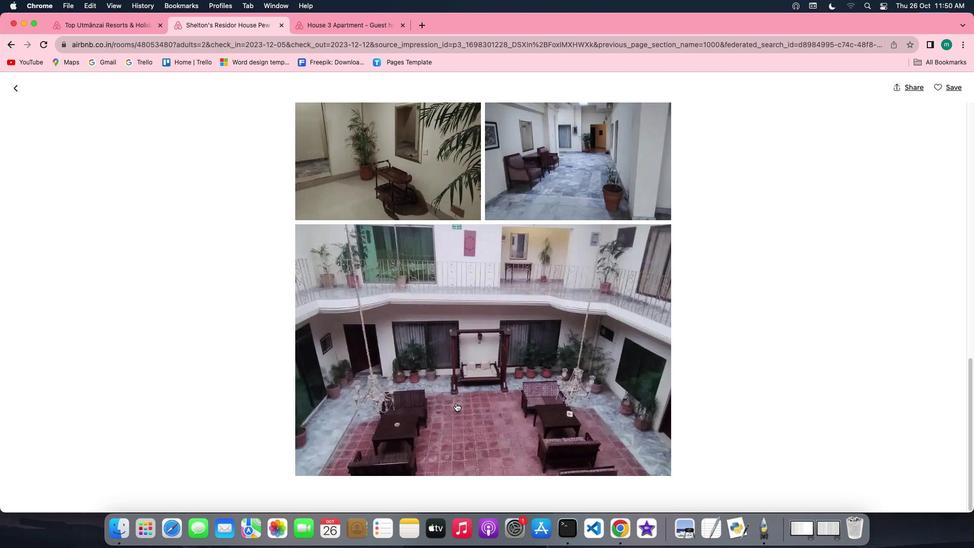 
Action: Mouse scrolled (456, 403) with delta (0, -1)
Screenshot: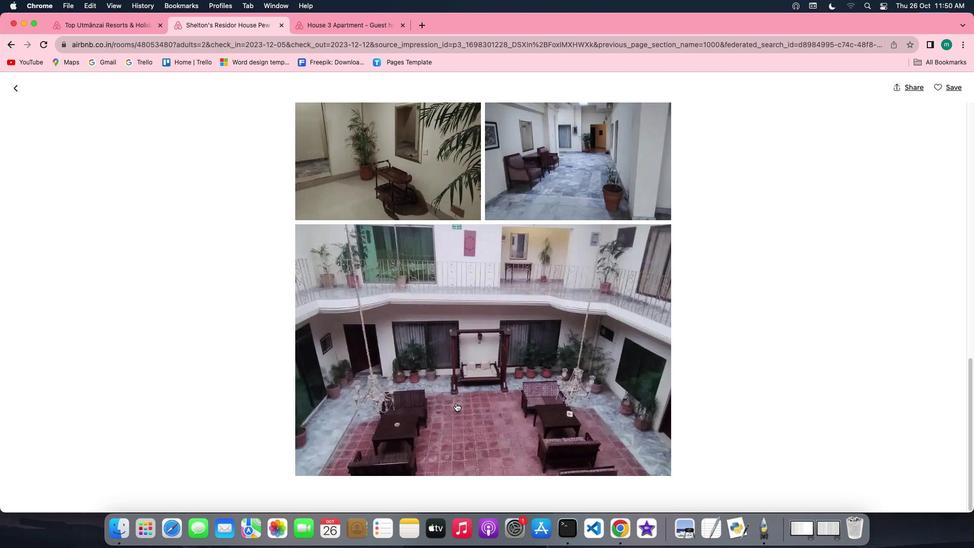 
Action: Mouse scrolled (456, 403) with delta (0, -1)
Screenshot: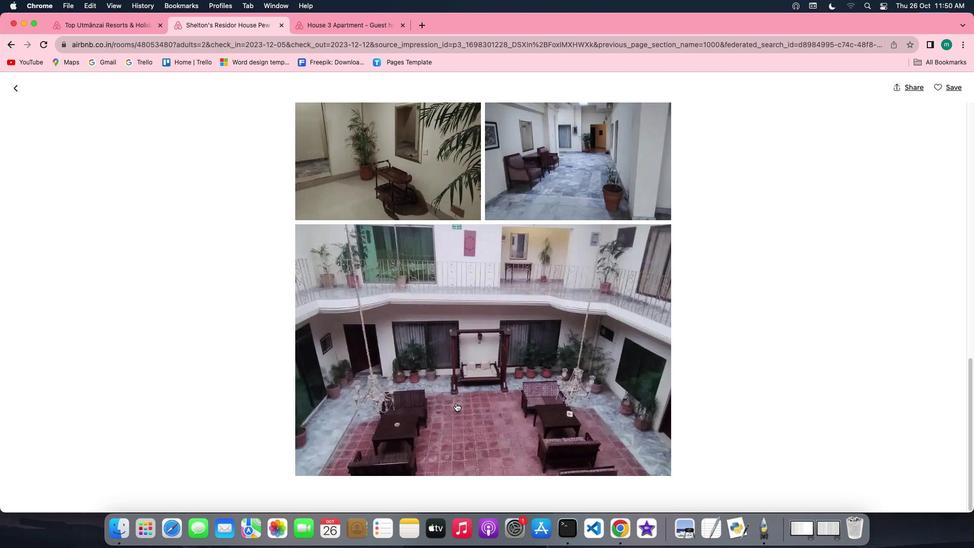 
Action: Mouse scrolled (456, 403) with delta (0, -1)
Screenshot: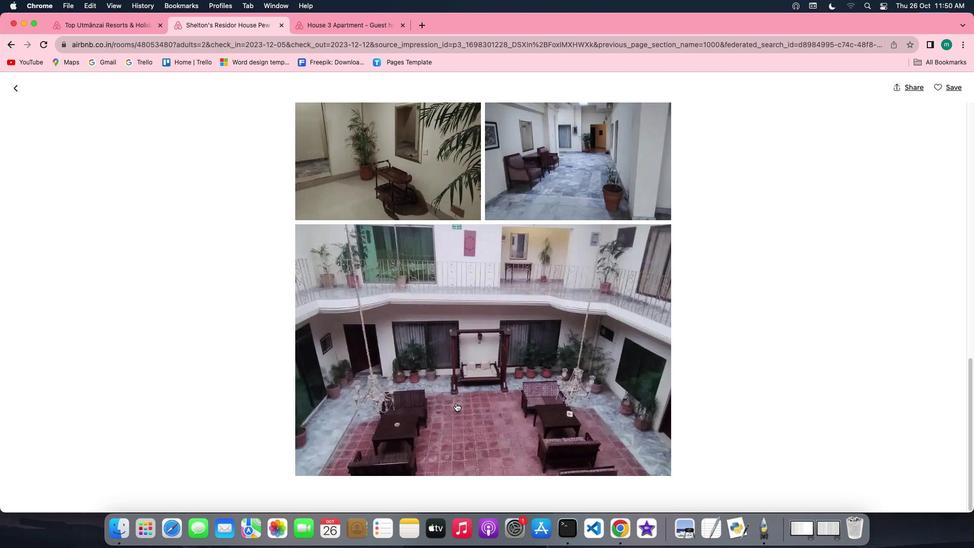 
Action: Mouse moved to (13, 88)
Screenshot: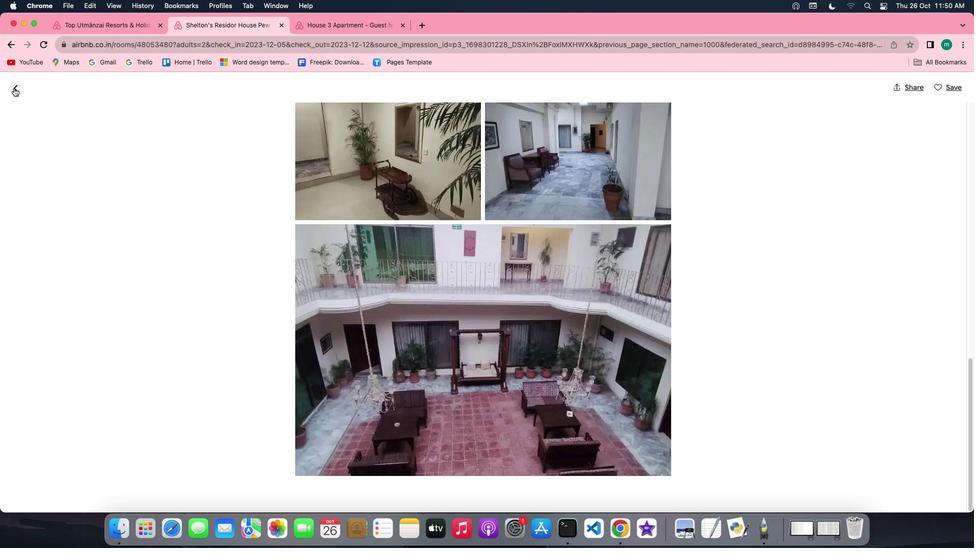 
Action: Mouse pressed left at (13, 88)
Screenshot: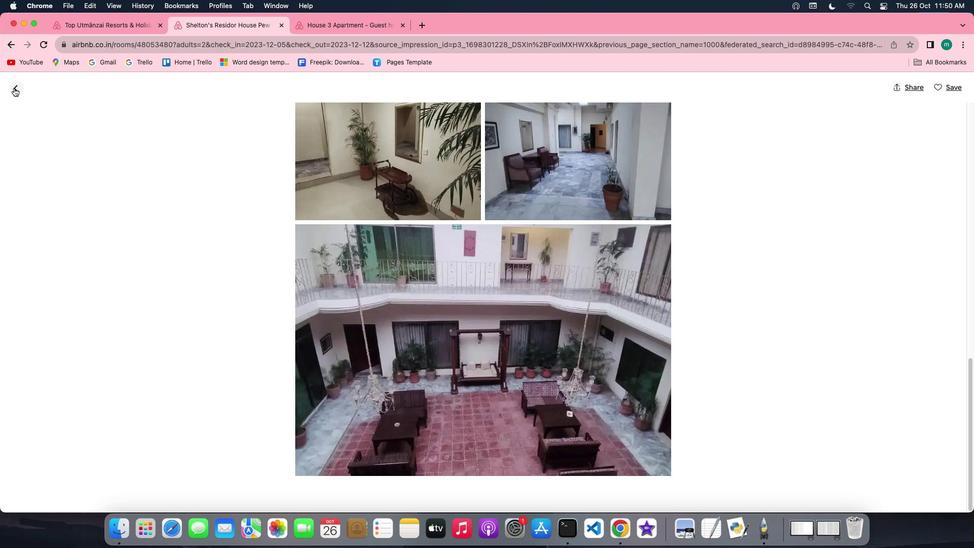 
Action: Mouse moved to (632, 399)
Screenshot: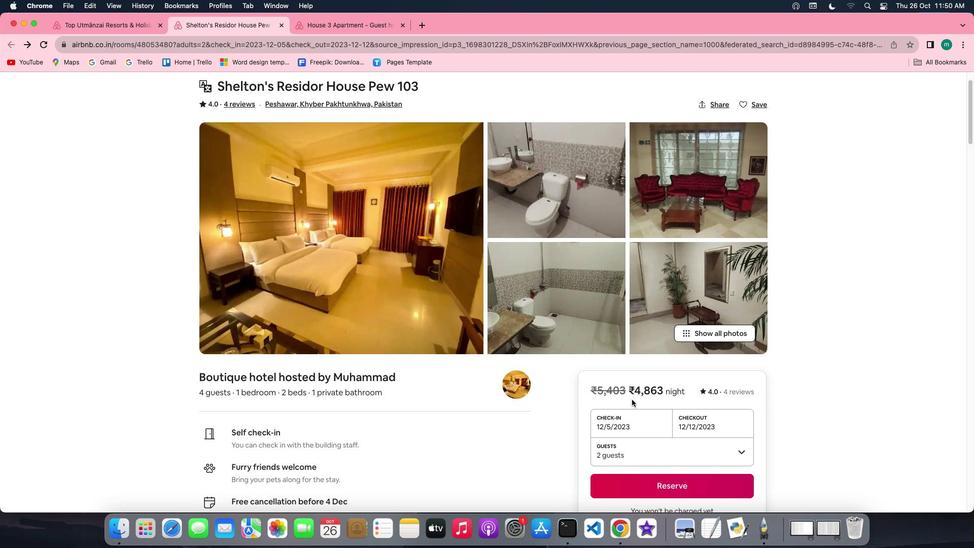 
Action: Mouse scrolled (632, 399) with delta (0, 0)
Screenshot: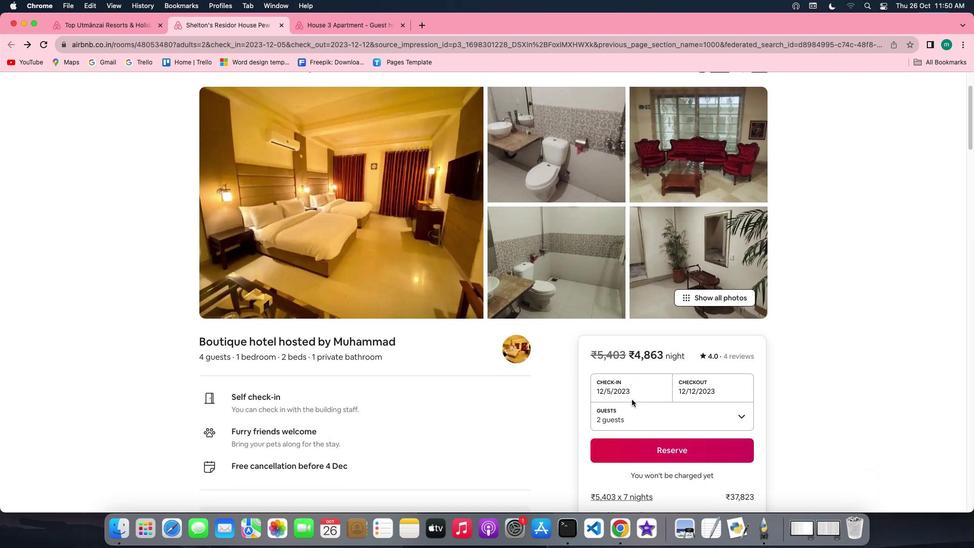 
Action: Mouse scrolled (632, 399) with delta (0, 0)
Screenshot: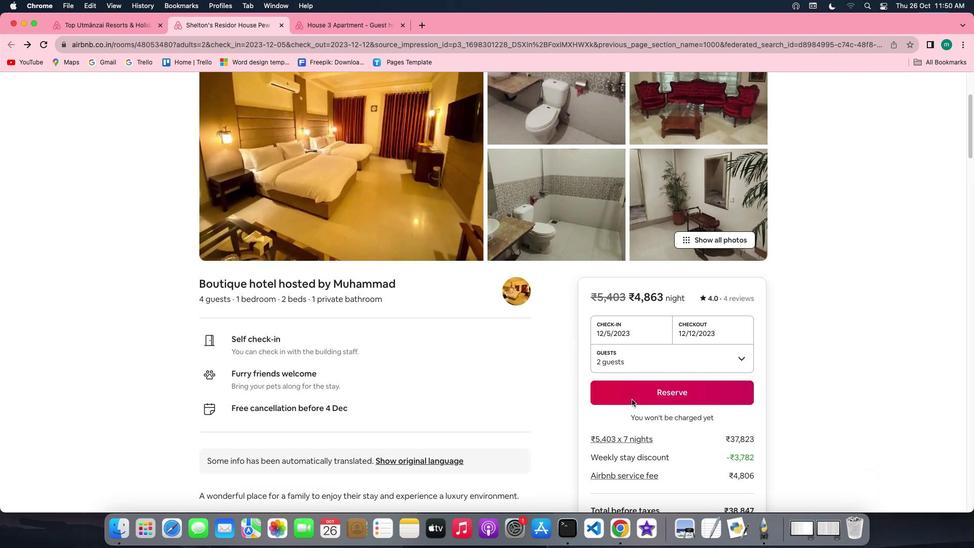 
Action: Mouse scrolled (632, 399) with delta (0, -1)
Screenshot: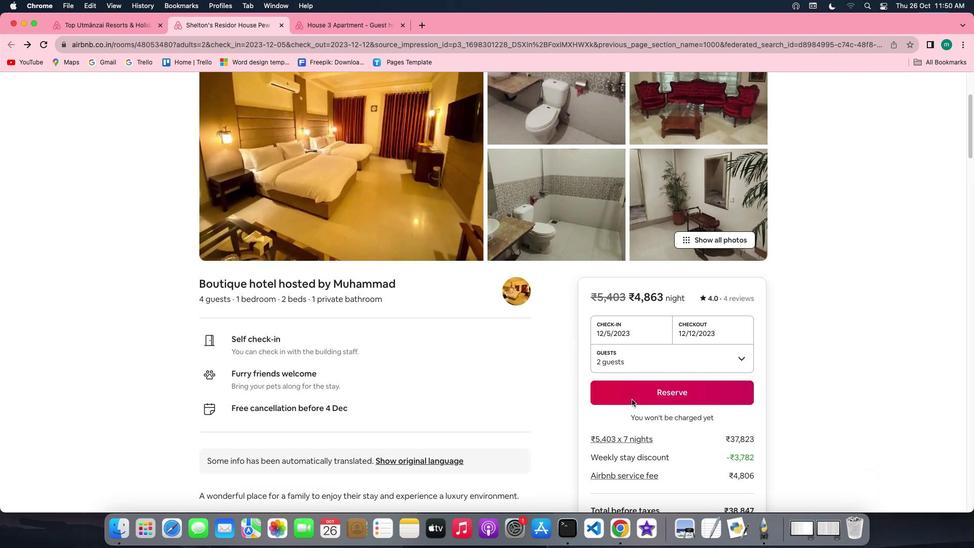
Action: Mouse scrolled (632, 399) with delta (0, -2)
Screenshot: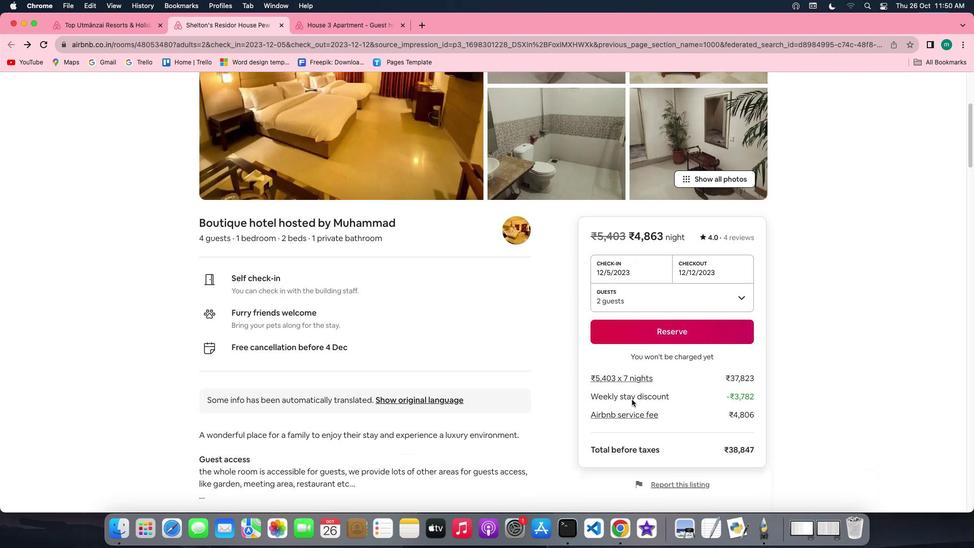 
Action: Mouse scrolled (632, 399) with delta (0, 0)
Screenshot: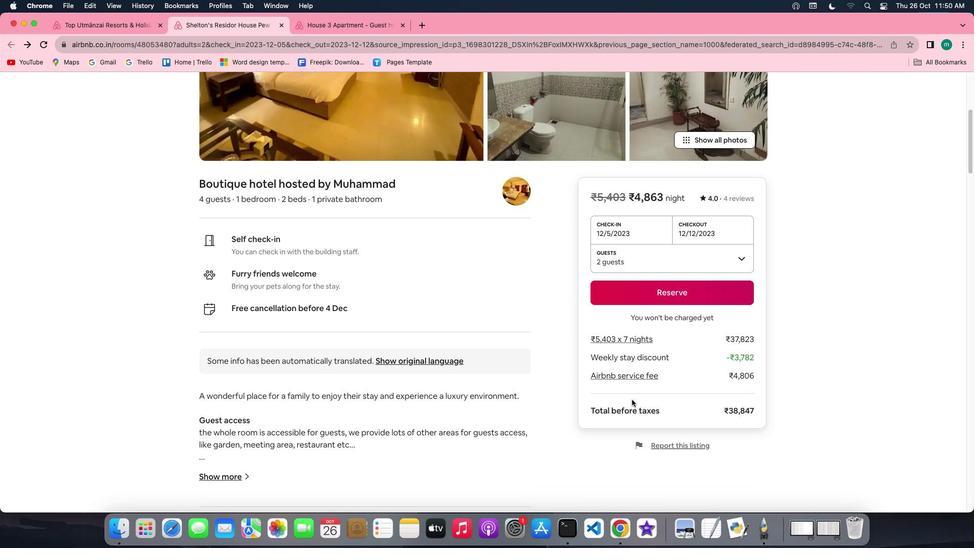 
Action: Mouse scrolled (632, 399) with delta (0, 0)
Screenshot: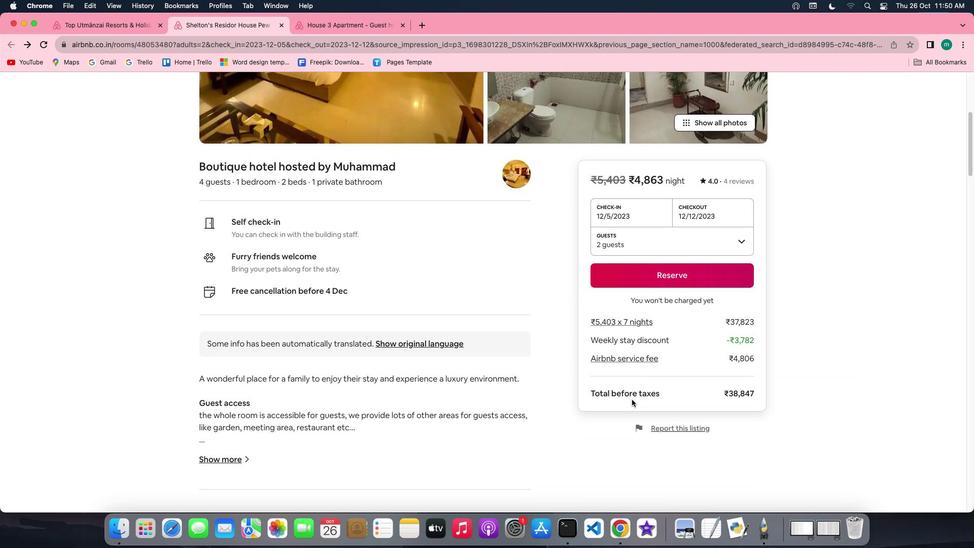 
Action: Mouse scrolled (632, 399) with delta (0, -1)
Screenshot: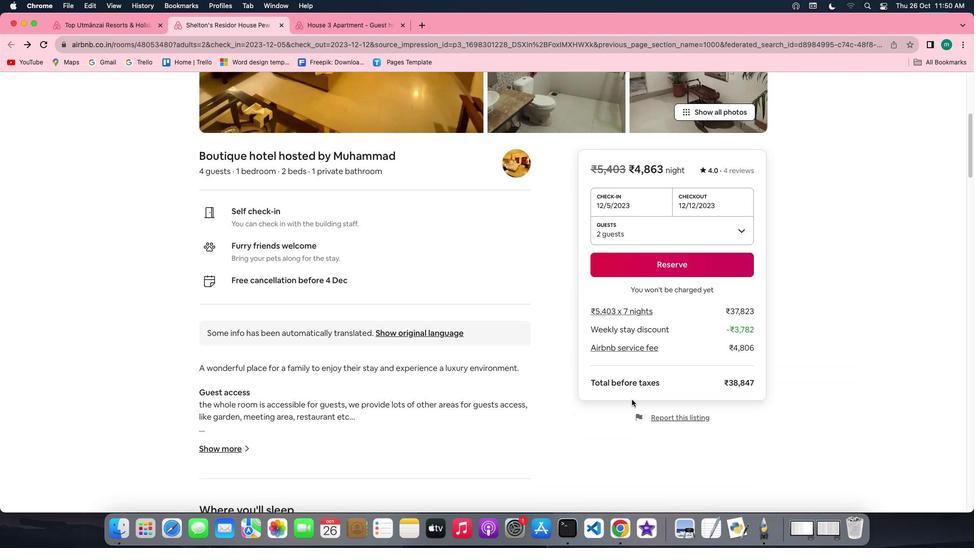 
Action: Mouse scrolled (632, 399) with delta (0, -1)
Screenshot: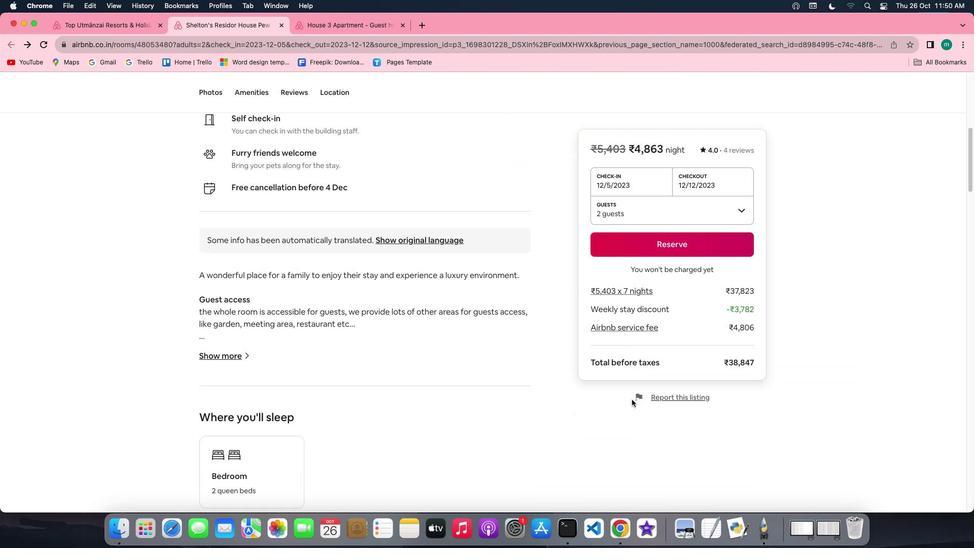 
Action: Mouse moved to (226, 335)
Screenshot: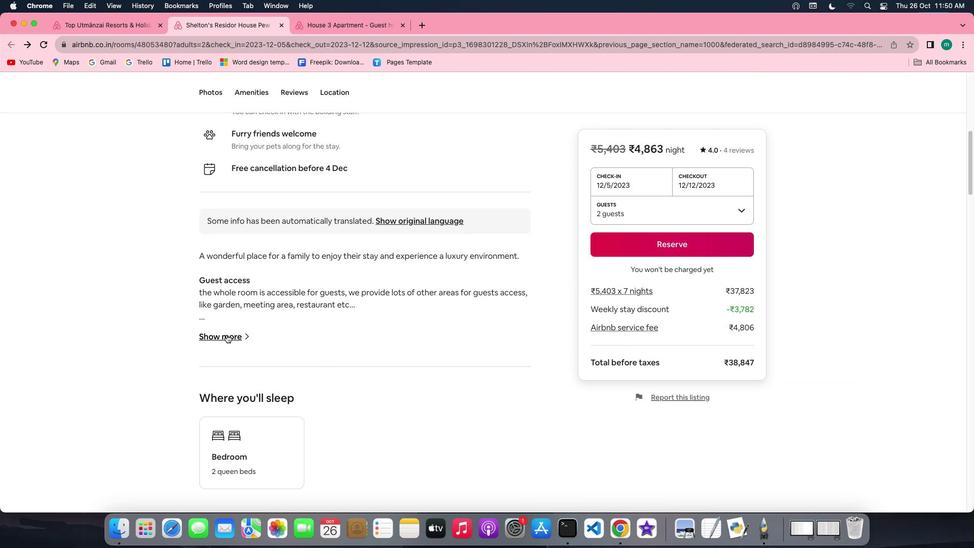 
Action: Mouse pressed left at (226, 335)
Screenshot: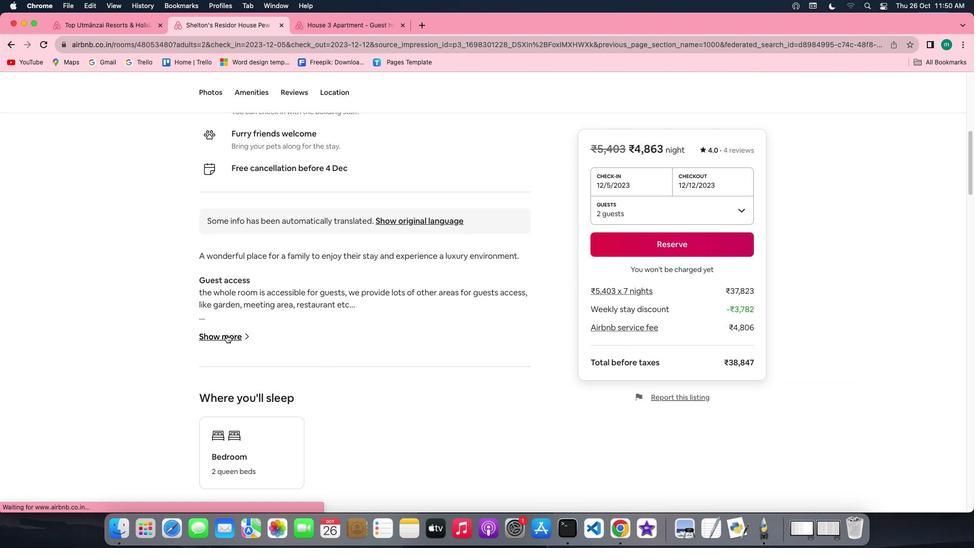 
Action: Mouse moved to (514, 356)
Screenshot: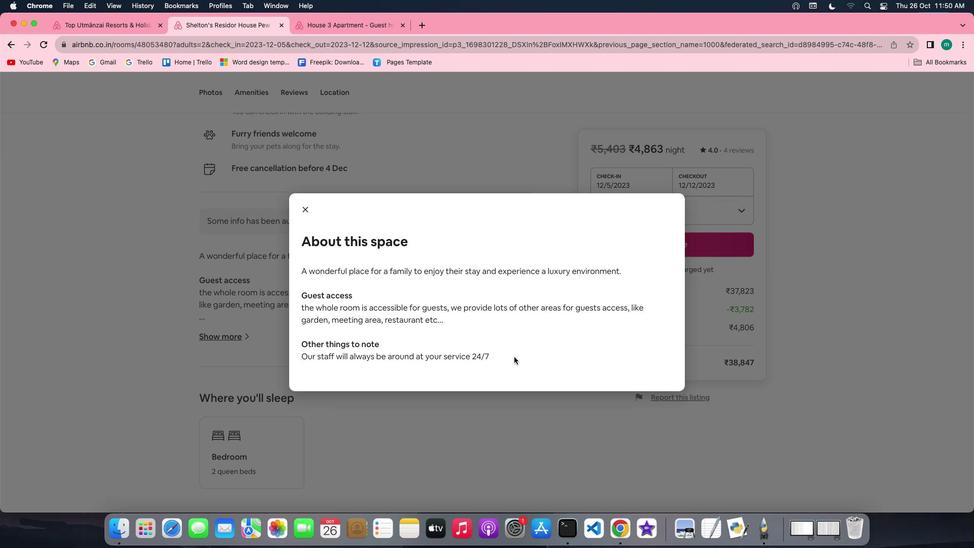 
Action: Mouse scrolled (514, 356) with delta (0, 0)
Screenshot: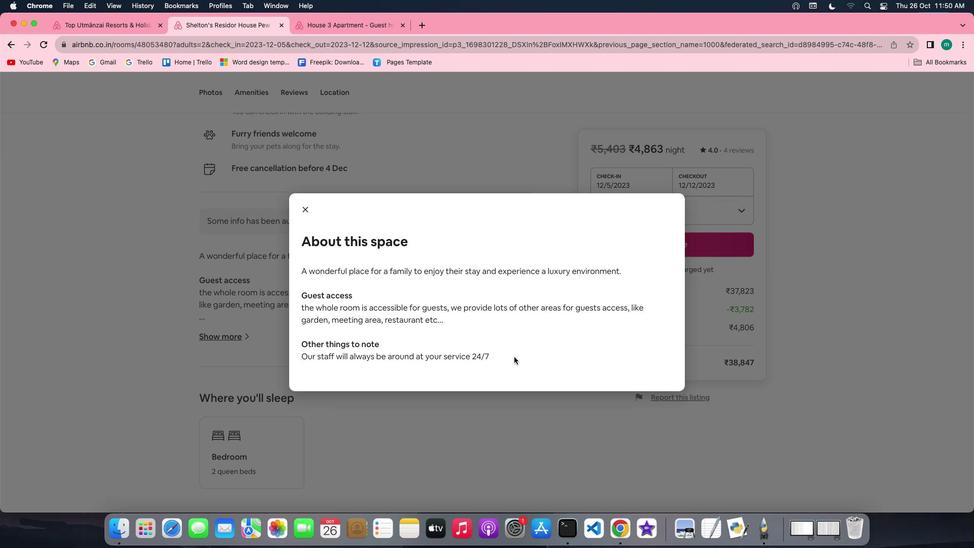 
Action: Mouse scrolled (514, 356) with delta (0, 0)
Screenshot: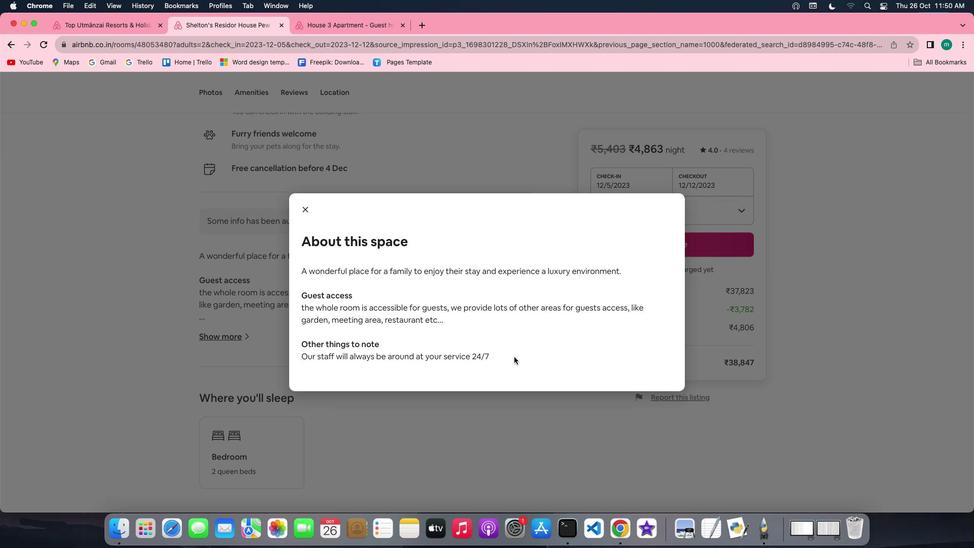 
Action: Mouse scrolled (514, 356) with delta (0, -1)
Screenshot: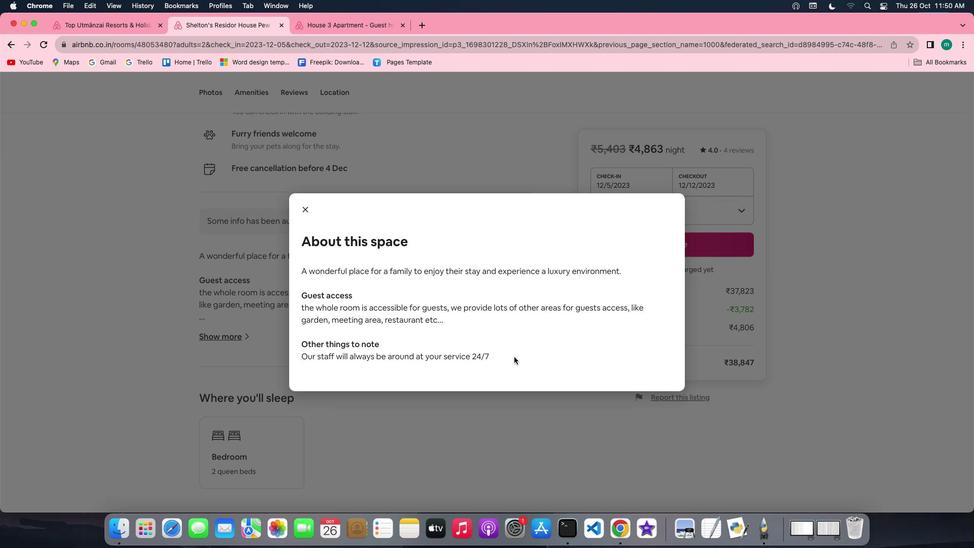 
Action: Mouse moved to (311, 209)
Screenshot: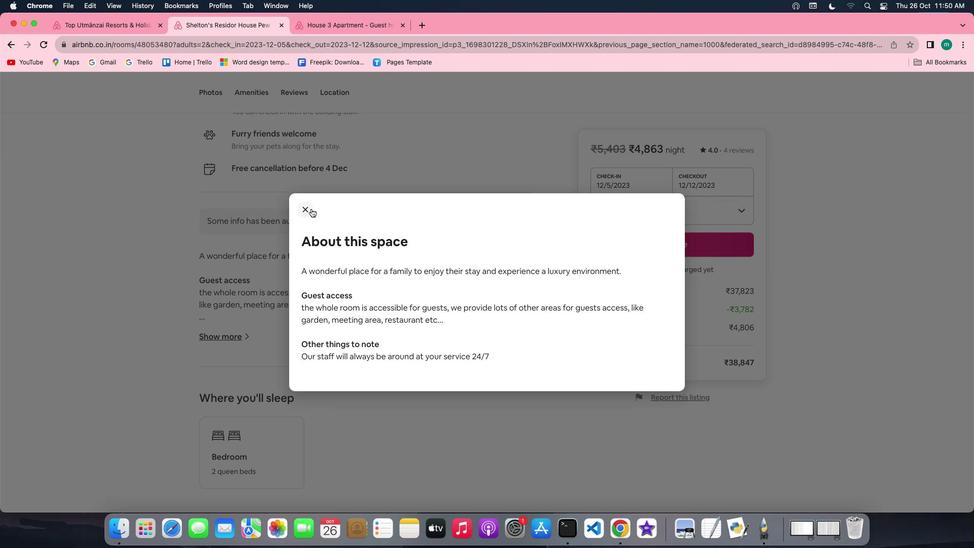 
Action: Mouse pressed left at (311, 209)
Screenshot: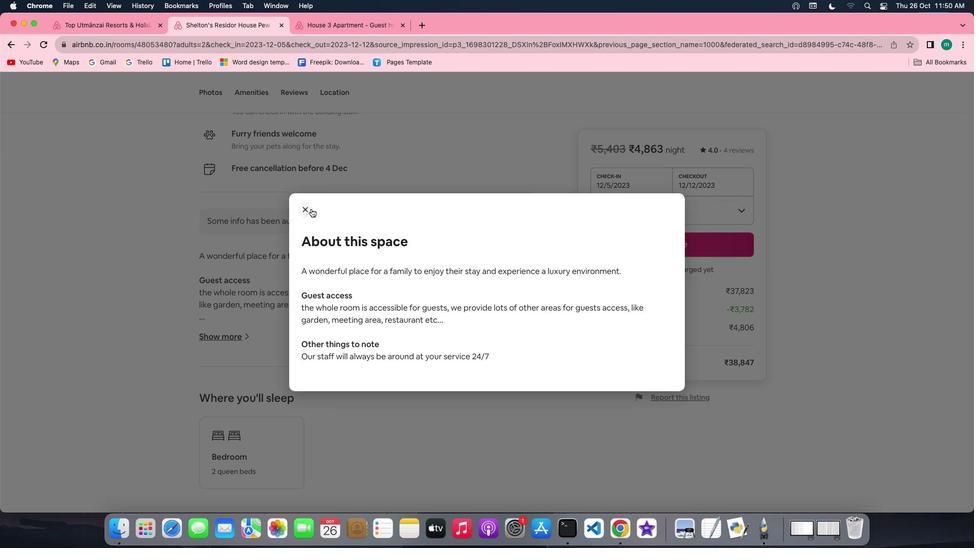 
Action: Mouse moved to (350, 320)
Screenshot: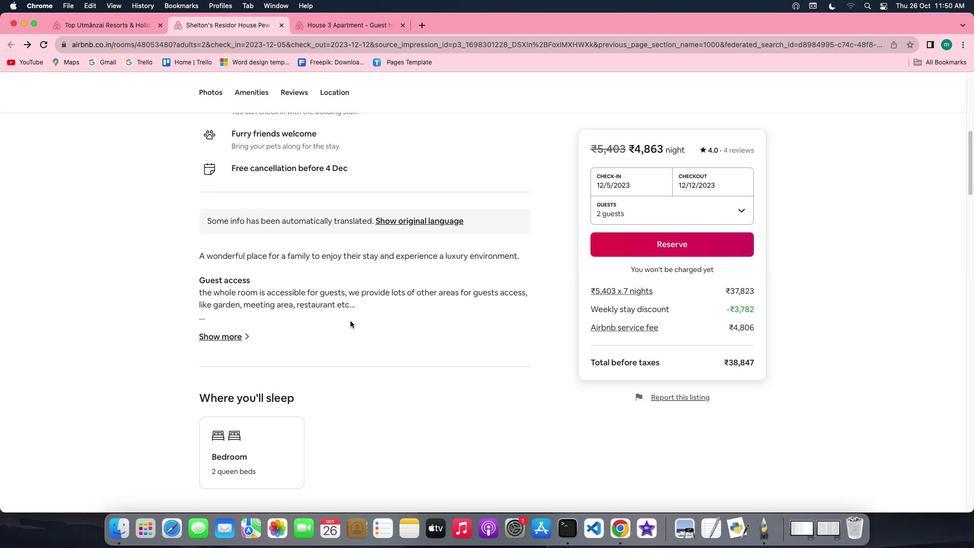 
Action: Mouse scrolled (350, 320) with delta (0, 0)
Screenshot: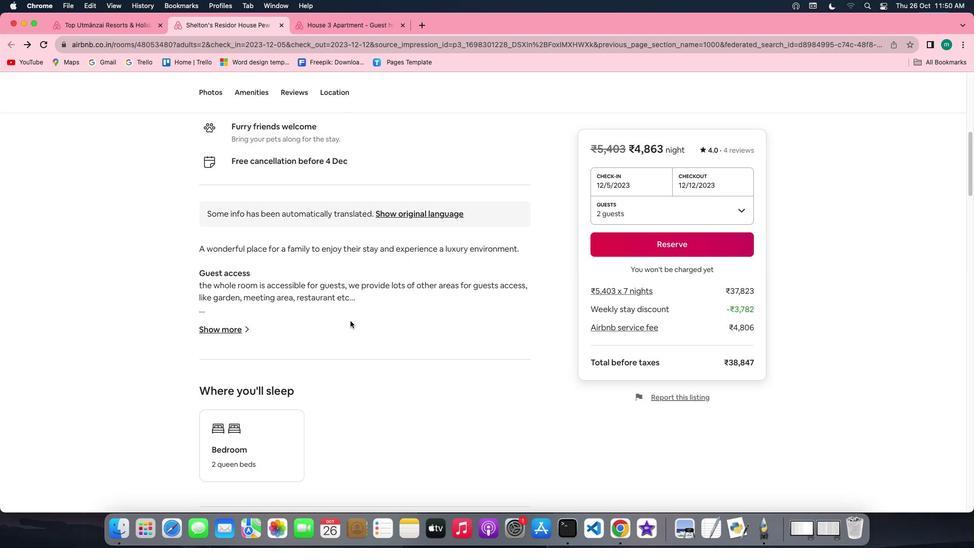 
Action: Mouse scrolled (350, 320) with delta (0, 0)
Screenshot: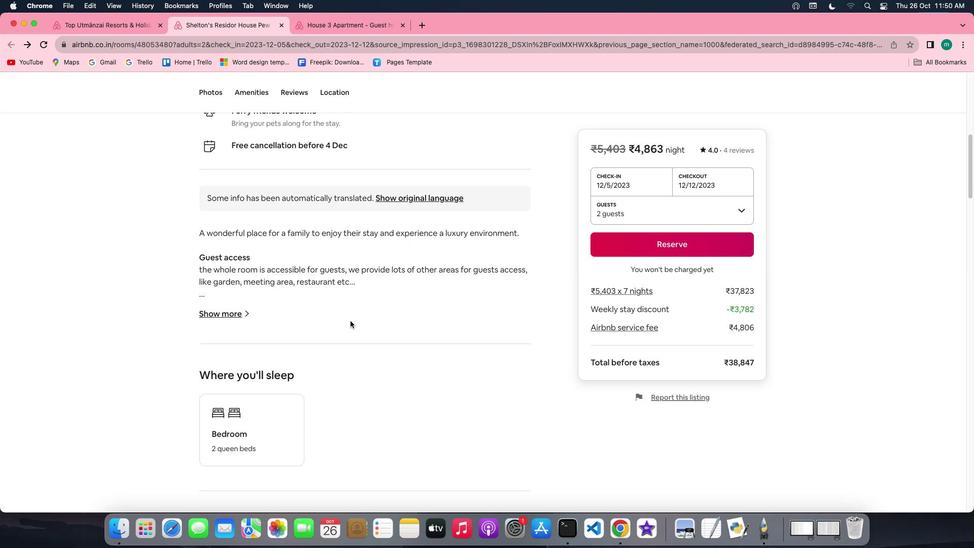 
Action: Mouse scrolled (350, 320) with delta (0, -1)
Screenshot: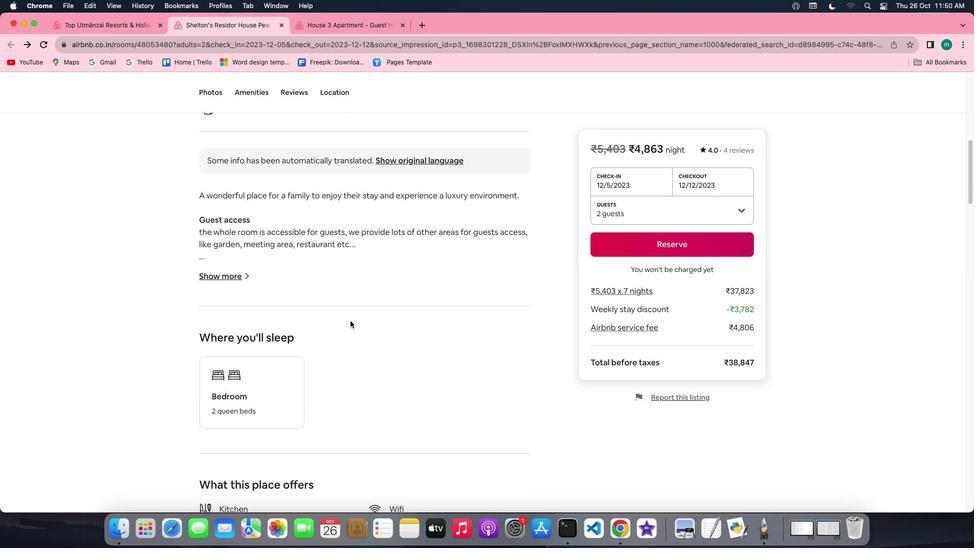 
Action: Mouse scrolled (350, 320) with delta (0, -2)
Screenshot: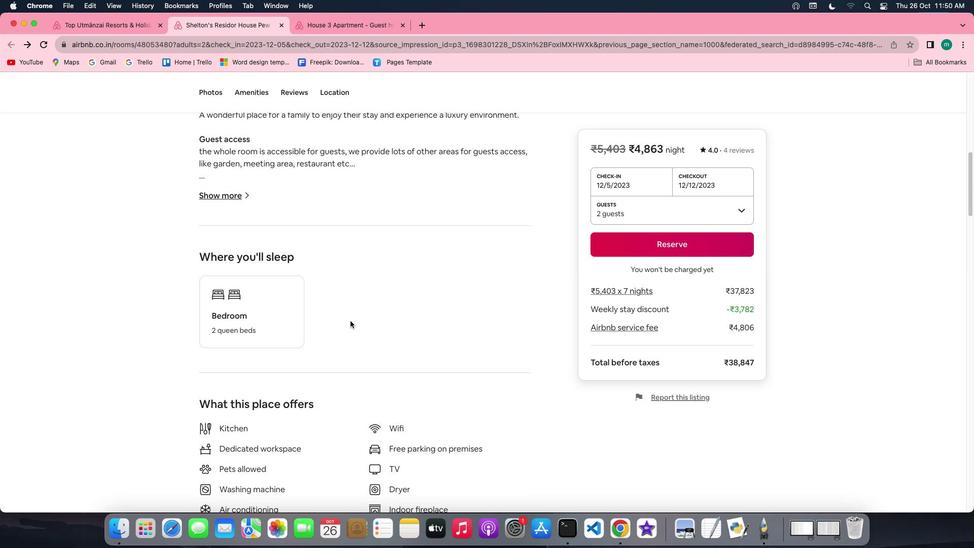 
Action: Mouse scrolled (350, 320) with delta (0, -2)
Screenshot: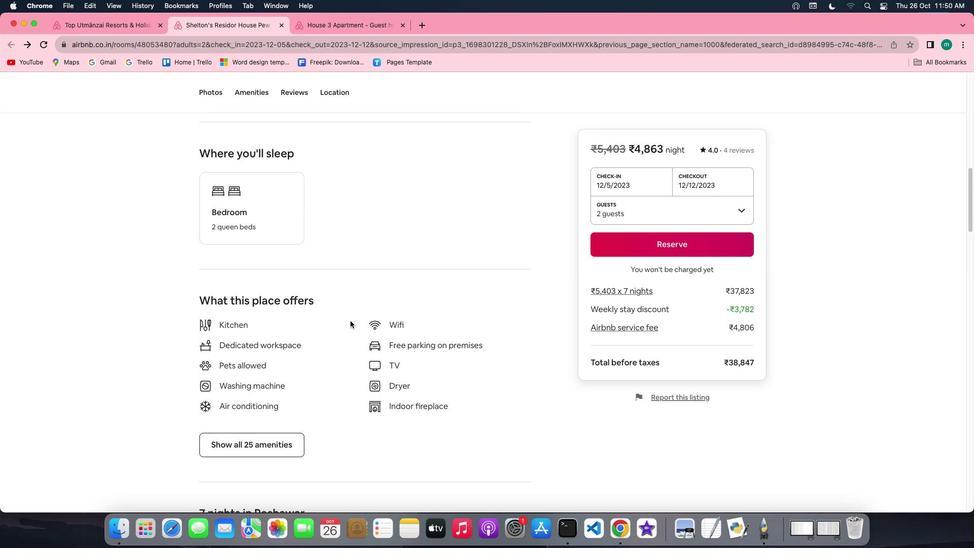 
Action: Mouse scrolled (350, 320) with delta (0, 0)
Screenshot: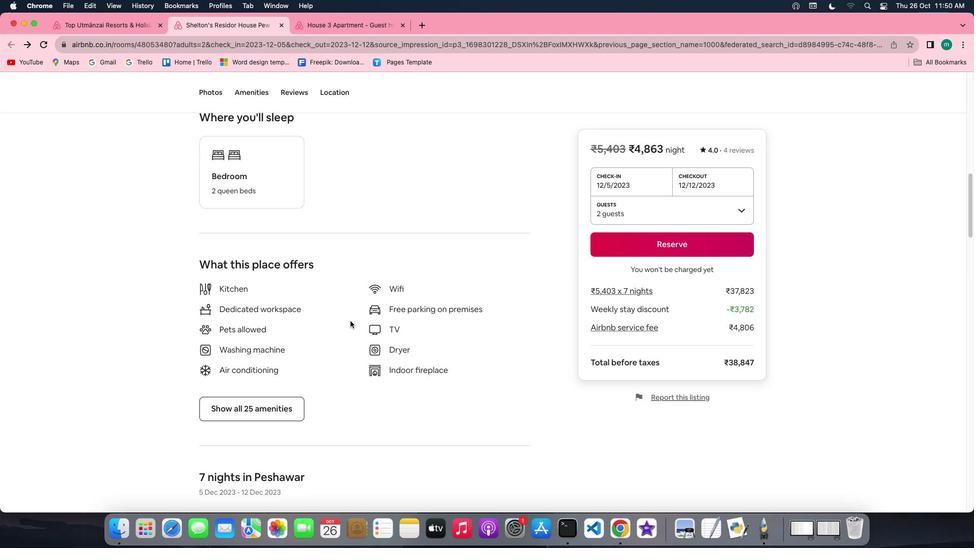 
Action: Mouse scrolled (350, 320) with delta (0, 0)
Screenshot: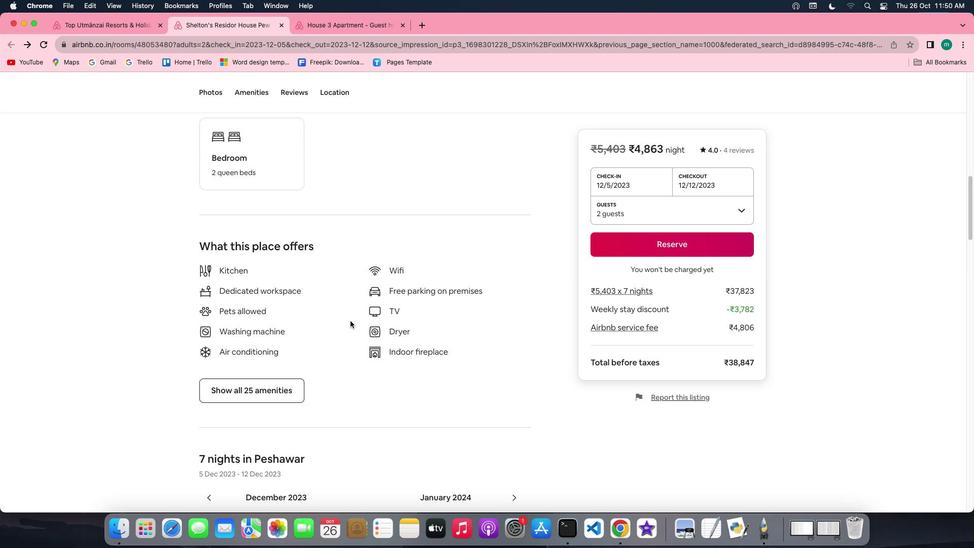 
Action: Mouse scrolled (350, 320) with delta (0, -1)
Screenshot: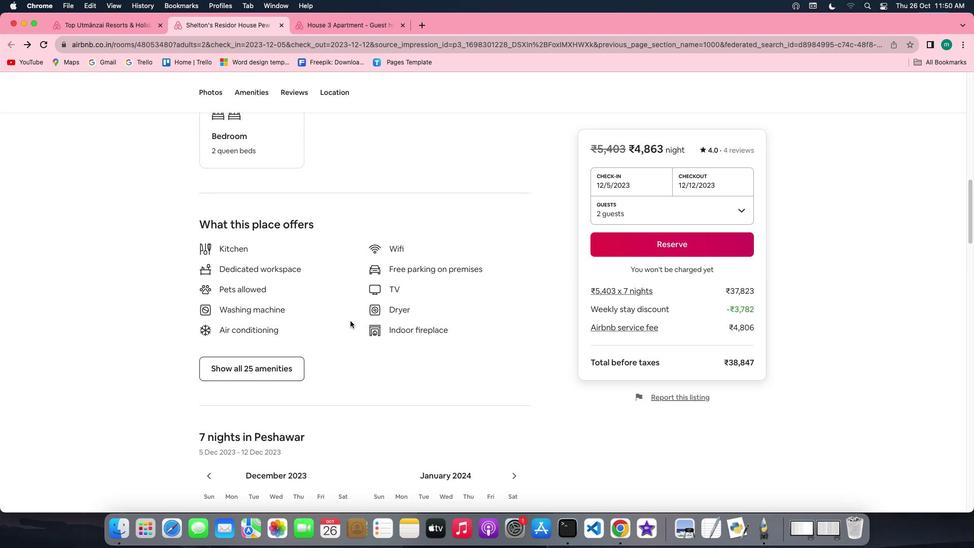 
Action: Mouse scrolled (350, 320) with delta (0, -1)
Screenshot: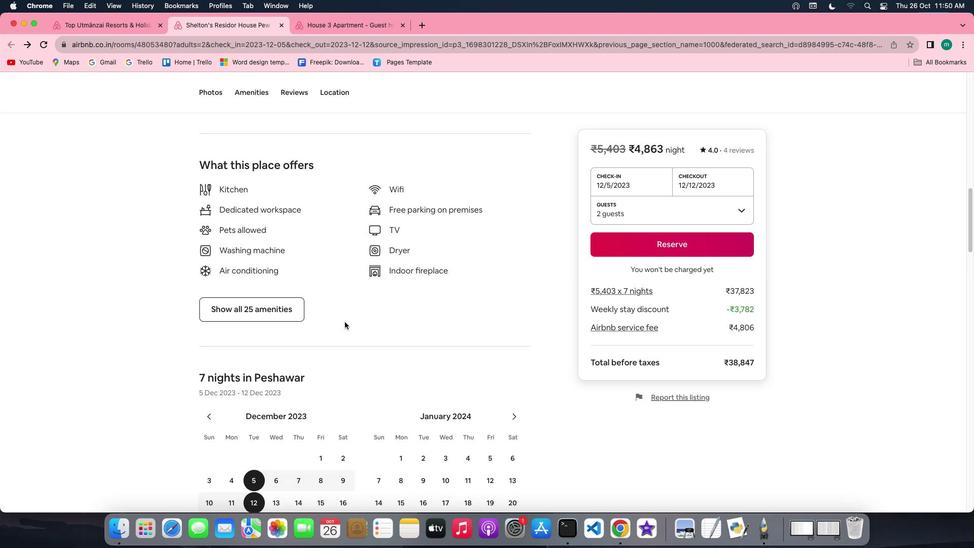 
Action: Mouse moved to (267, 296)
Screenshot: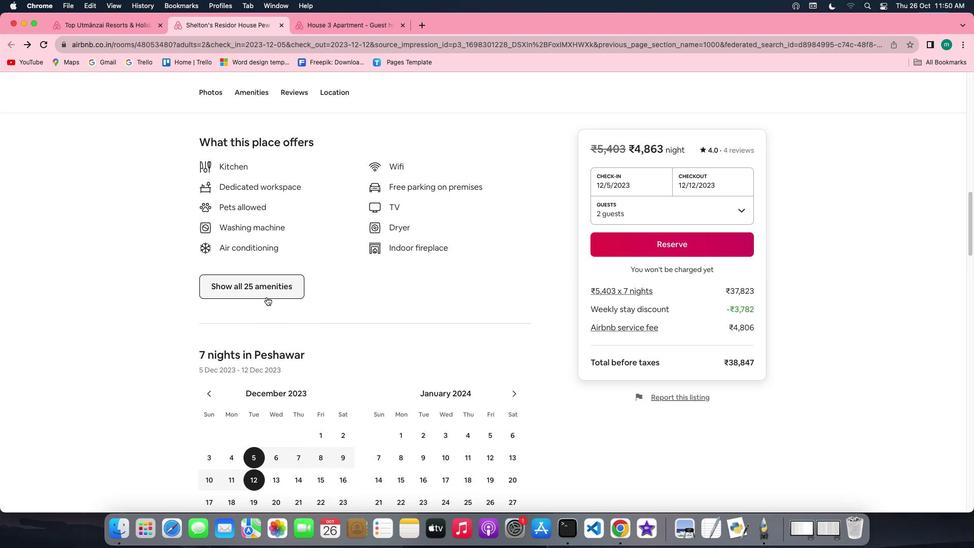 
Action: Mouse pressed left at (267, 296)
Screenshot: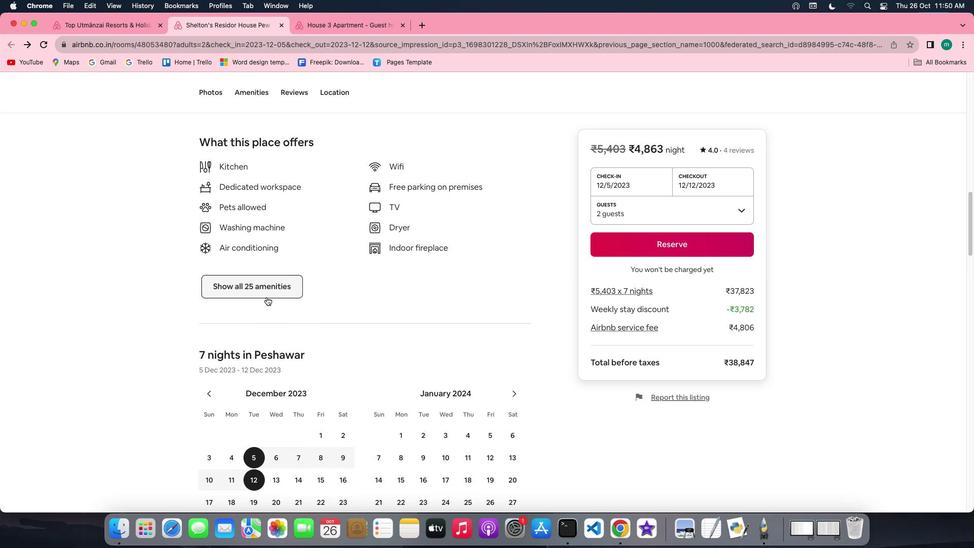 
Action: Mouse moved to (492, 372)
Screenshot: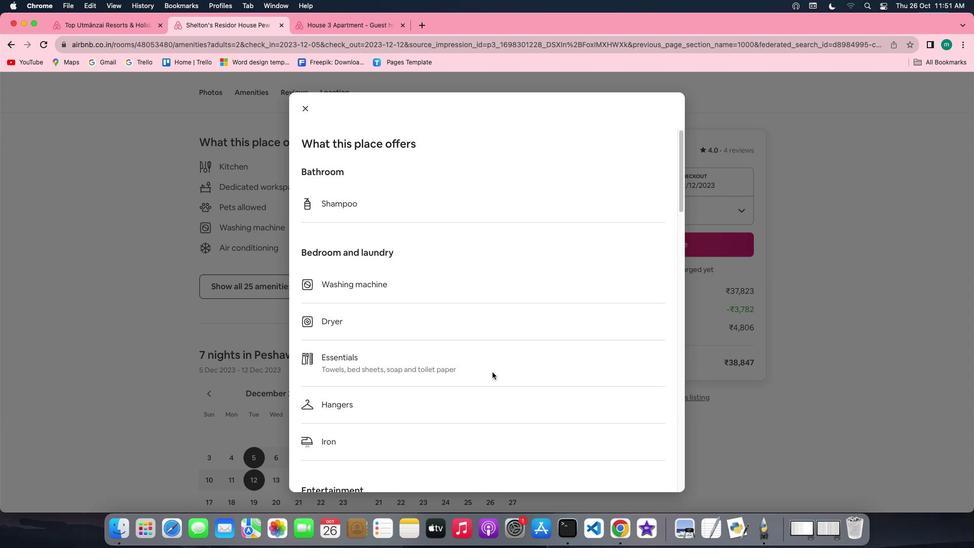 
Action: Mouse scrolled (492, 372) with delta (0, 0)
Screenshot: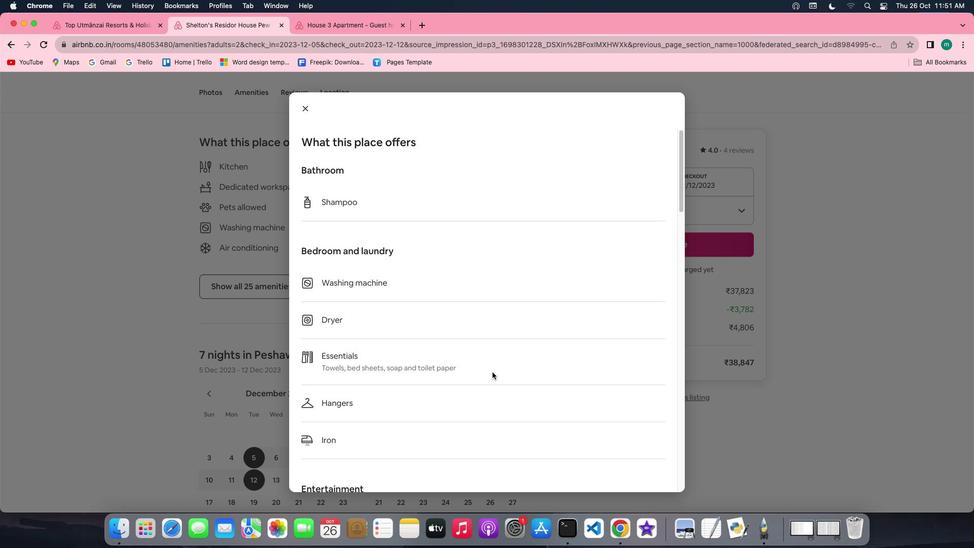 
Action: Mouse scrolled (492, 372) with delta (0, 0)
Screenshot: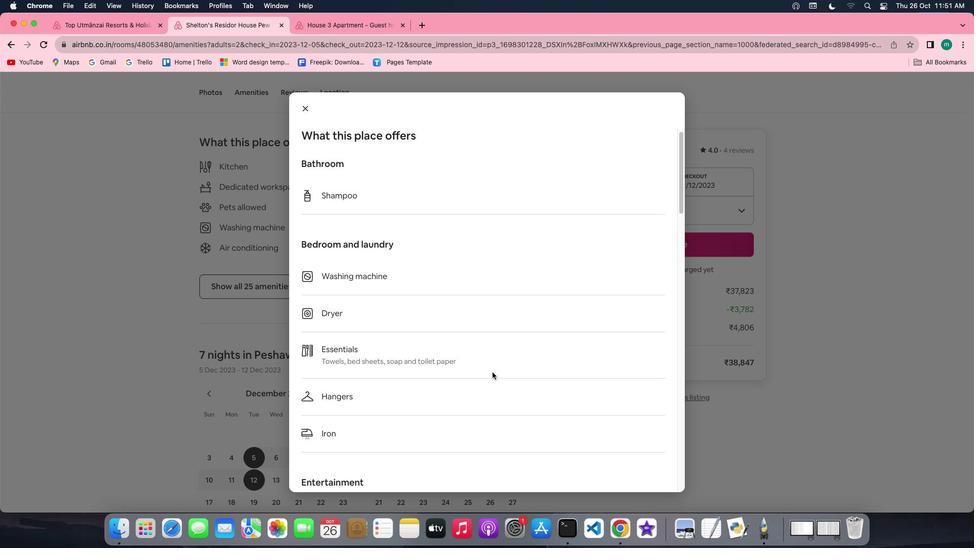 
Action: Mouse scrolled (492, 372) with delta (0, 0)
Screenshot: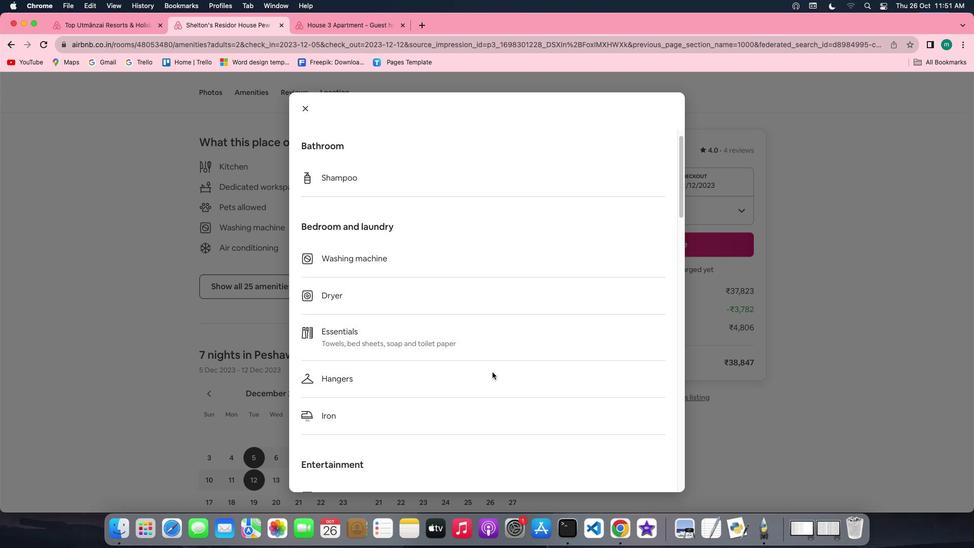 
Action: Mouse scrolled (492, 372) with delta (0, 0)
Screenshot: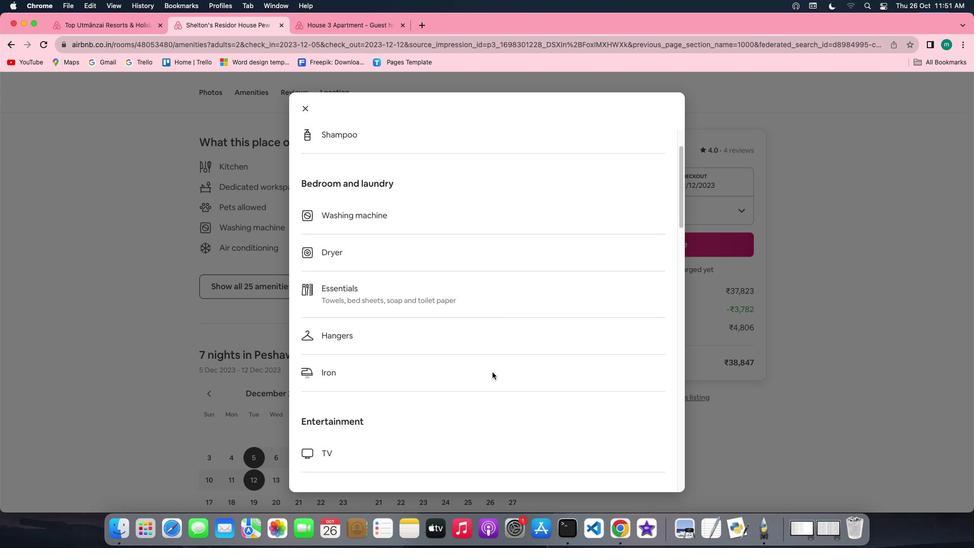 
Action: Mouse scrolled (492, 372) with delta (0, 0)
Screenshot: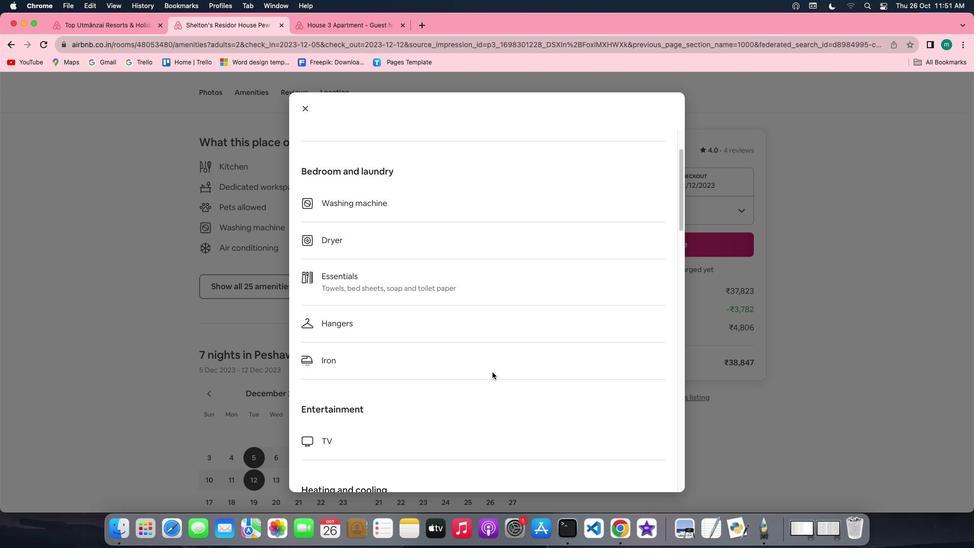 
Action: Mouse scrolled (492, 372) with delta (0, 0)
Screenshot: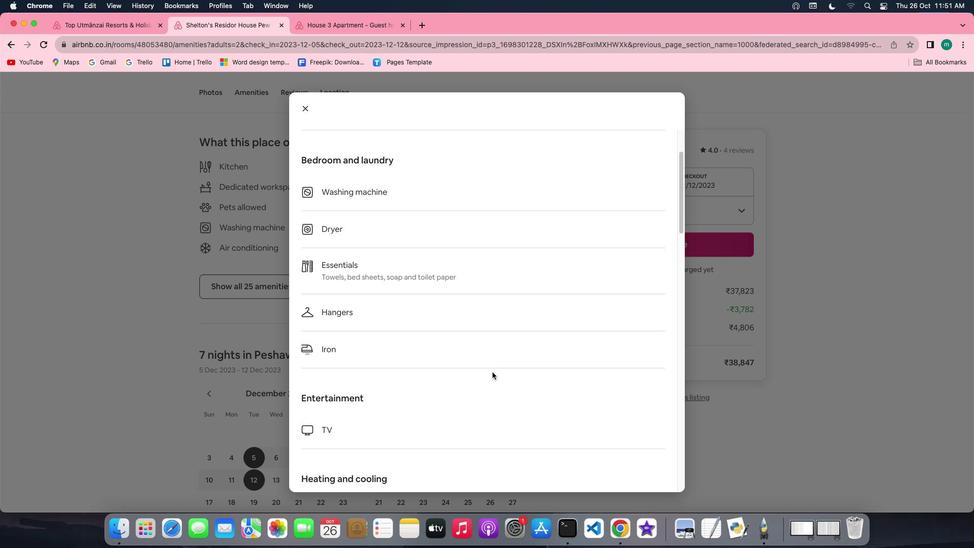 
Action: Mouse scrolled (492, 372) with delta (0, 0)
Screenshot: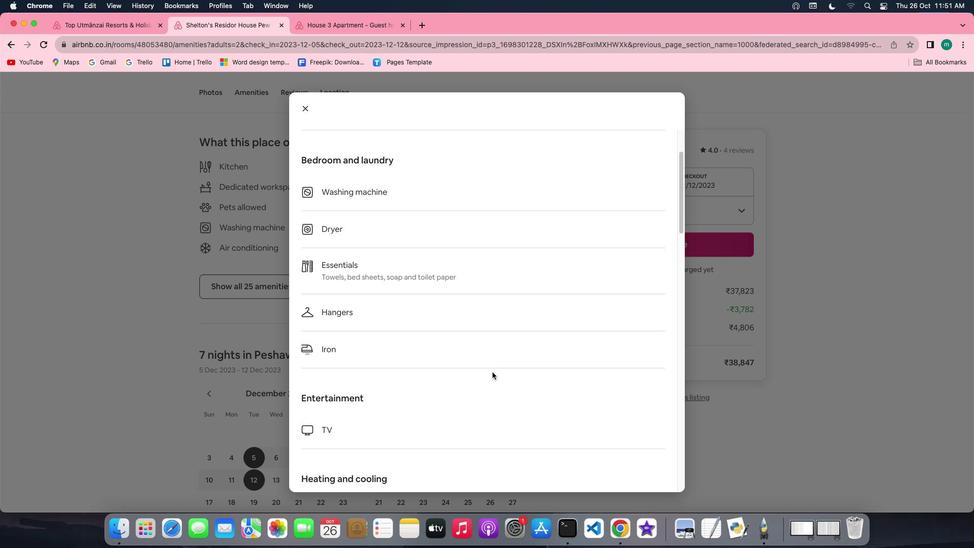 
Action: Mouse scrolled (492, 372) with delta (0, -1)
Screenshot: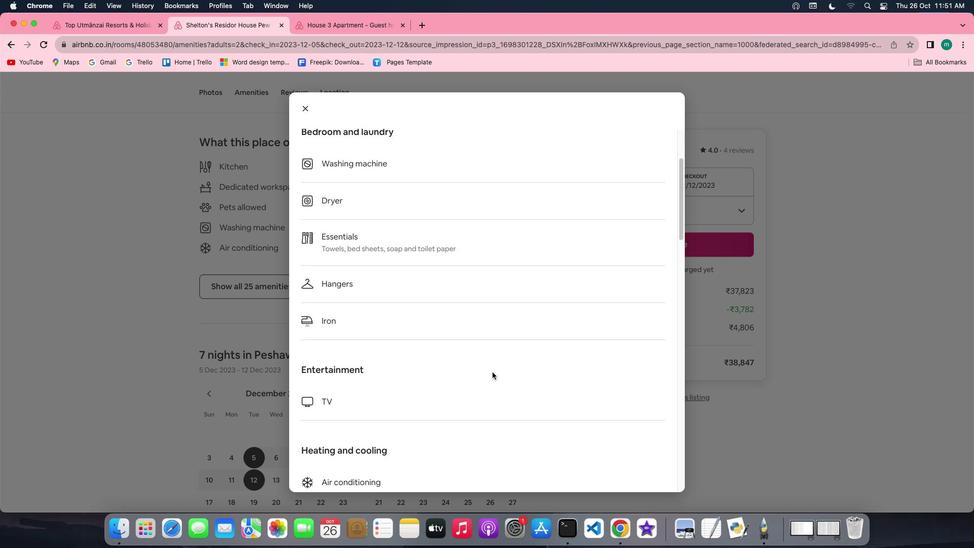 
Action: Mouse scrolled (492, 372) with delta (0, -1)
Screenshot: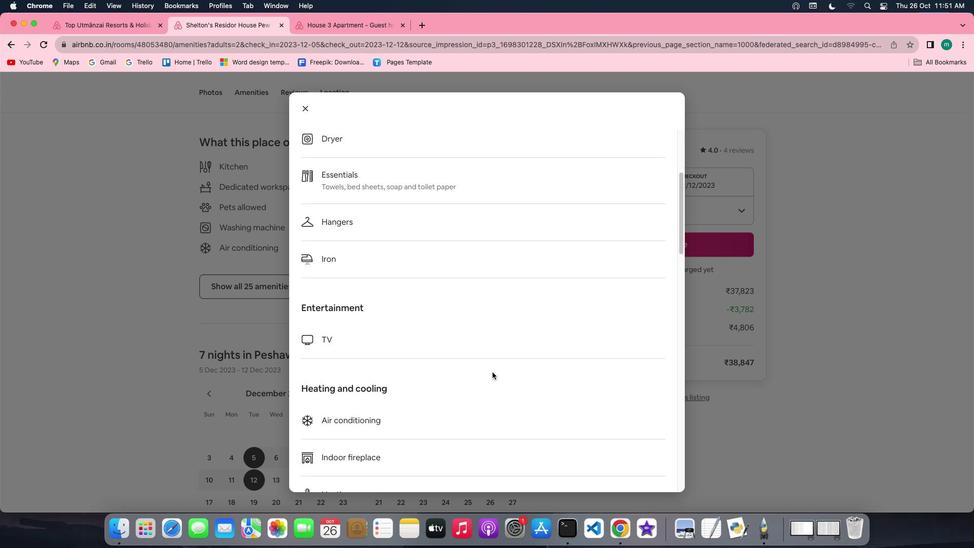 
Action: Mouse scrolled (492, 372) with delta (0, 0)
Screenshot: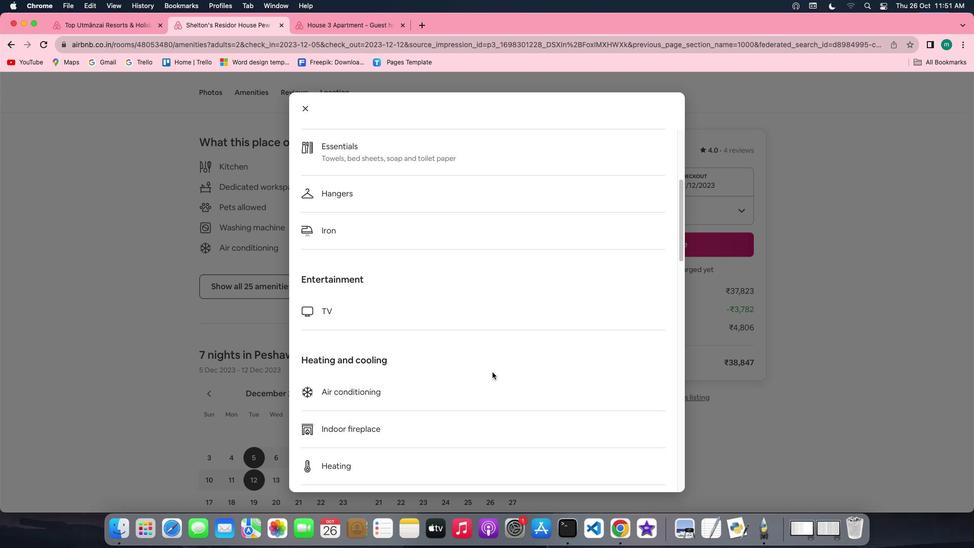 
Action: Mouse scrolled (492, 372) with delta (0, 0)
Screenshot: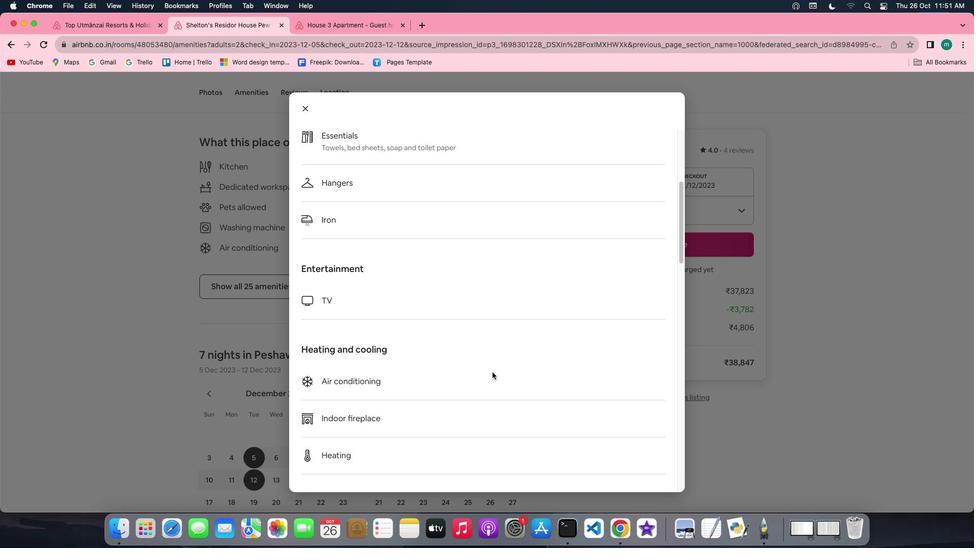
Action: Mouse scrolled (492, 372) with delta (0, -1)
Screenshot: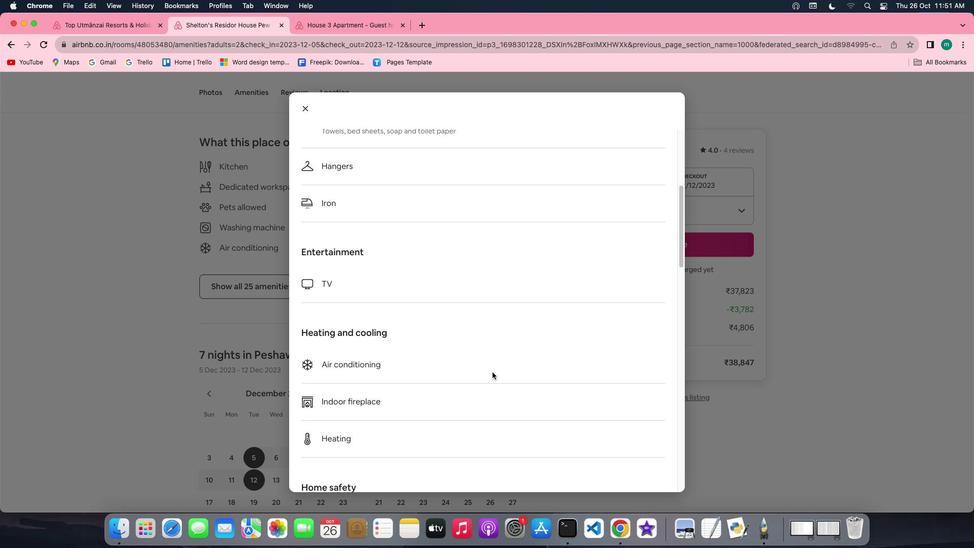 
Action: Mouse scrolled (492, 372) with delta (0, -1)
Screenshot: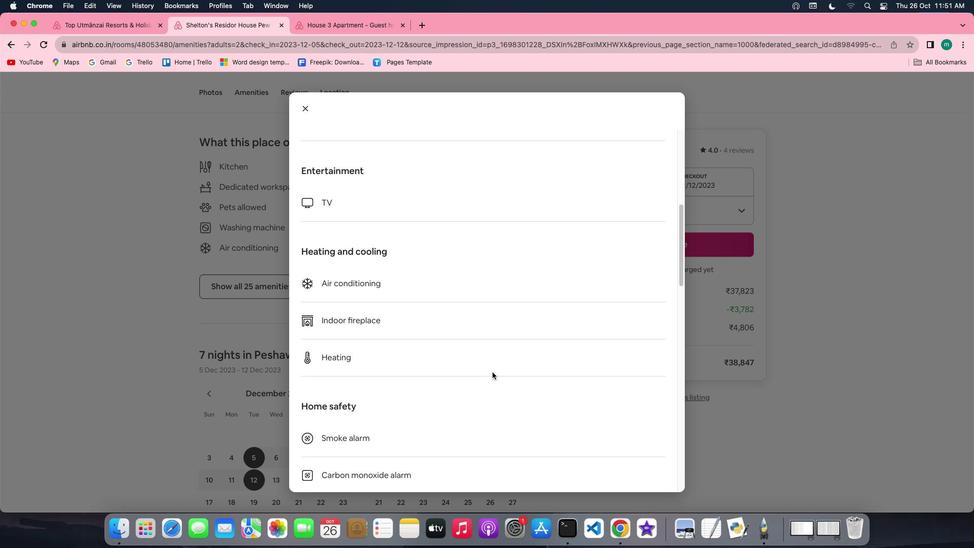 
Action: Mouse scrolled (492, 372) with delta (0, 0)
Screenshot: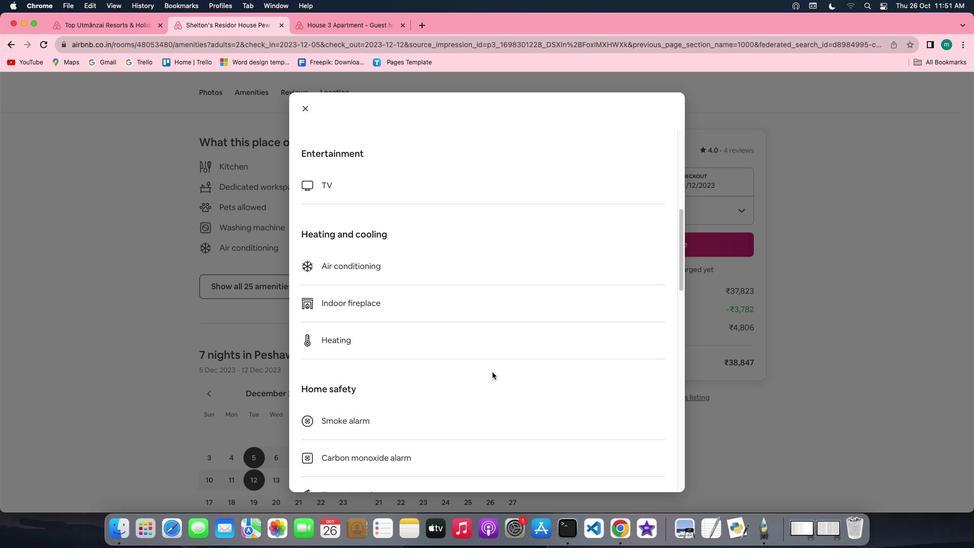 
Action: Mouse scrolled (492, 372) with delta (0, 0)
Screenshot: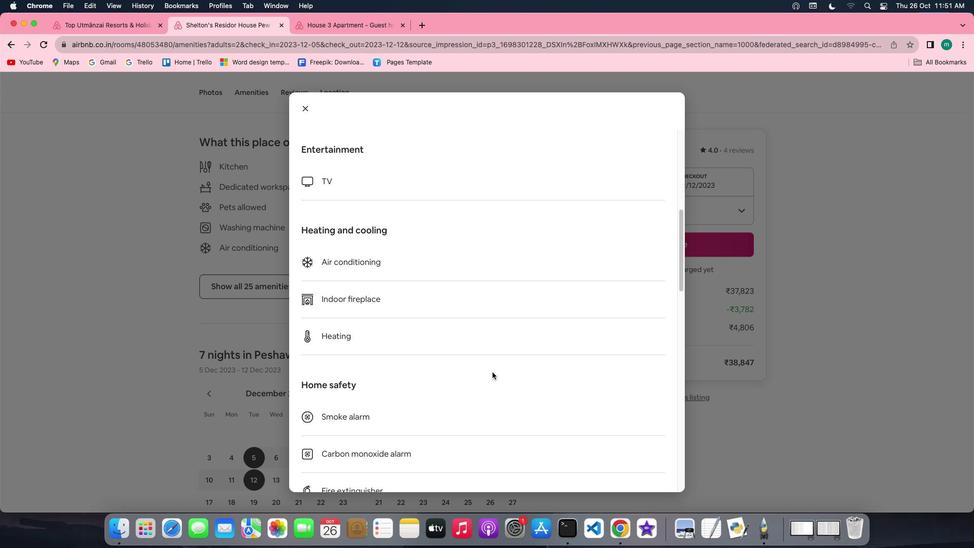 
Action: Mouse scrolled (492, 372) with delta (0, 0)
Screenshot: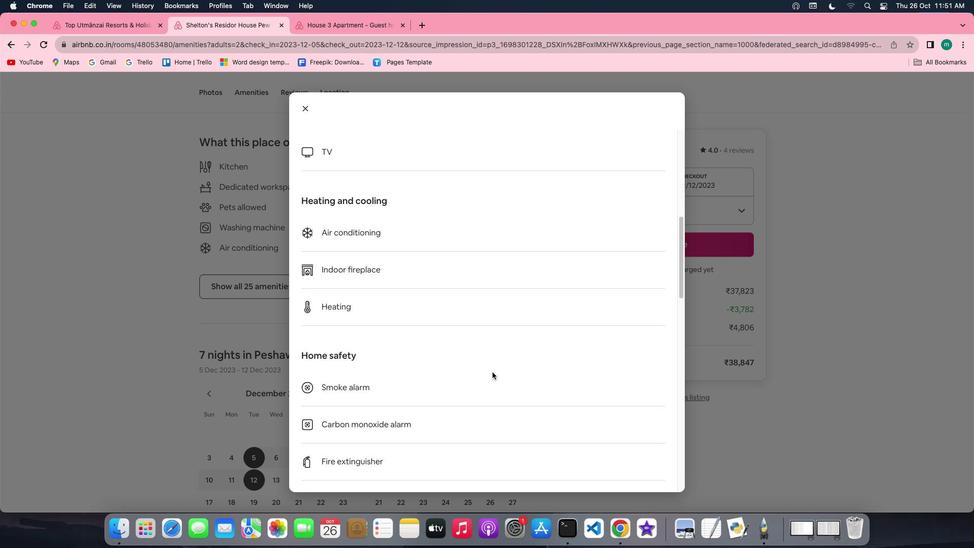 
Action: Mouse scrolled (492, 372) with delta (0, -1)
Screenshot: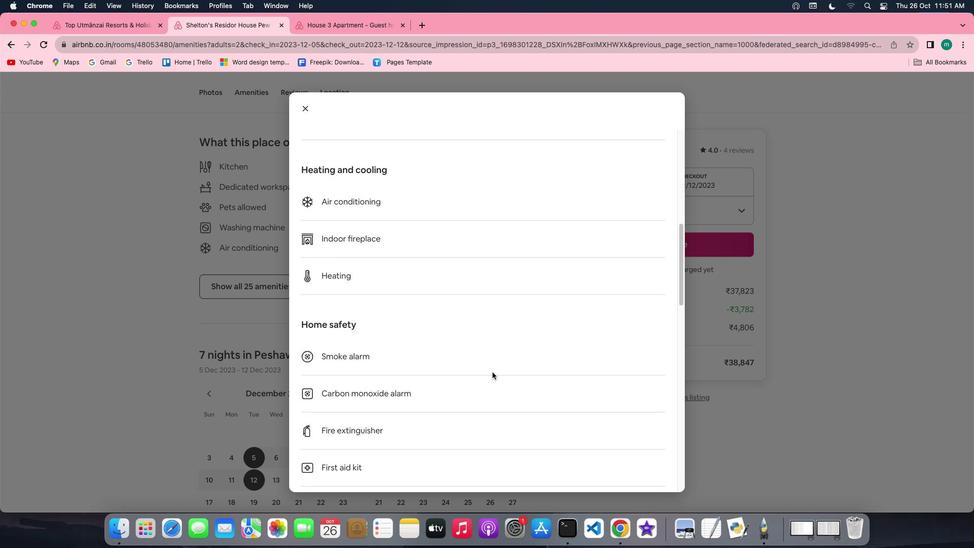 
Action: Mouse scrolled (492, 372) with delta (0, -1)
Screenshot: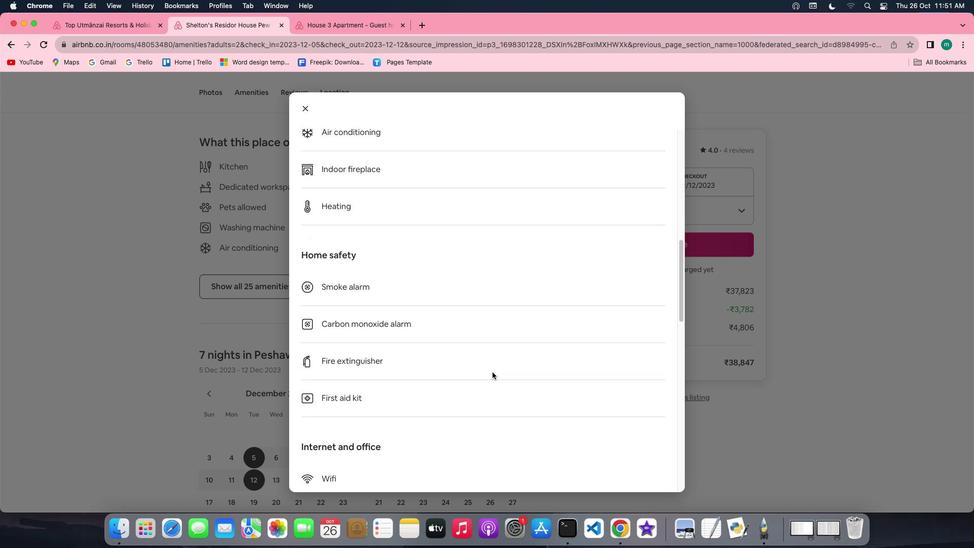
Action: Mouse scrolled (492, 372) with delta (0, 0)
Screenshot: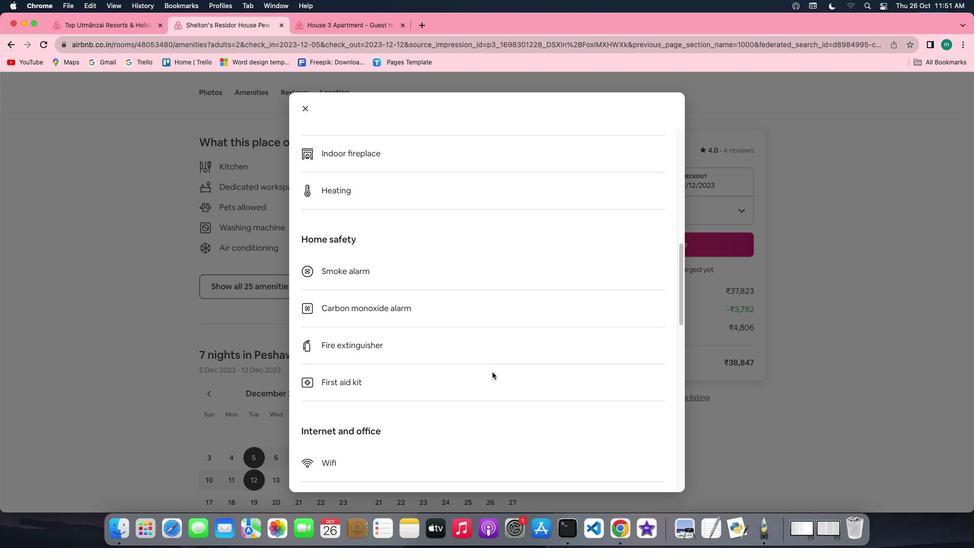 
Action: Mouse scrolled (492, 372) with delta (0, 0)
Screenshot: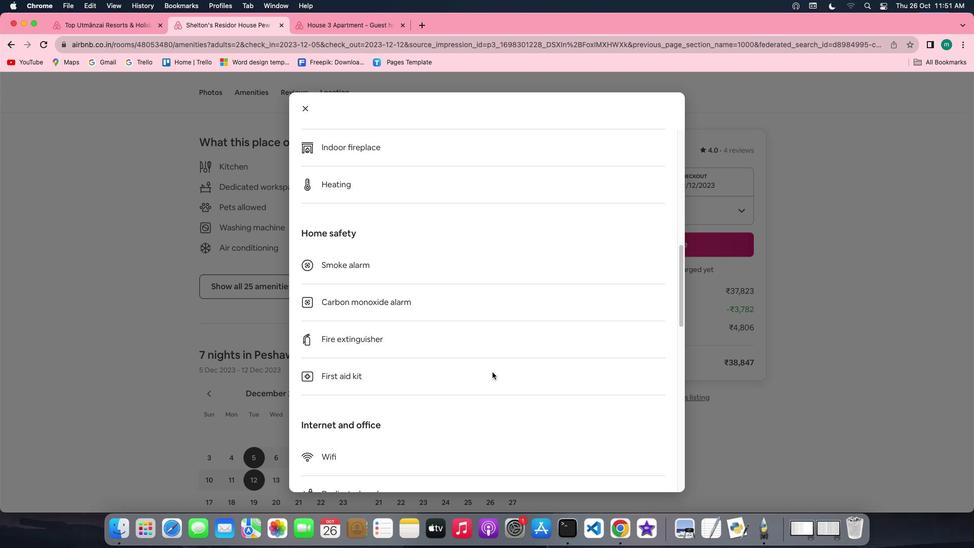 
Action: Mouse scrolled (492, 372) with delta (0, 0)
Screenshot: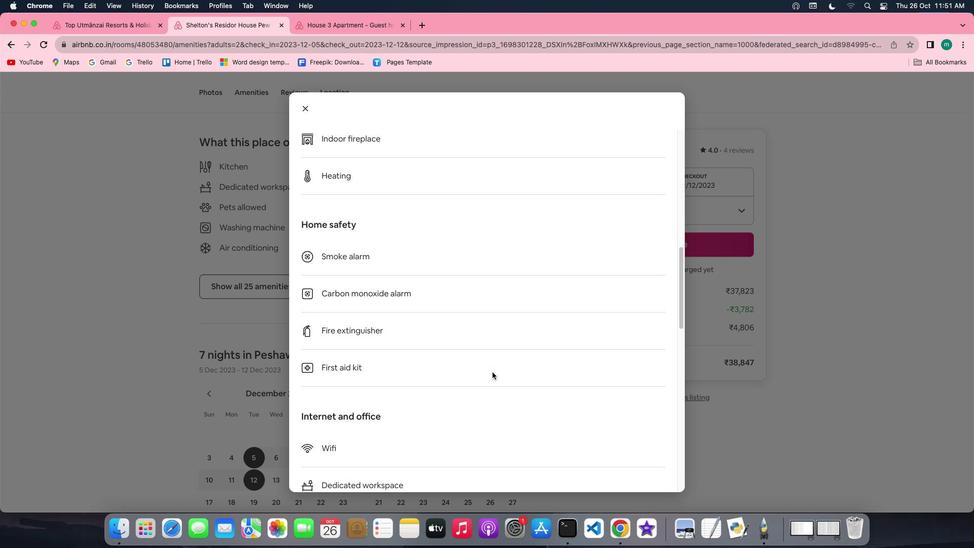 
Action: Mouse scrolled (492, 372) with delta (0, -1)
Screenshot: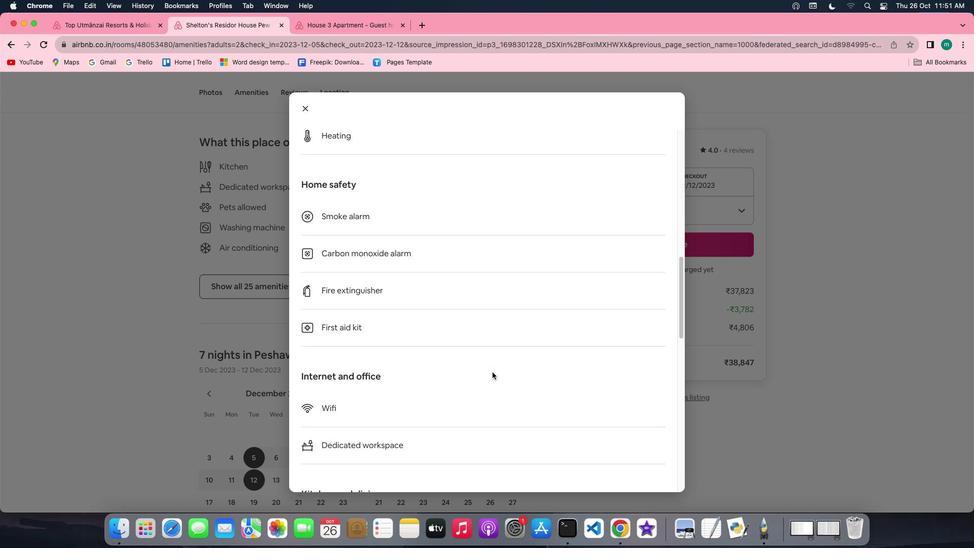 
Action: Mouse scrolled (492, 372) with delta (0, -1)
Screenshot: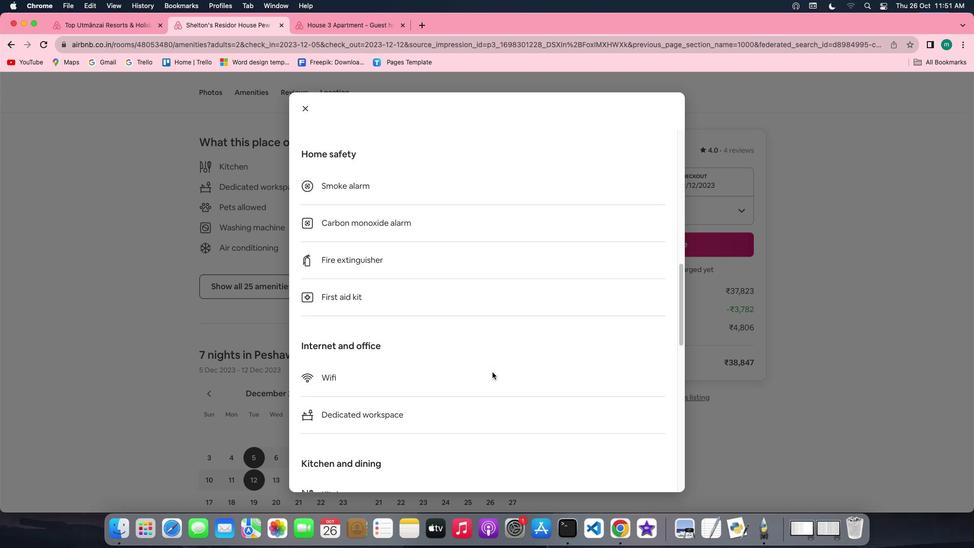 
Action: Mouse scrolled (492, 372) with delta (0, -1)
Screenshot: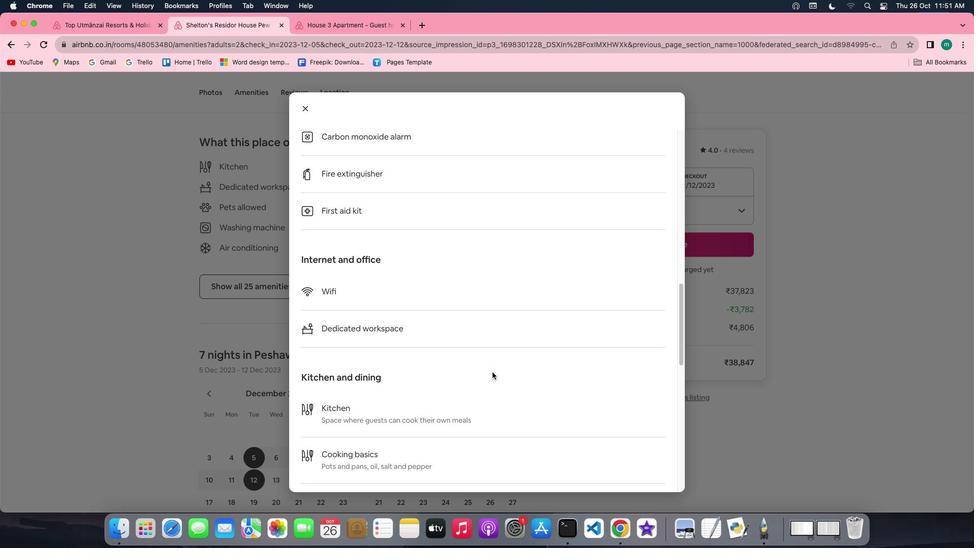 
Action: Mouse scrolled (492, 372) with delta (0, 0)
Screenshot: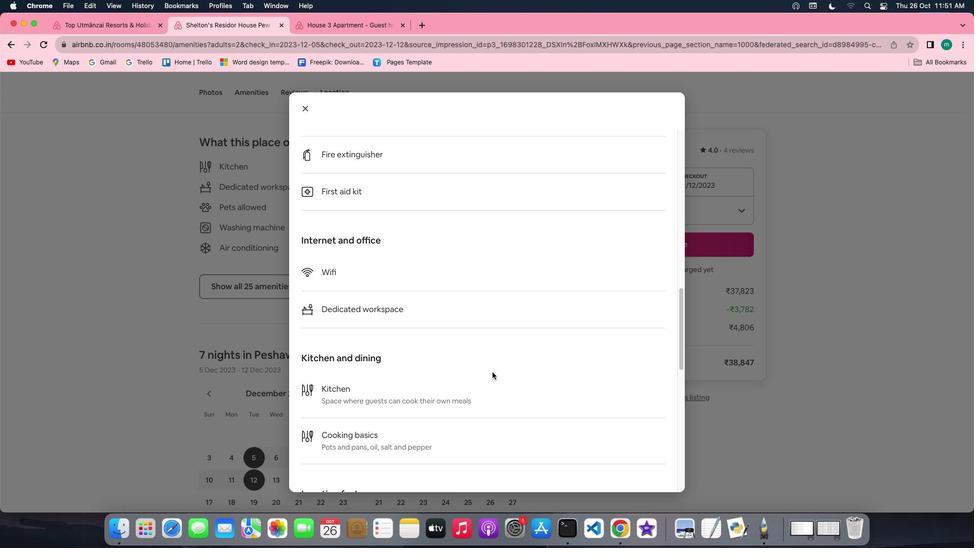 
Action: Mouse scrolled (492, 372) with delta (0, 0)
Screenshot: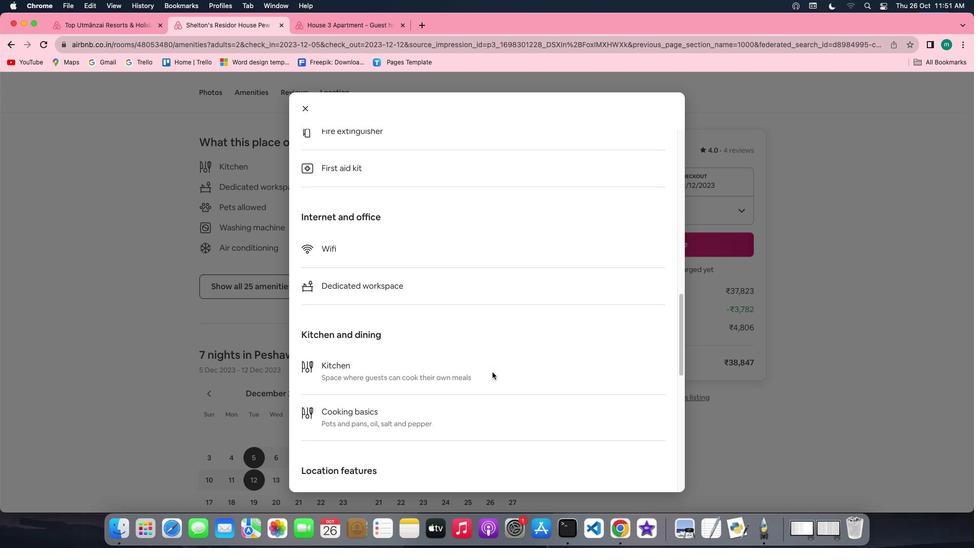 
Action: Mouse scrolled (492, 372) with delta (0, -1)
Screenshot: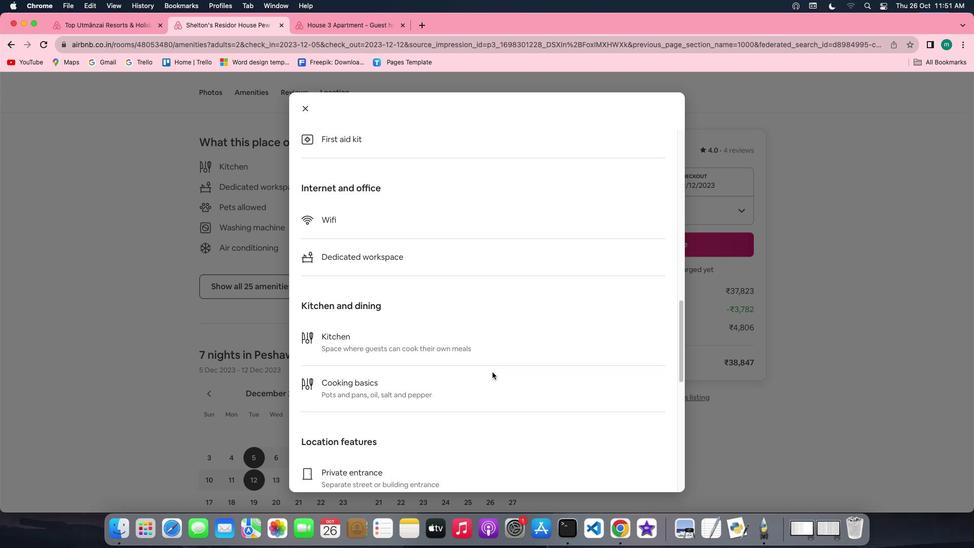 
Action: Mouse scrolled (492, 372) with delta (0, -1)
Screenshot: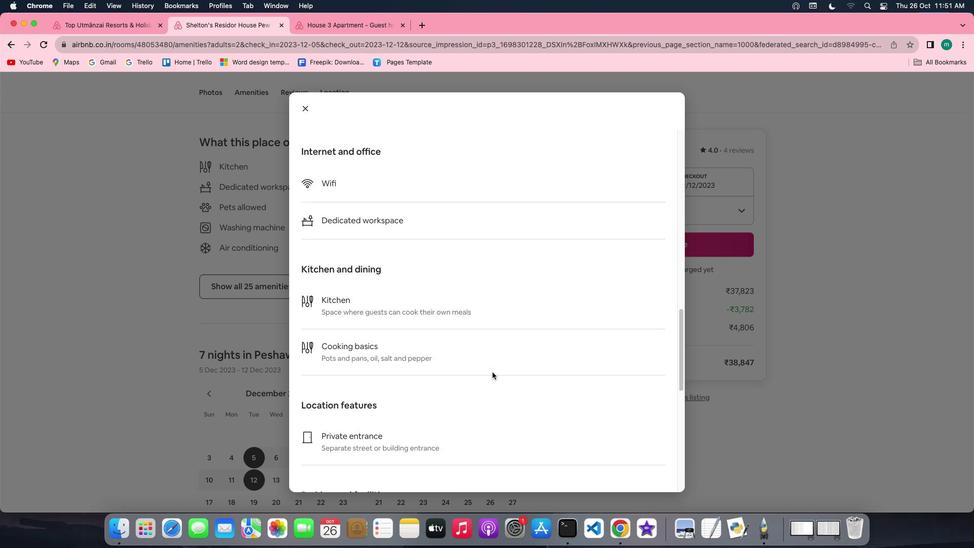 
Action: Mouse scrolled (492, 372) with delta (0, -1)
Screenshot: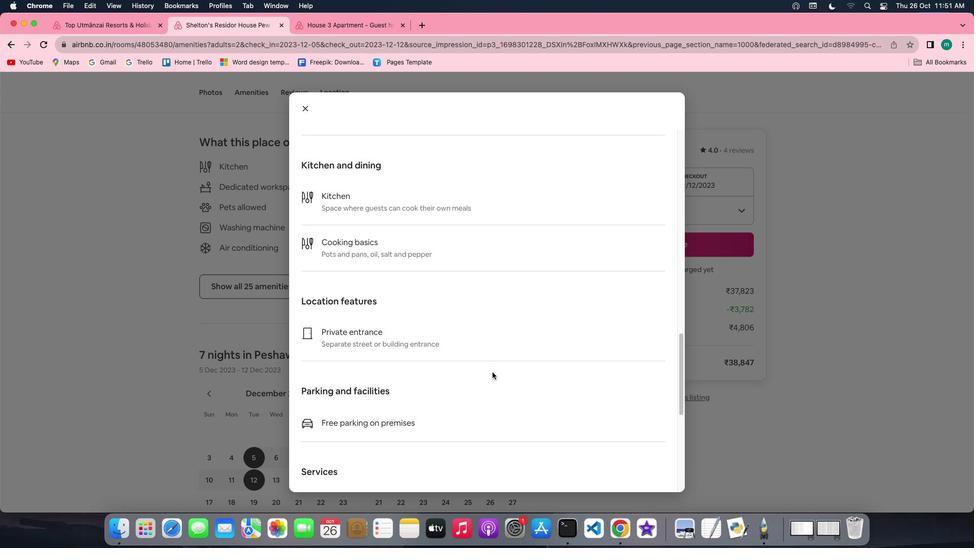 
Action: Mouse scrolled (492, 372) with delta (0, 0)
Screenshot: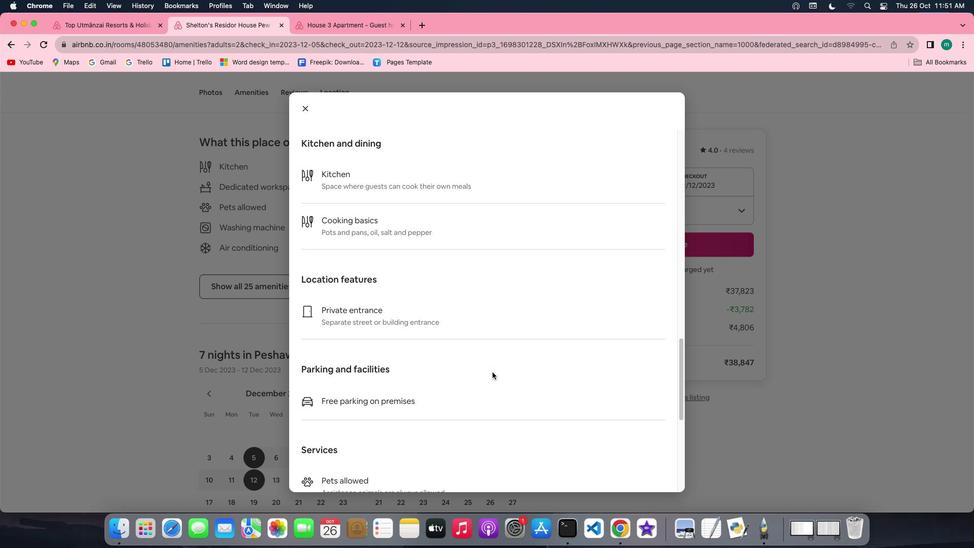 
Action: Mouse scrolled (492, 372) with delta (0, 0)
Screenshot: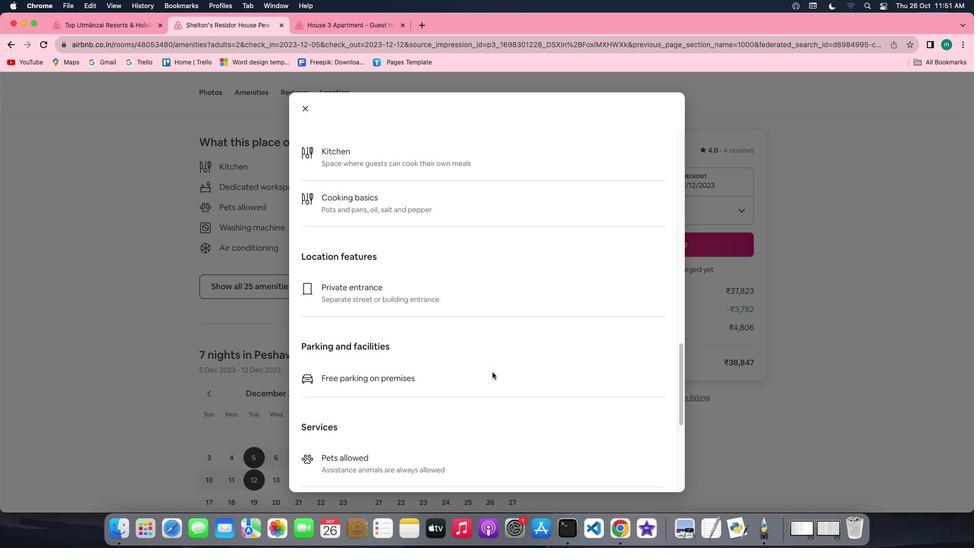 
Action: Mouse scrolled (492, 372) with delta (0, -1)
Screenshot: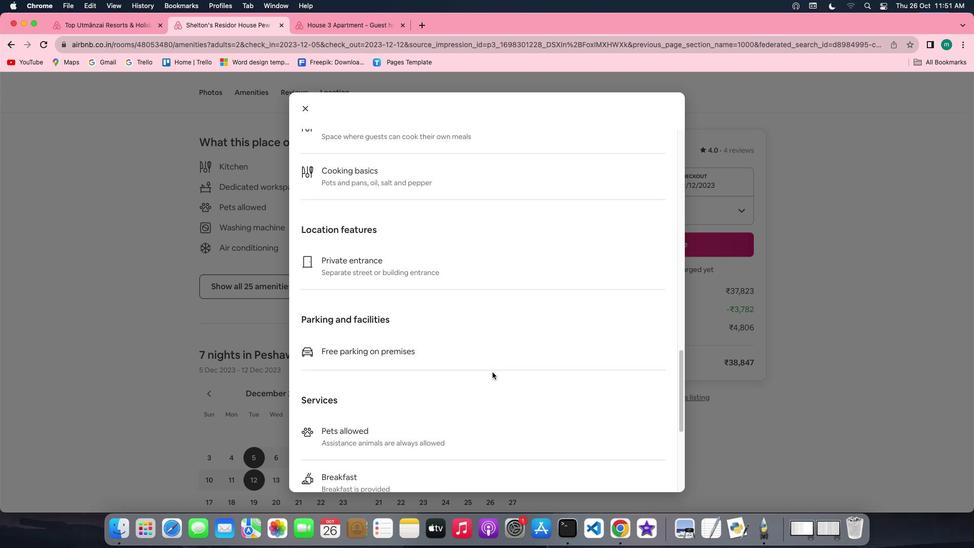 
Action: Mouse scrolled (492, 372) with delta (0, -1)
Screenshot: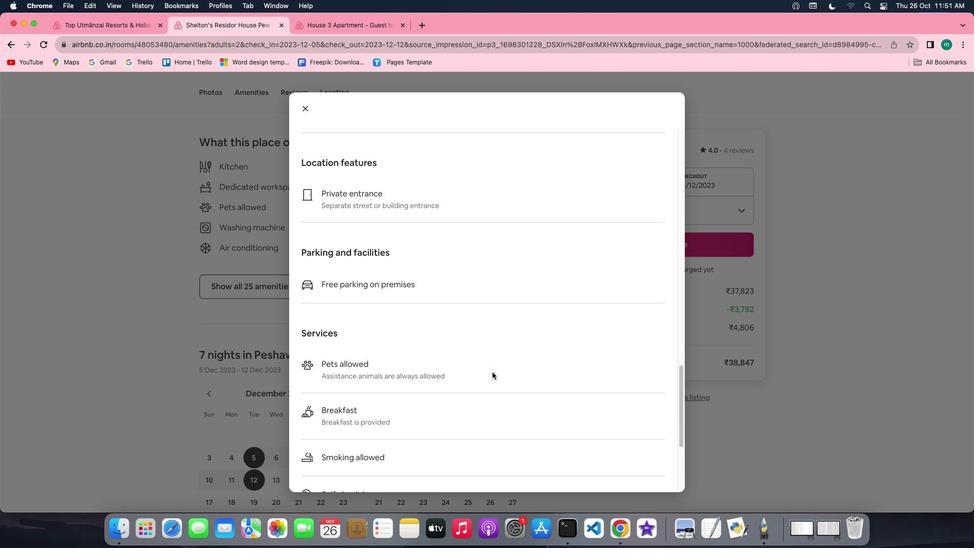 
Action: Mouse scrolled (492, 372) with delta (0, -1)
Screenshot: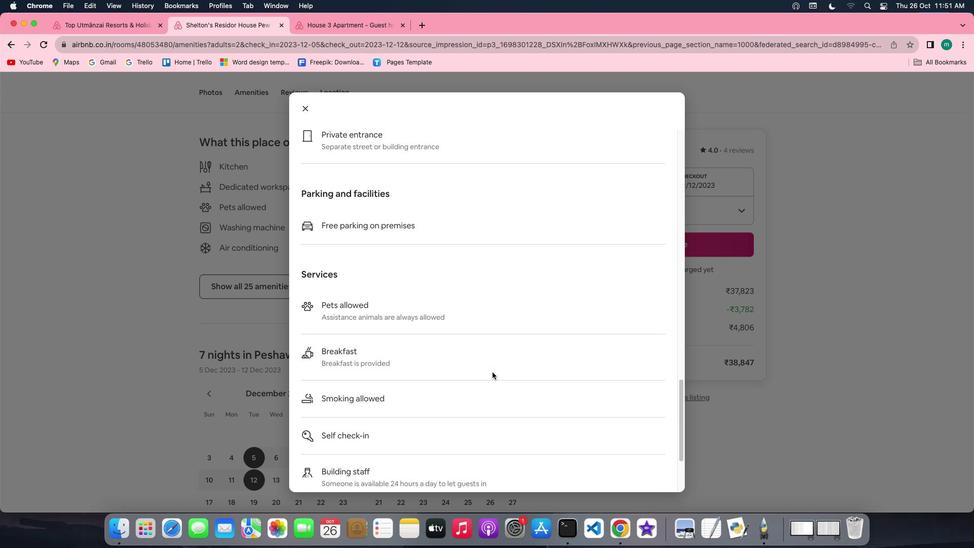
Action: Mouse scrolled (492, 372) with delta (0, 0)
Screenshot: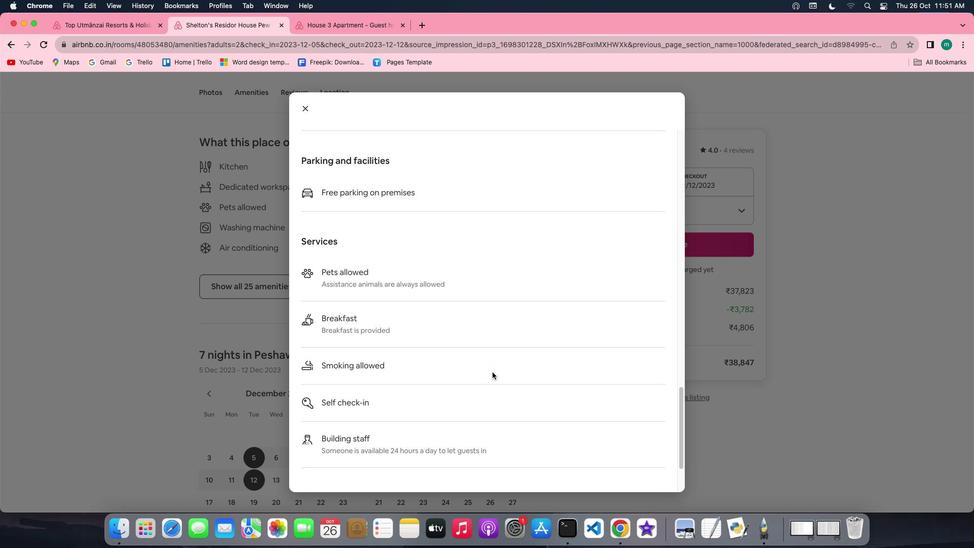 
Action: Mouse scrolled (492, 372) with delta (0, 0)
Screenshot: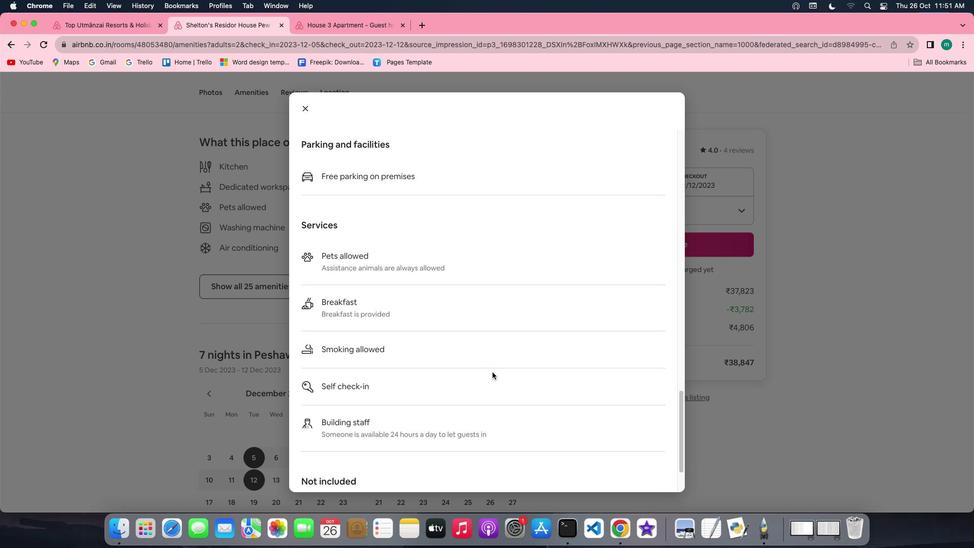 
Action: Mouse scrolled (492, 372) with delta (0, -1)
Screenshot: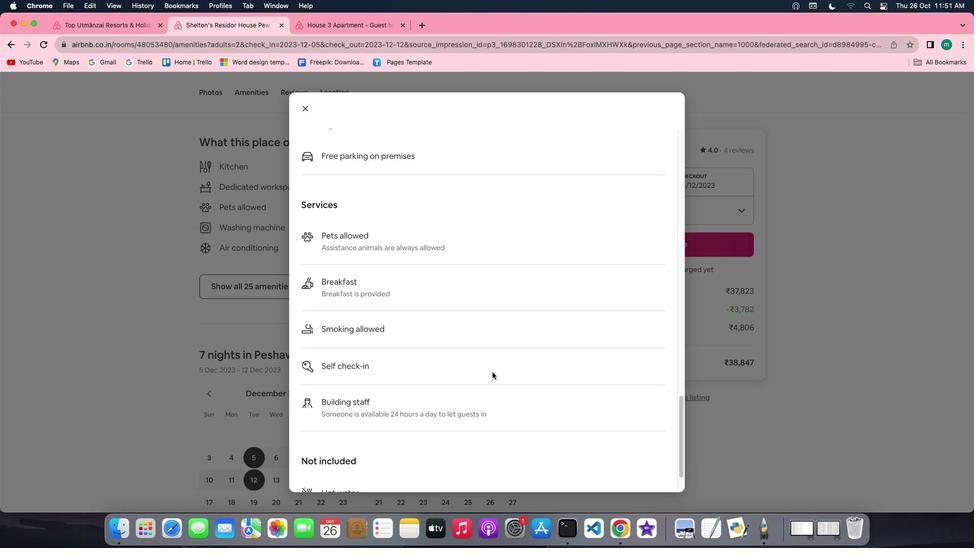 
Action: Mouse scrolled (492, 372) with delta (0, -1)
Screenshot: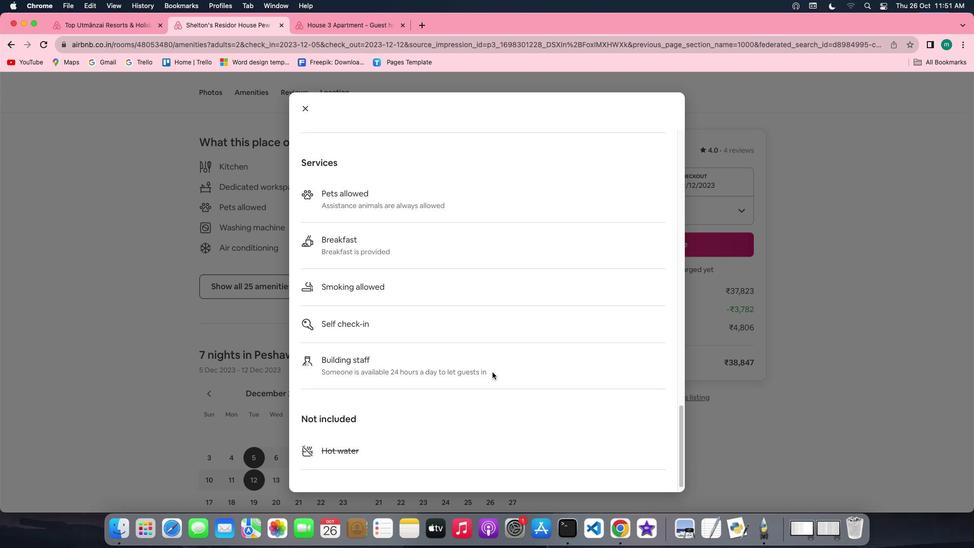 
Action: Mouse scrolled (492, 372) with delta (0, -1)
Screenshot: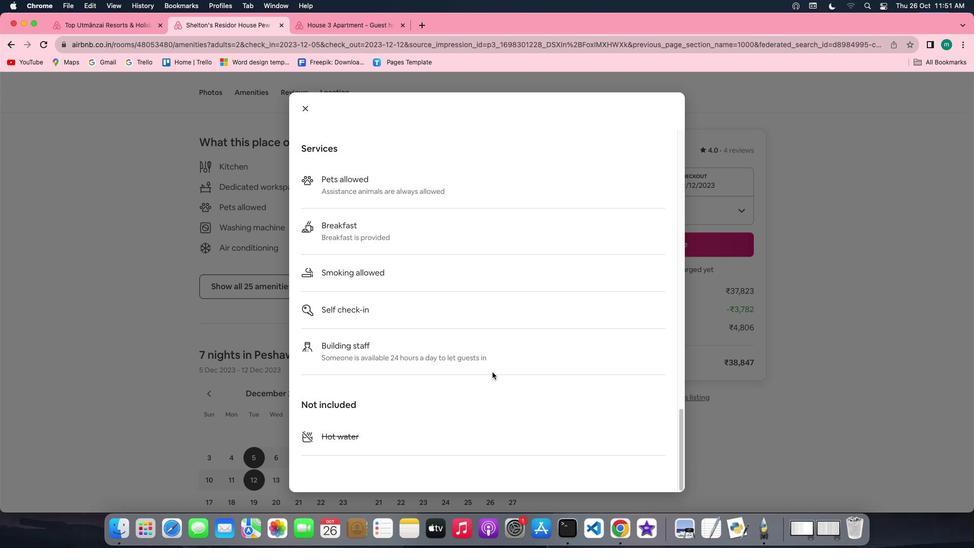 
Action: Mouse scrolled (492, 372) with delta (0, 0)
Screenshot: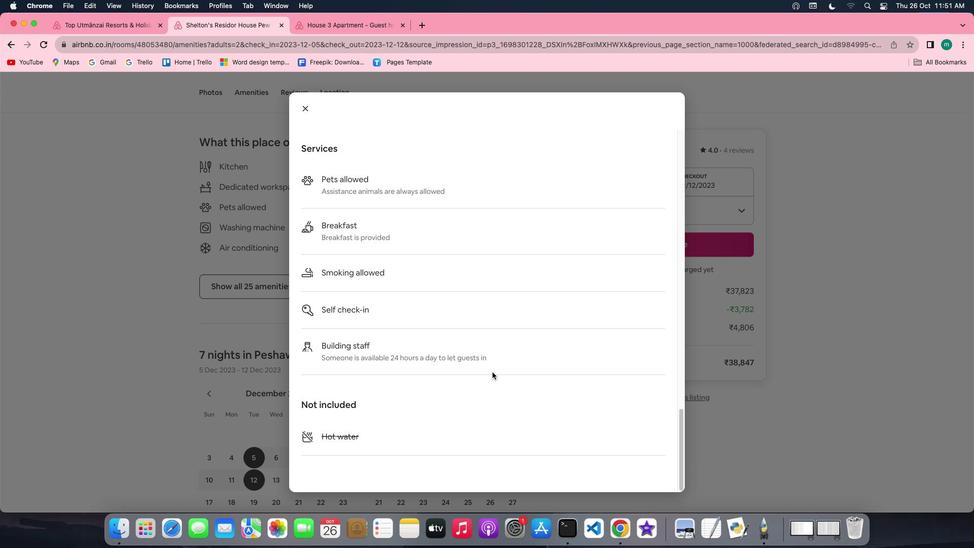 
Action: Mouse scrolled (492, 372) with delta (0, 0)
Screenshot: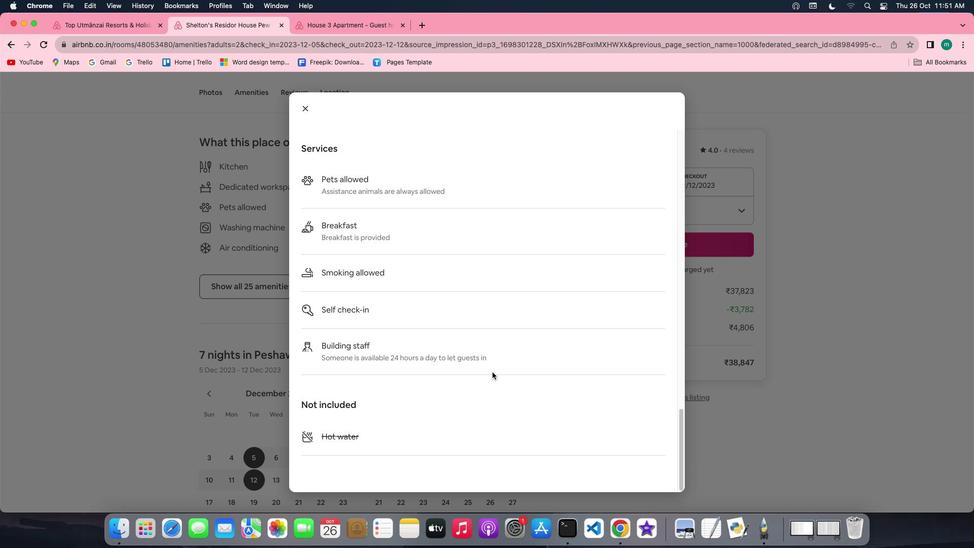 
Action: Mouse scrolled (492, 372) with delta (0, -1)
Screenshot: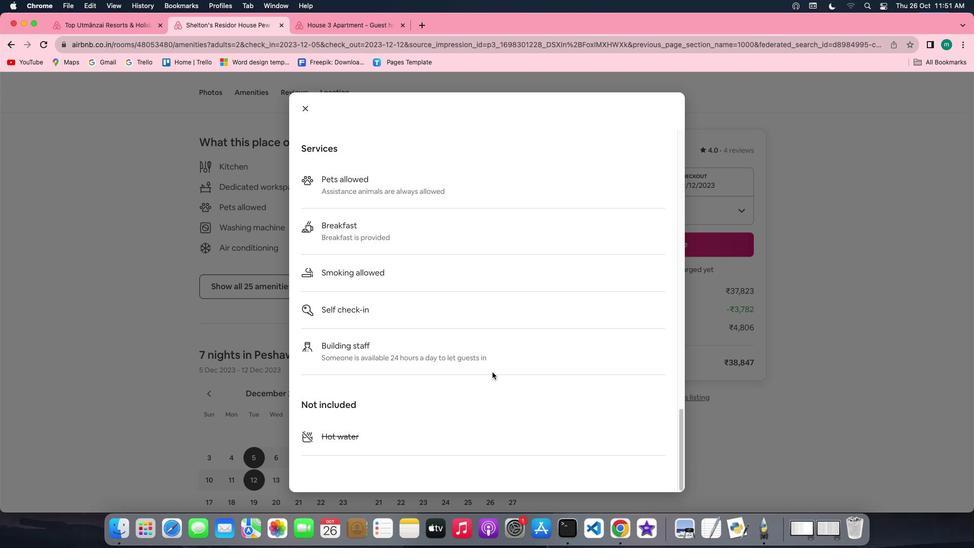 
Action: Mouse scrolled (492, 372) with delta (0, -1)
Screenshot: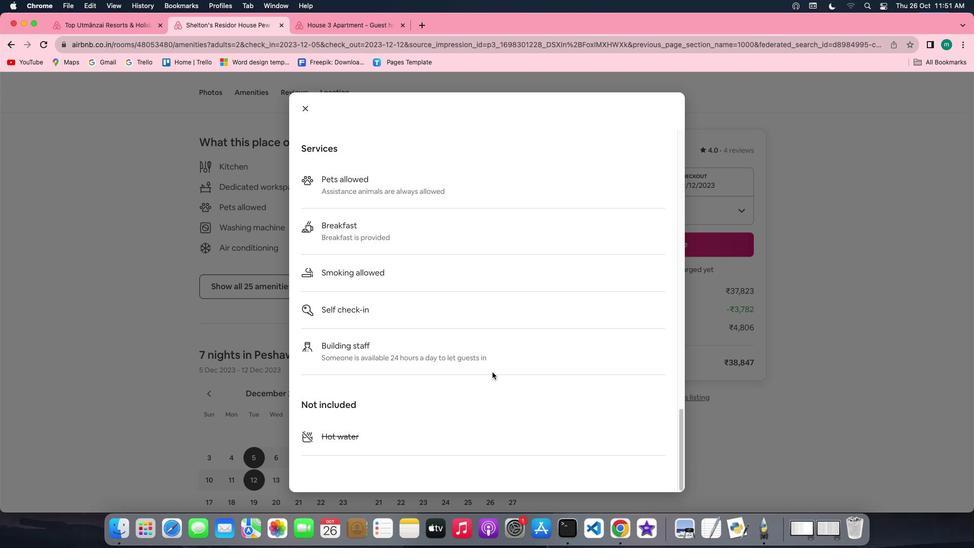 
Action: Mouse scrolled (492, 372) with delta (0, 0)
Screenshot: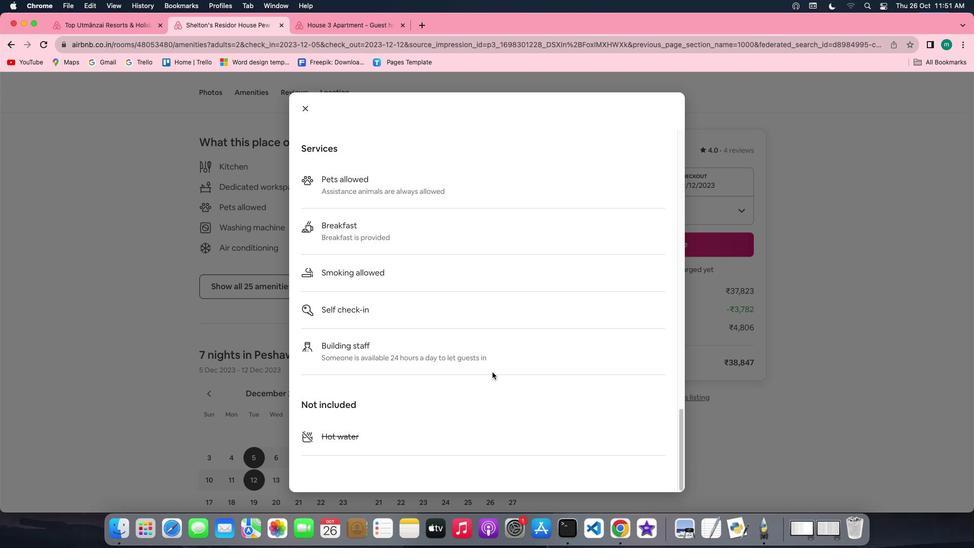 
Action: Mouse scrolled (492, 372) with delta (0, 0)
Screenshot: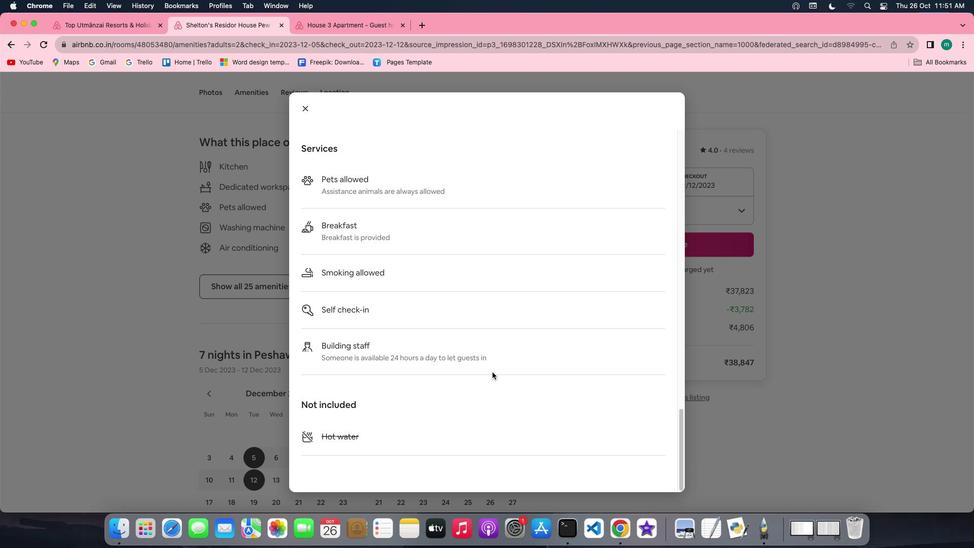
Action: Mouse scrolled (492, 372) with delta (0, 0)
Screenshot: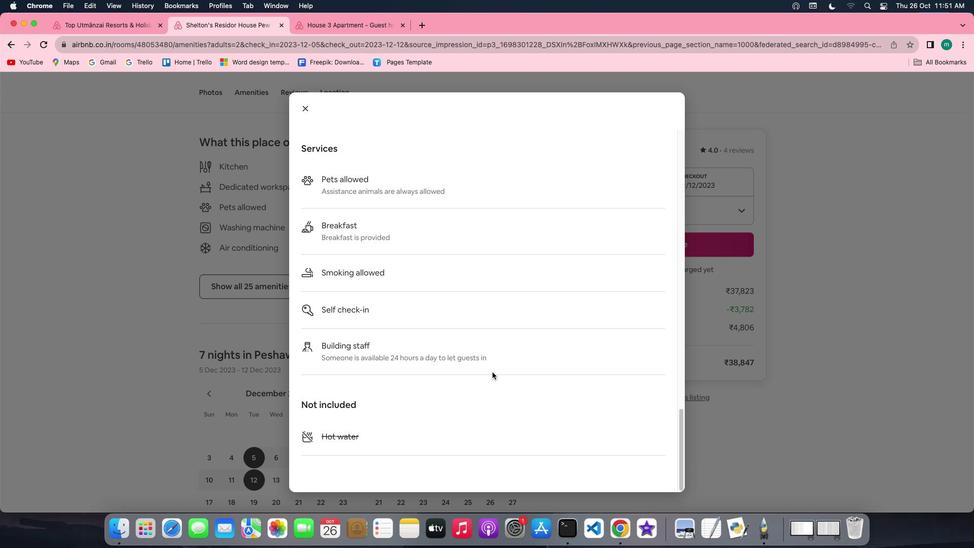 
Action: Mouse scrolled (492, 372) with delta (0, -1)
Screenshot: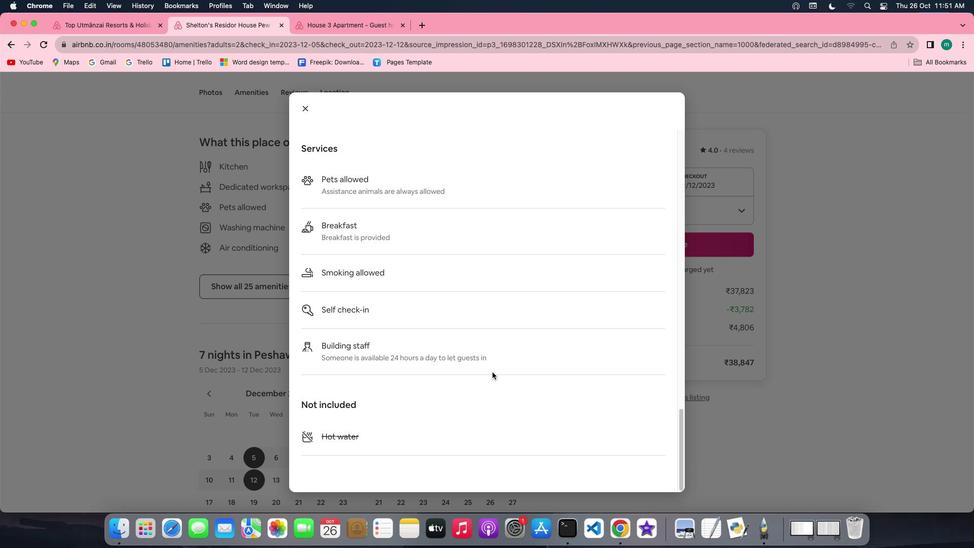
Action: Mouse scrolled (492, 372) with delta (0, -1)
Screenshot: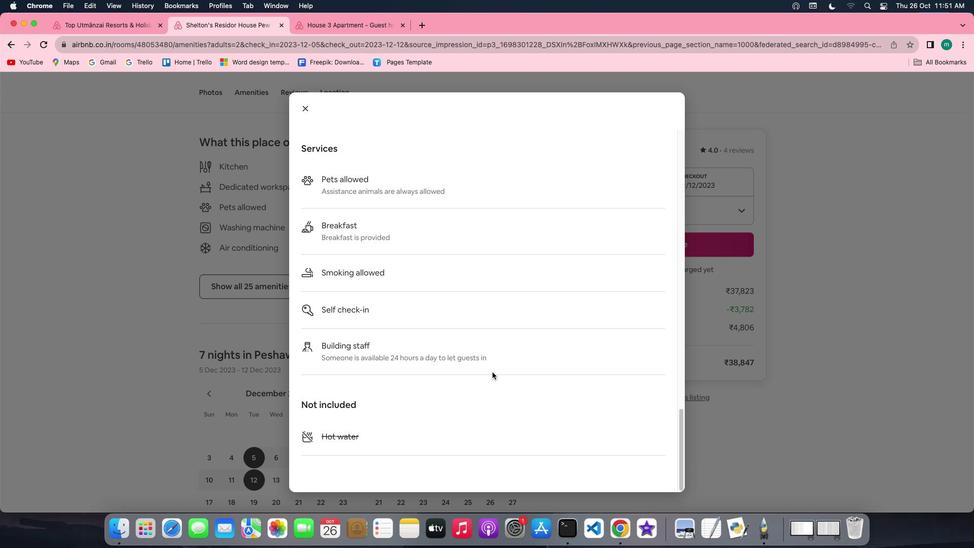 
Action: Mouse moved to (311, 101)
Screenshot: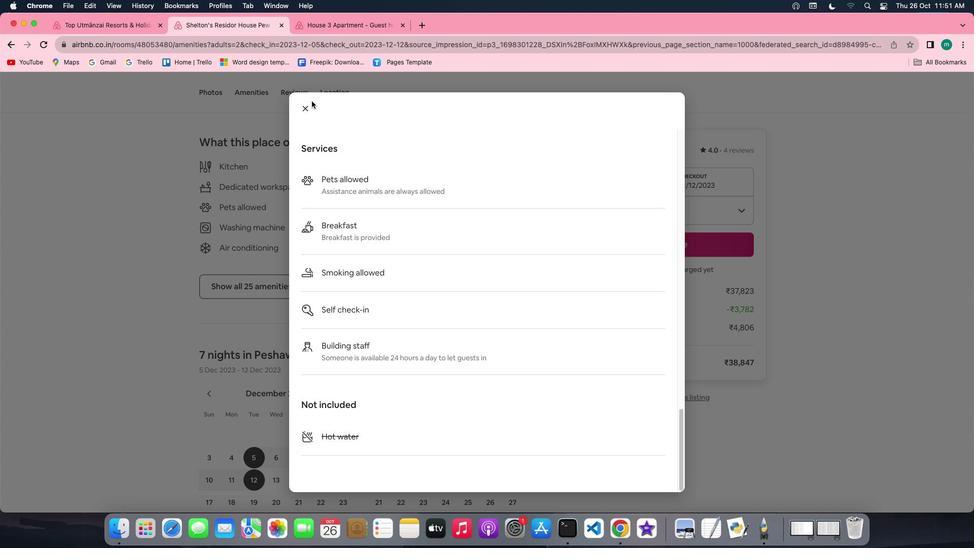 
Action: Mouse pressed left at (311, 101)
Screenshot: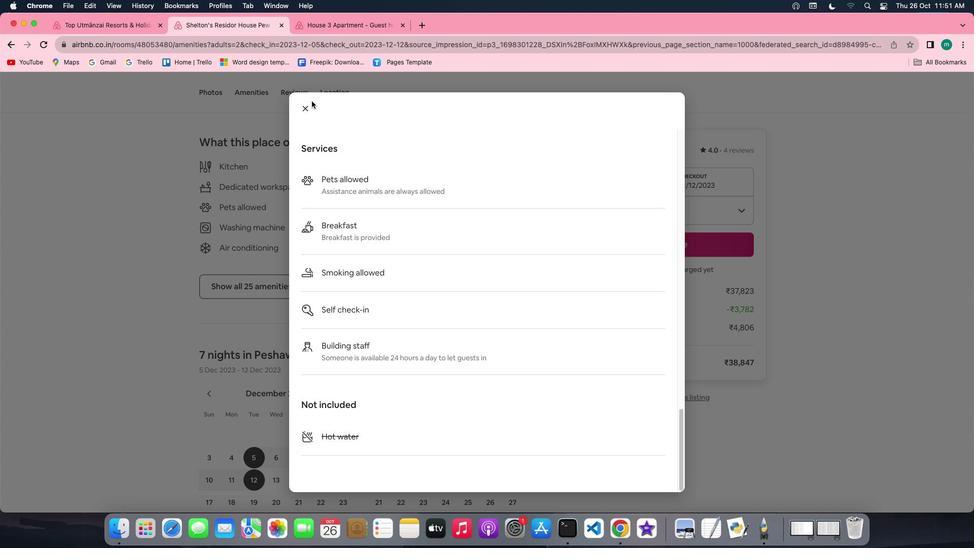 
Action: Mouse moved to (308, 109)
Screenshot: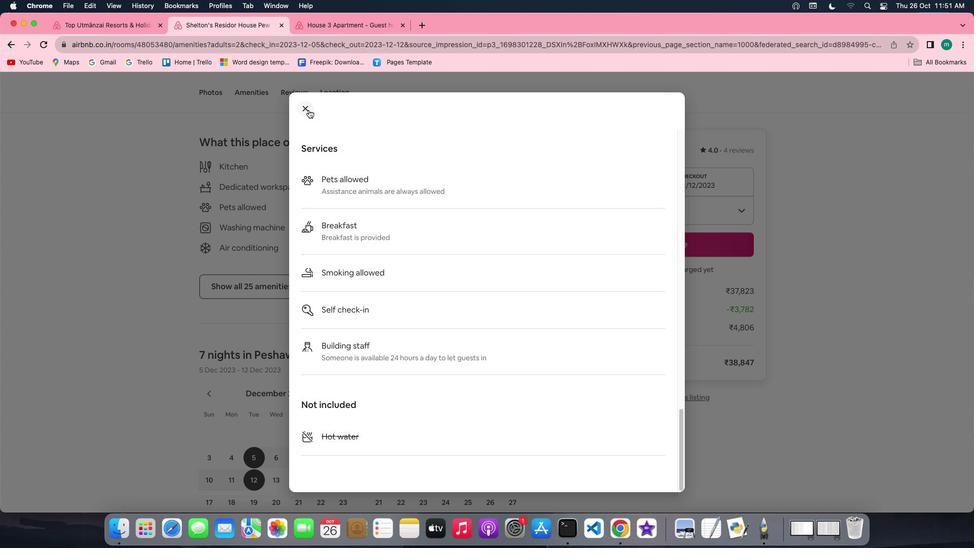 
Action: Mouse pressed left at (308, 109)
Screenshot: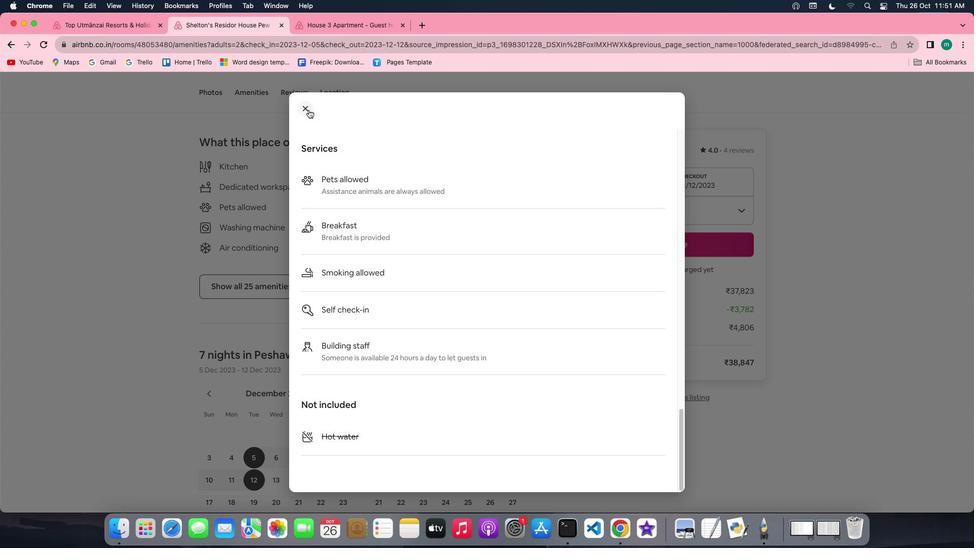 
Action: Mouse moved to (397, 211)
Screenshot: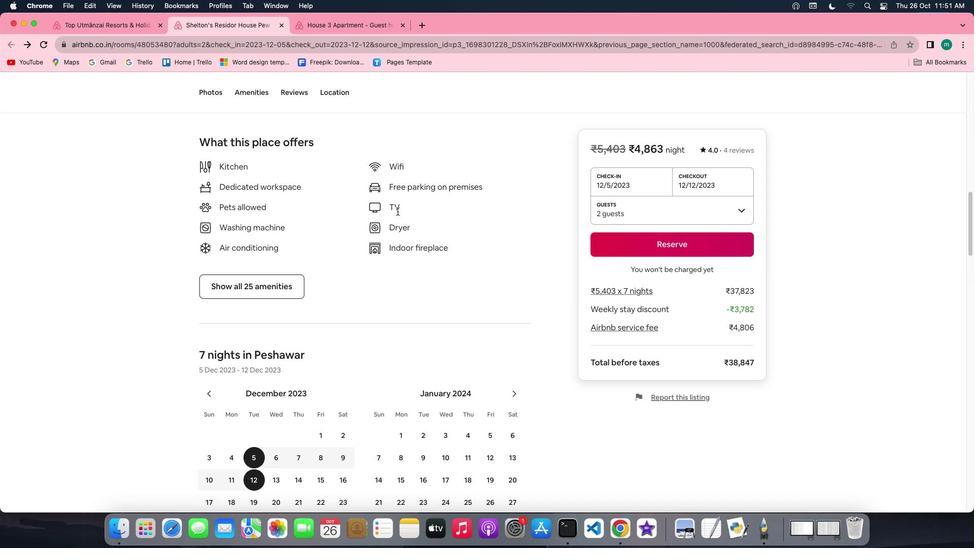 
Action: Mouse scrolled (397, 211) with delta (0, 0)
Screenshot: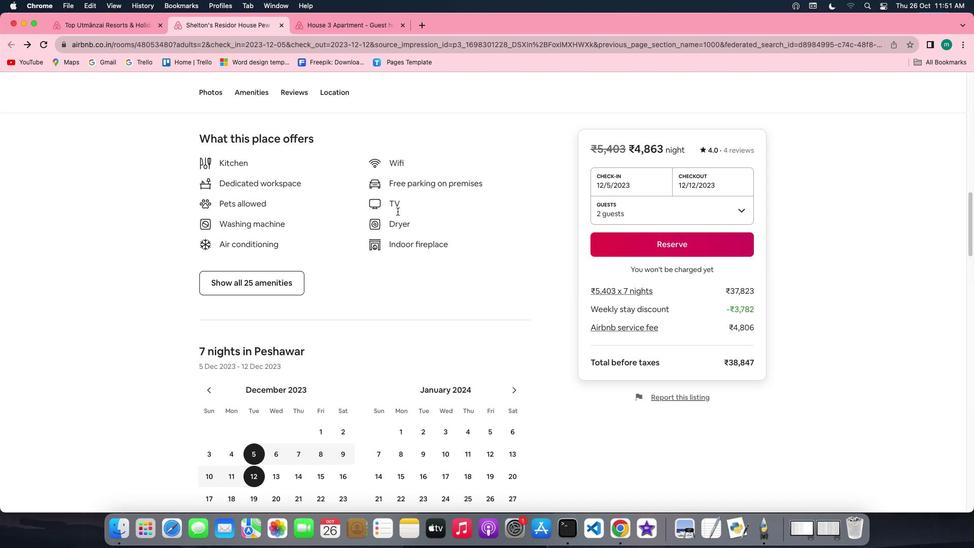 
Action: Mouse scrolled (397, 211) with delta (0, 0)
Screenshot: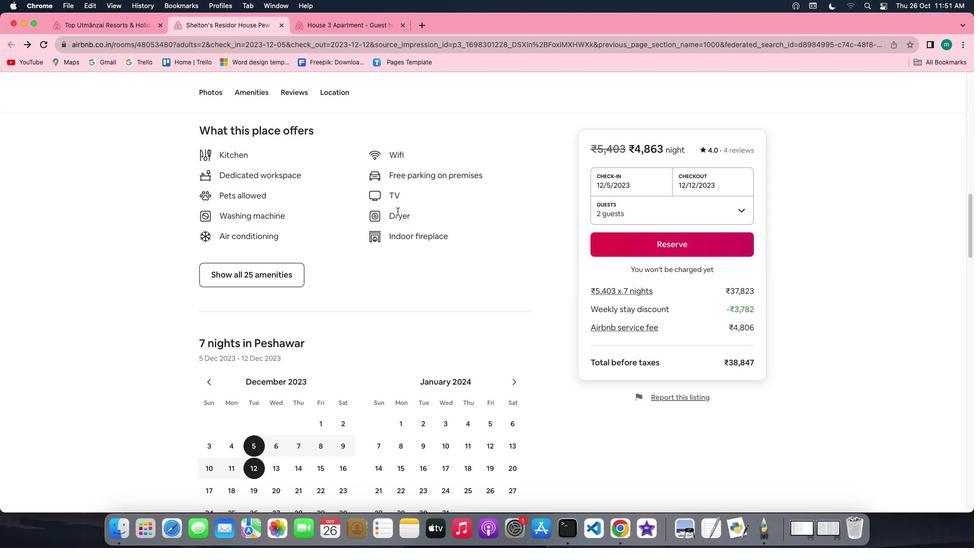 
Action: Mouse scrolled (397, 211) with delta (0, -1)
Screenshot: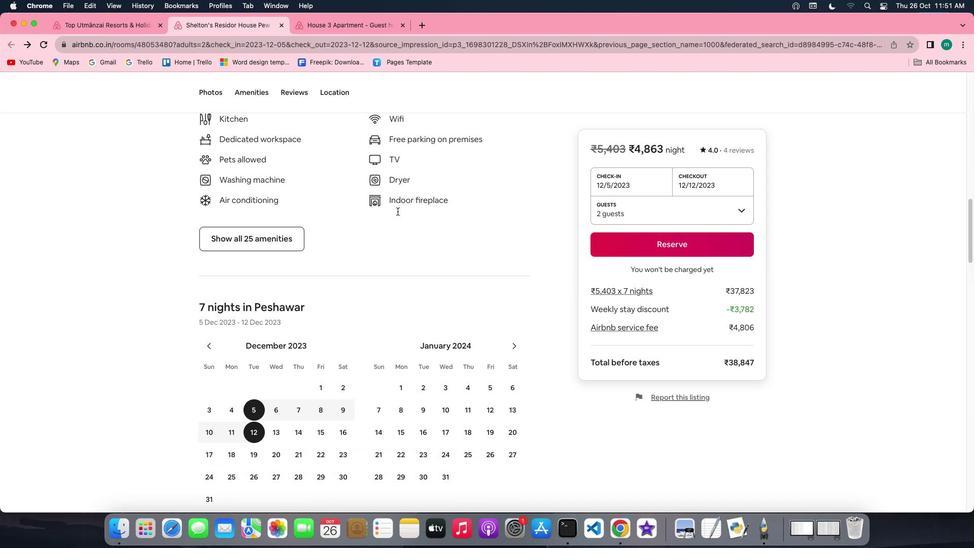 
Action: Mouse scrolled (397, 211) with delta (0, -1)
Screenshot: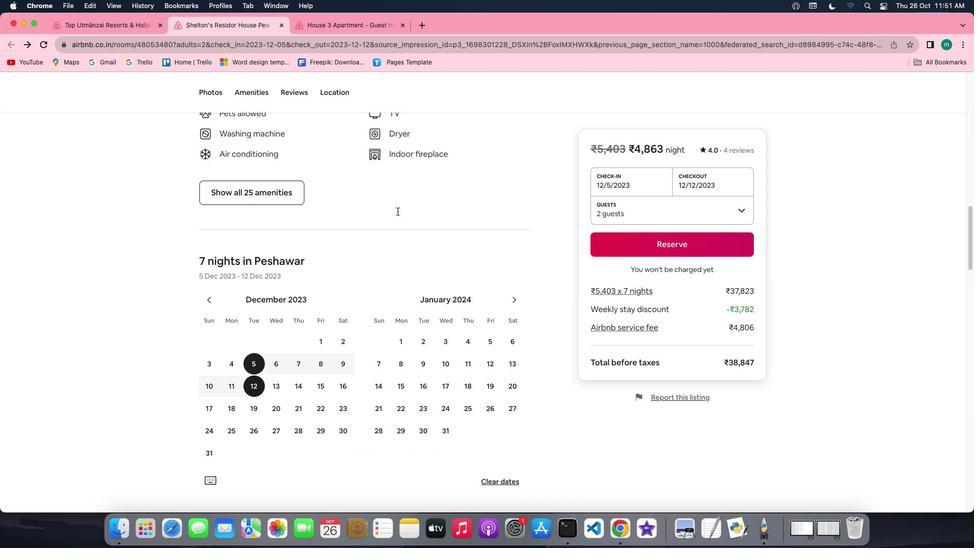 
Action: Mouse scrolled (397, 211) with delta (0, 0)
Screenshot: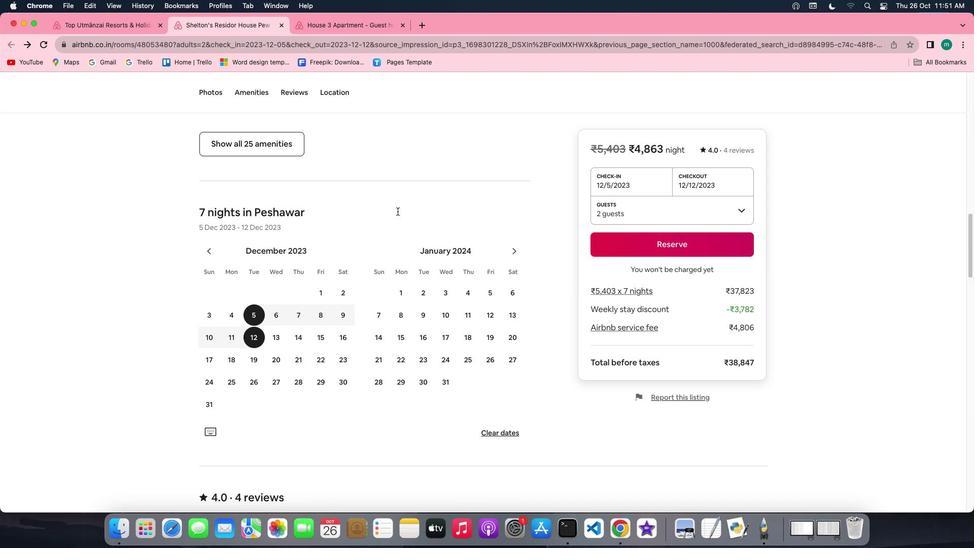 
Action: Mouse scrolled (397, 211) with delta (0, 0)
Screenshot: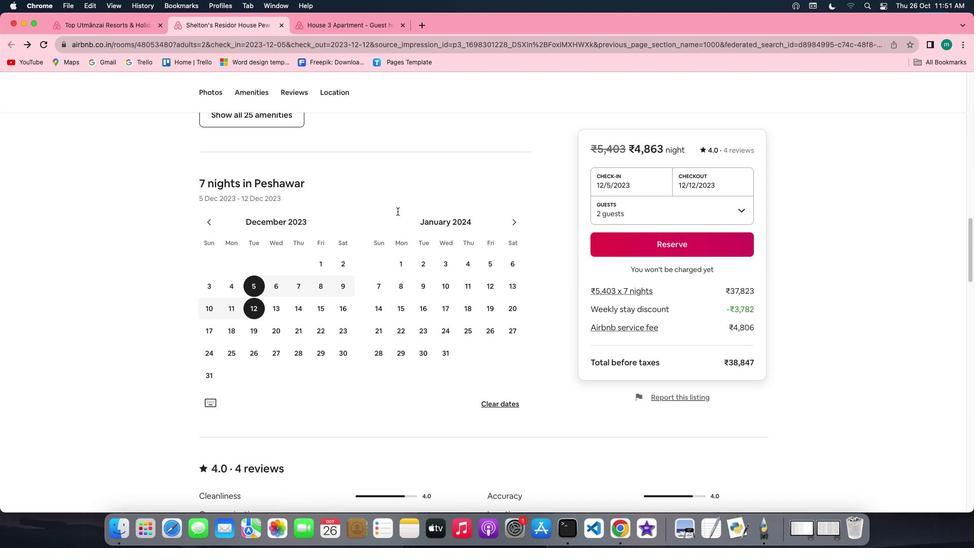 
Action: Mouse scrolled (397, 211) with delta (0, -1)
Screenshot: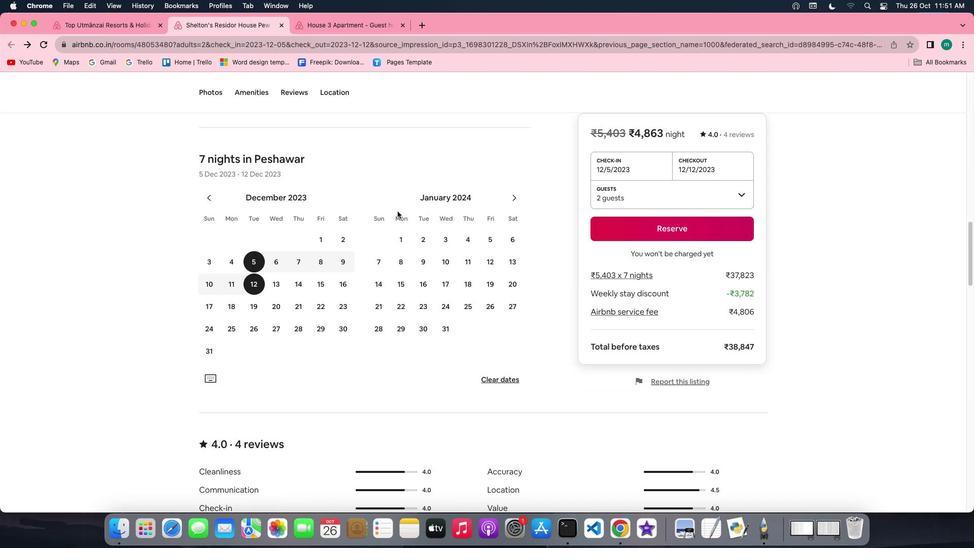 
Action: Mouse scrolled (397, 211) with delta (0, 0)
Screenshot: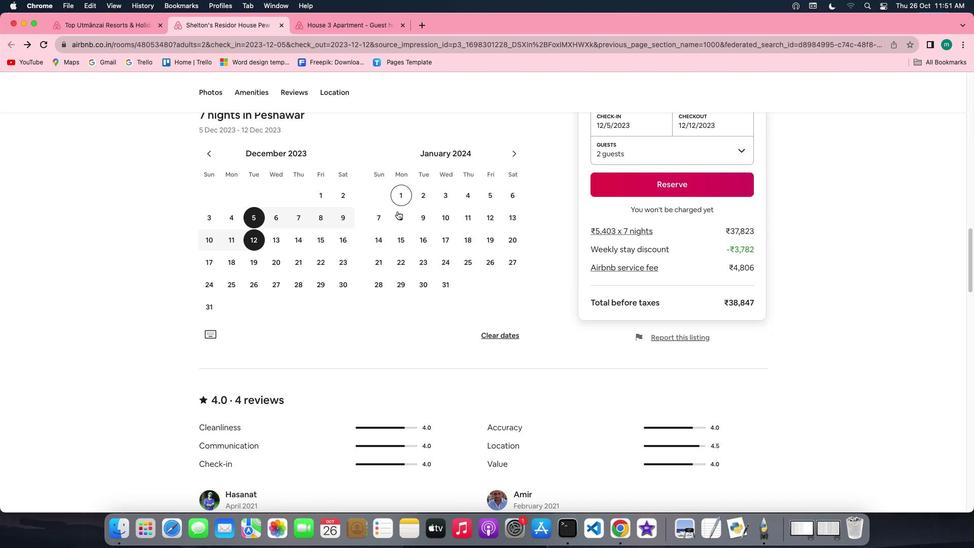 
Action: Mouse scrolled (397, 211) with delta (0, 0)
Screenshot: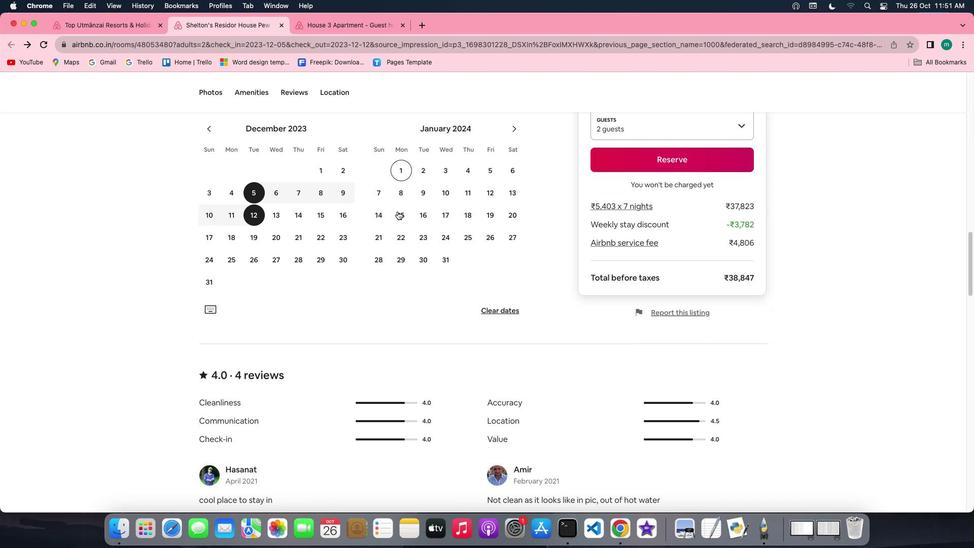 
Action: Mouse scrolled (397, 211) with delta (0, -1)
Screenshot: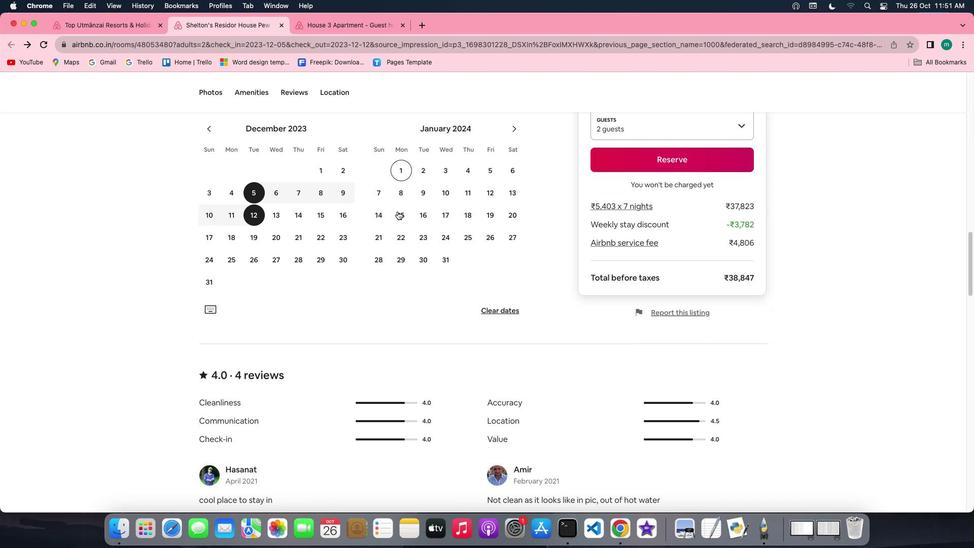 
Action: Mouse scrolled (397, 211) with delta (0, -2)
Screenshot: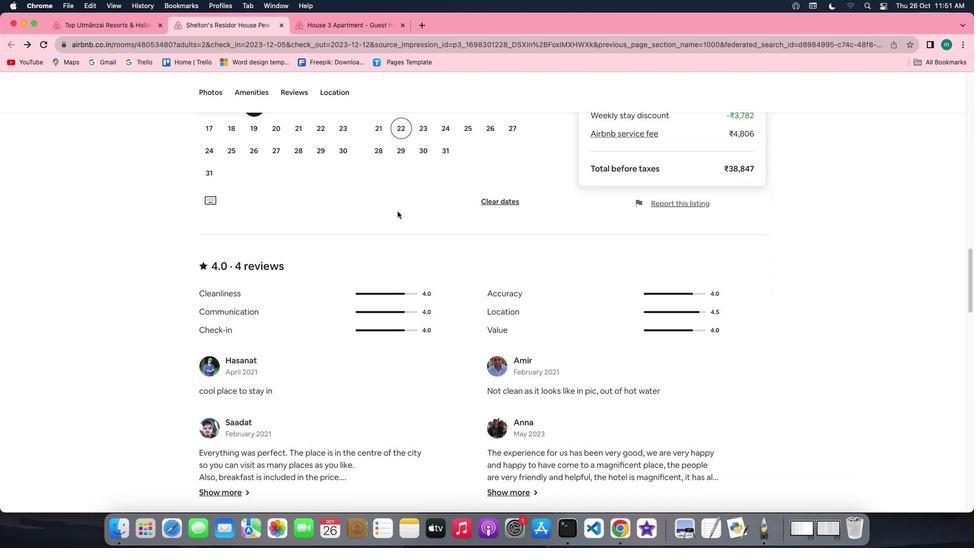 
Action: Mouse scrolled (397, 211) with delta (0, 0)
Screenshot: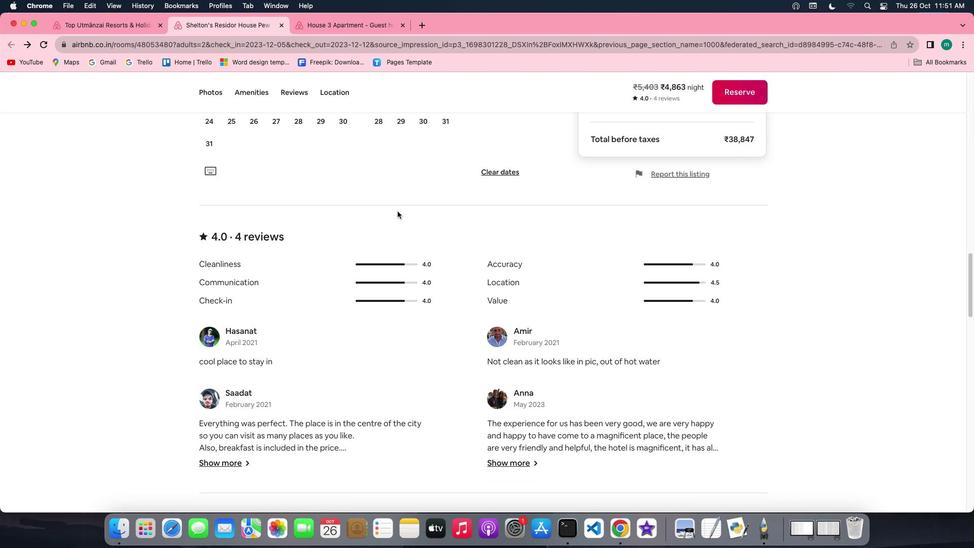 
Action: Mouse scrolled (397, 211) with delta (0, 0)
Screenshot: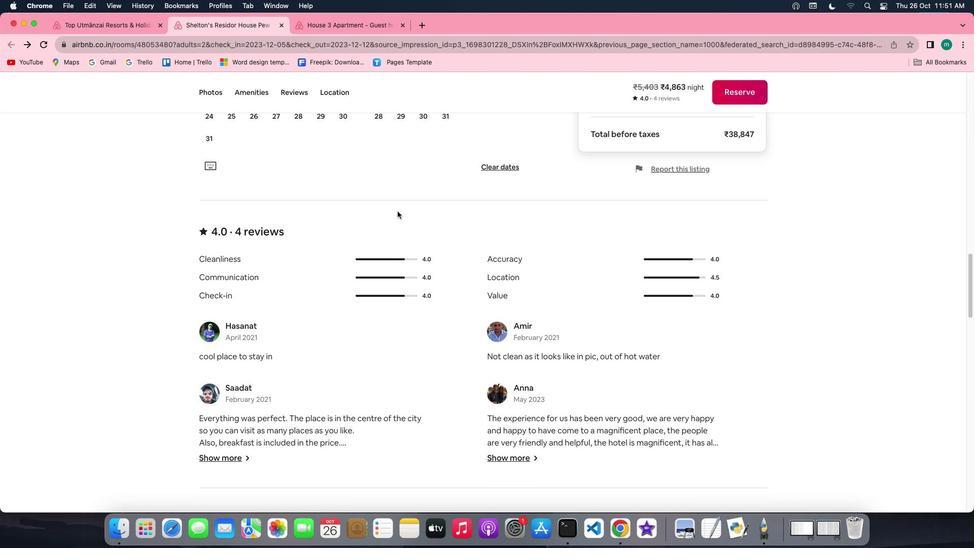 
Action: Mouse scrolled (397, 211) with delta (0, 0)
Screenshot: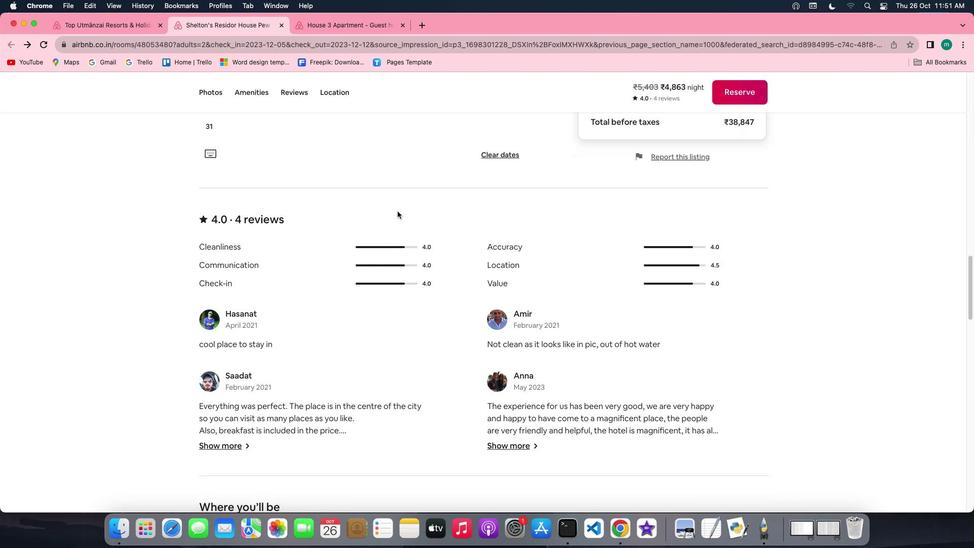 
Action: Mouse scrolled (397, 211) with delta (0, 0)
Screenshot: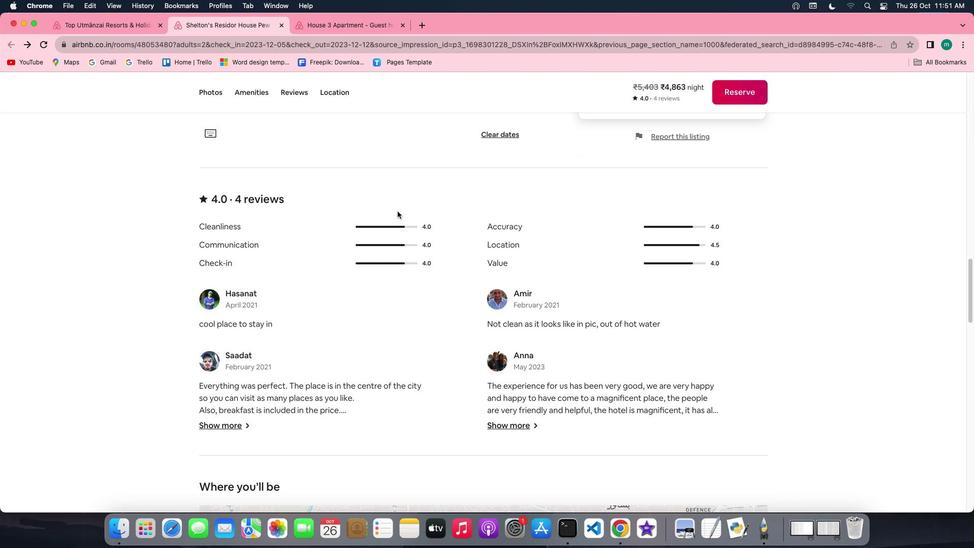 
Action: Mouse scrolled (397, 211) with delta (0, 0)
Screenshot: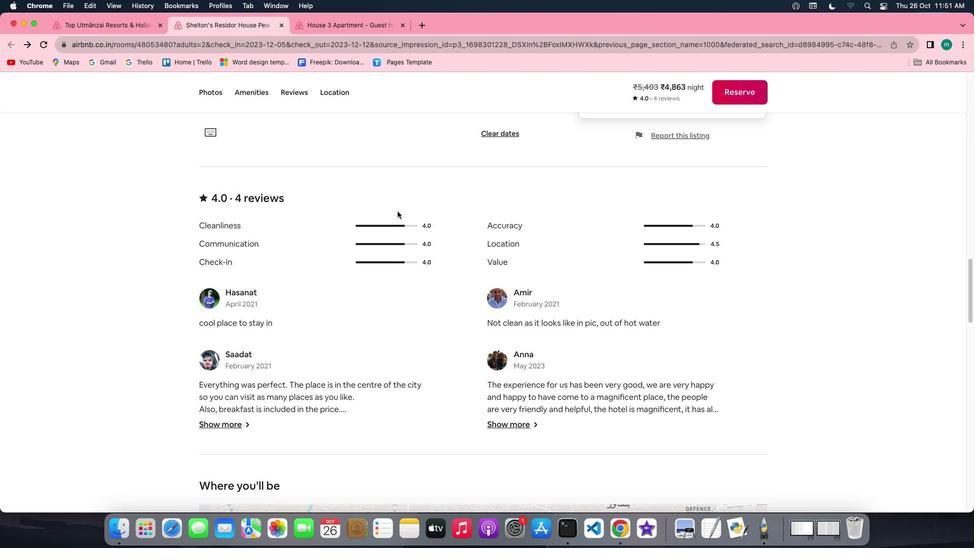 
Action: Mouse scrolled (397, 211) with delta (0, 0)
Screenshot: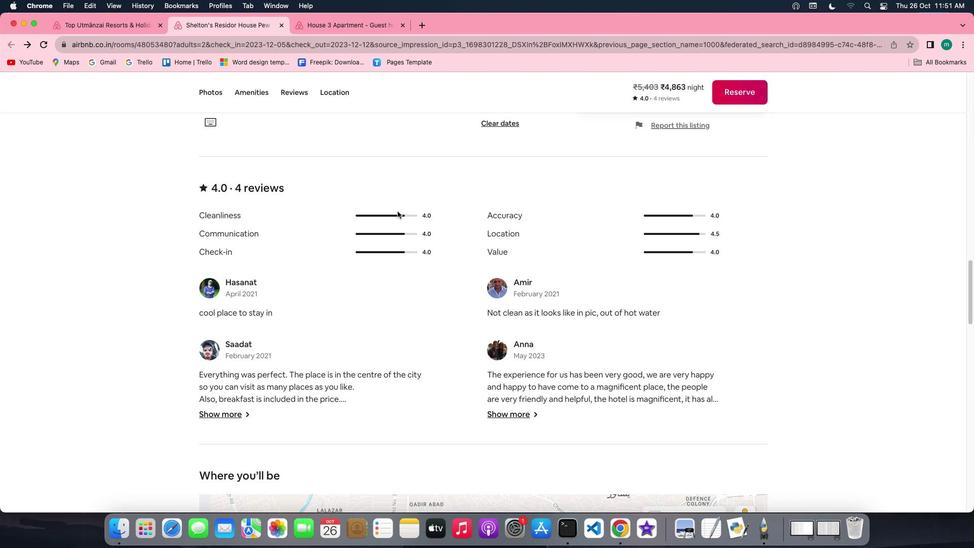 
Action: Mouse scrolled (397, 211) with delta (0, -1)
Screenshot: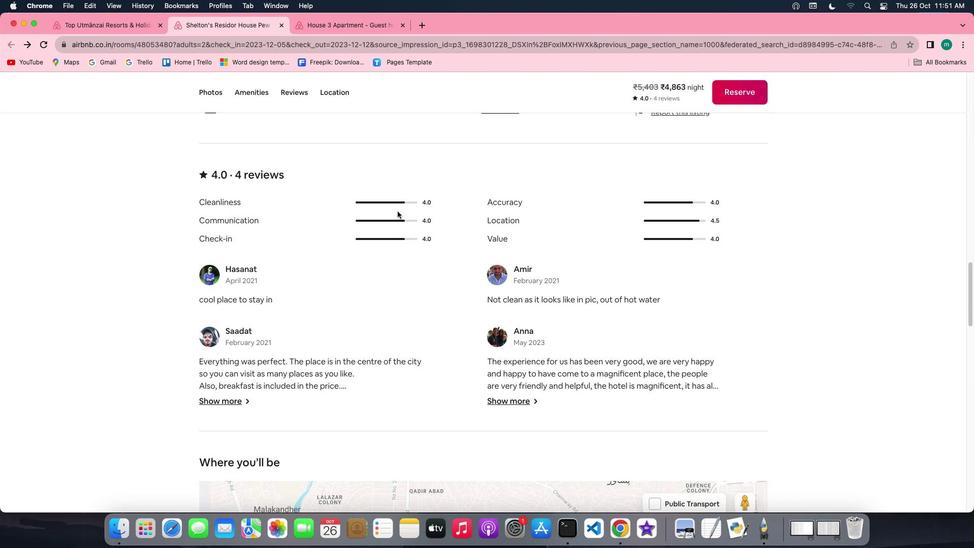 
Action: Mouse scrolled (397, 211) with delta (0, -1)
Screenshot: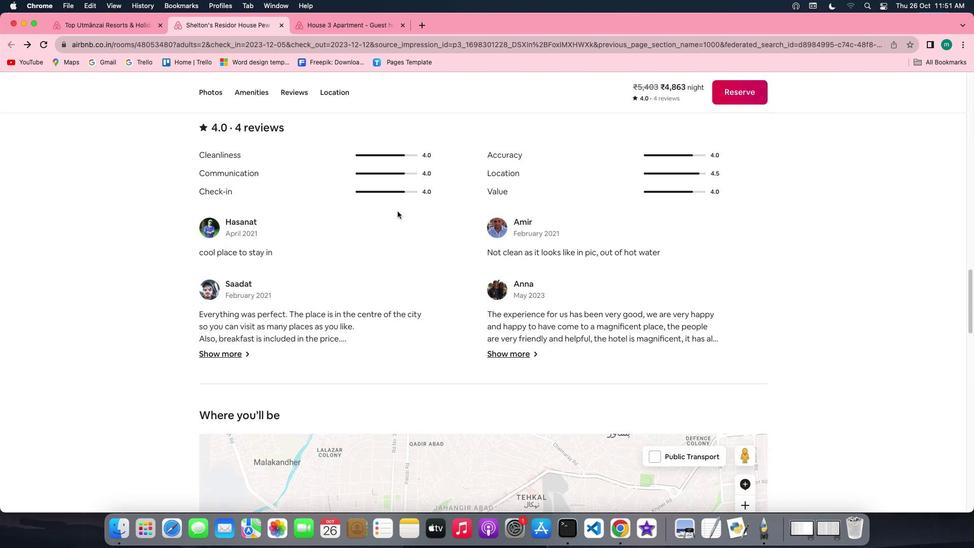 
Action: Mouse scrolled (397, 211) with delta (0, 0)
Screenshot: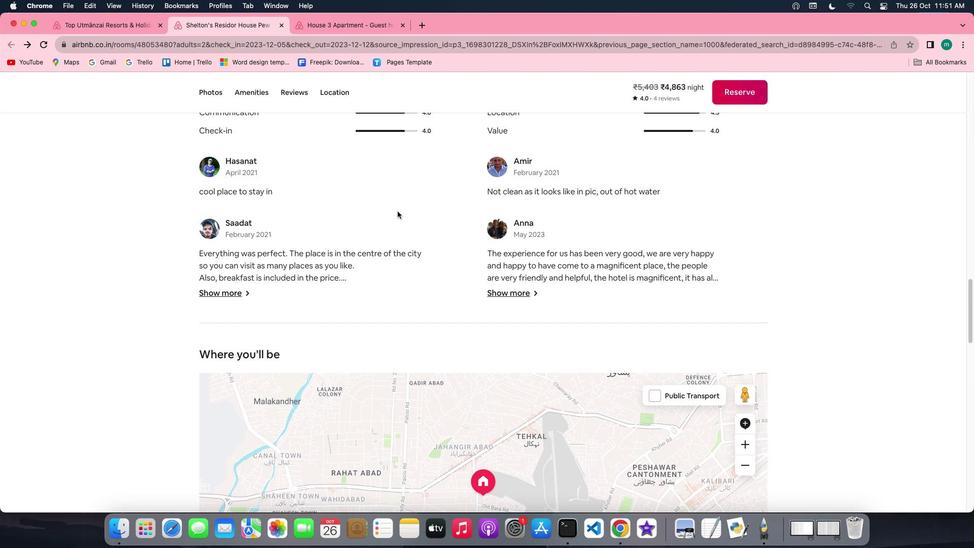 
Action: Mouse scrolled (397, 211) with delta (0, 0)
Screenshot: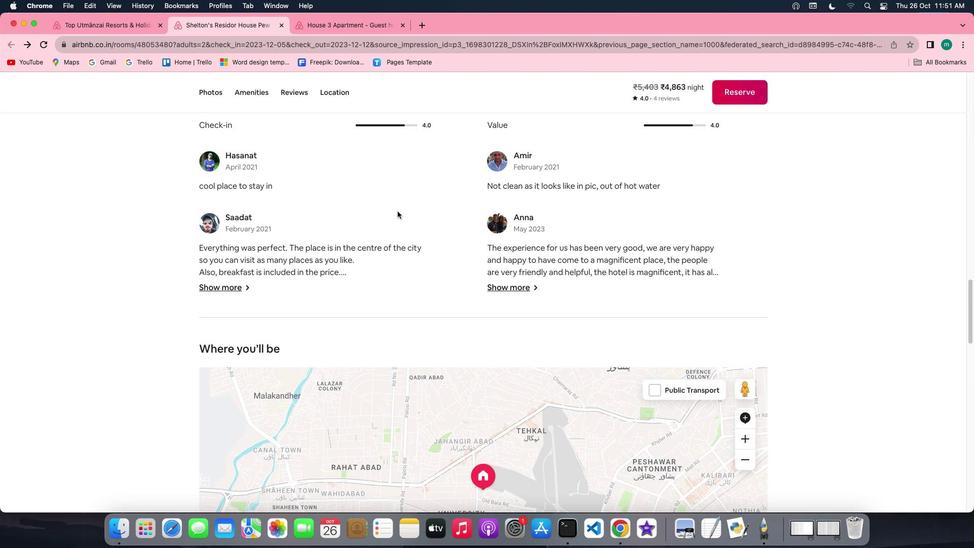 
Action: Mouse scrolled (397, 211) with delta (0, 0)
Screenshot: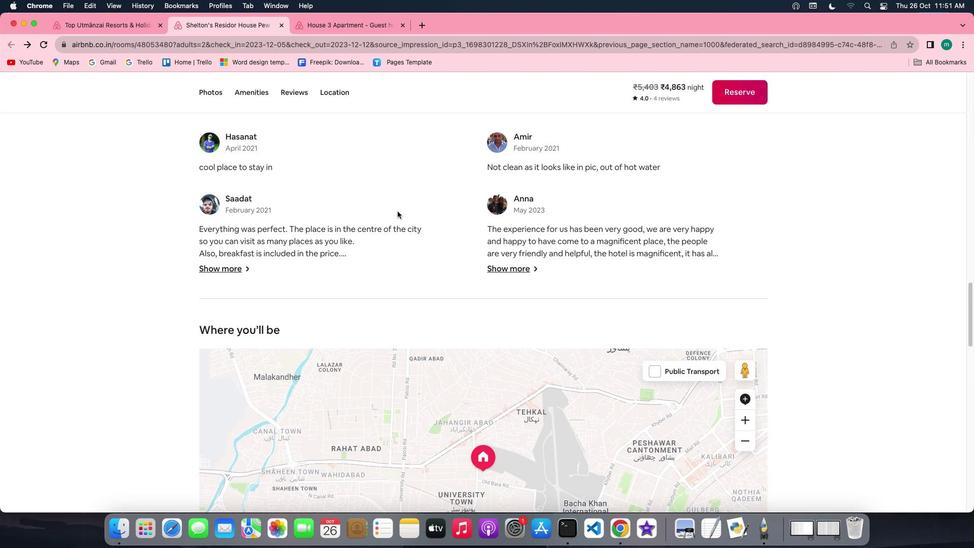 
Action: Mouse moved to (217, 253)
Screenshot: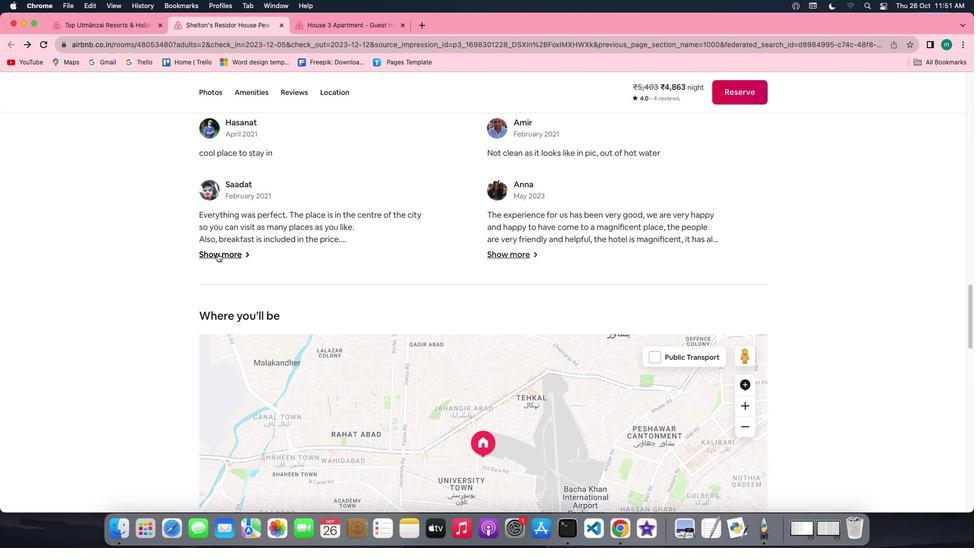 
Action: Mouse pressed left at (217, 253)
Screenshot: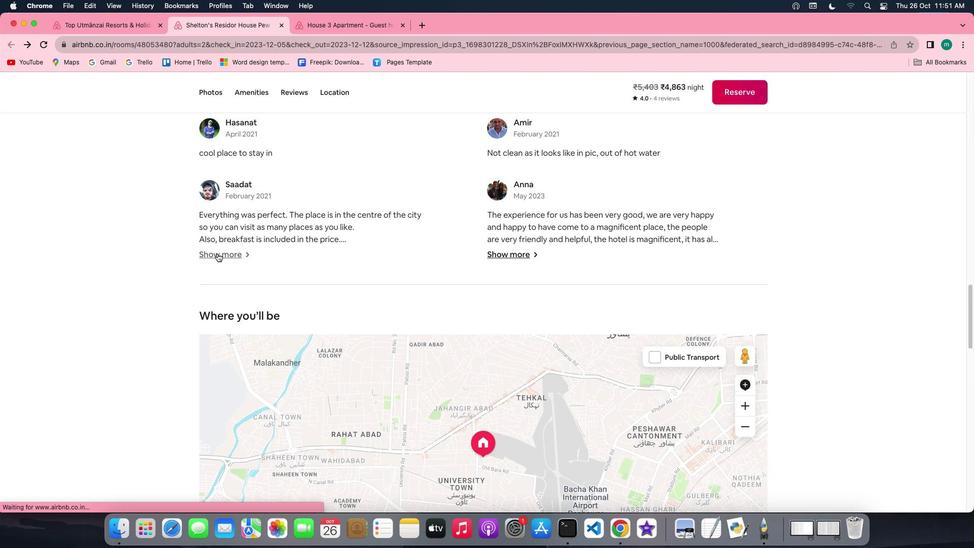 
Action: Mouse moved to (579, 369)
Screenshot: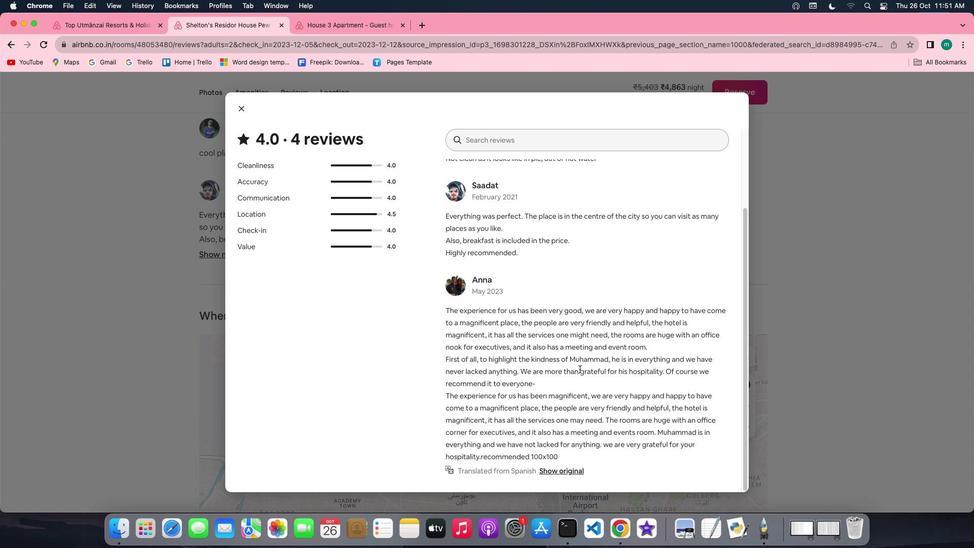 
Action: Mouse scrolled (579, 369) with delta (0, 0)
Screenshot: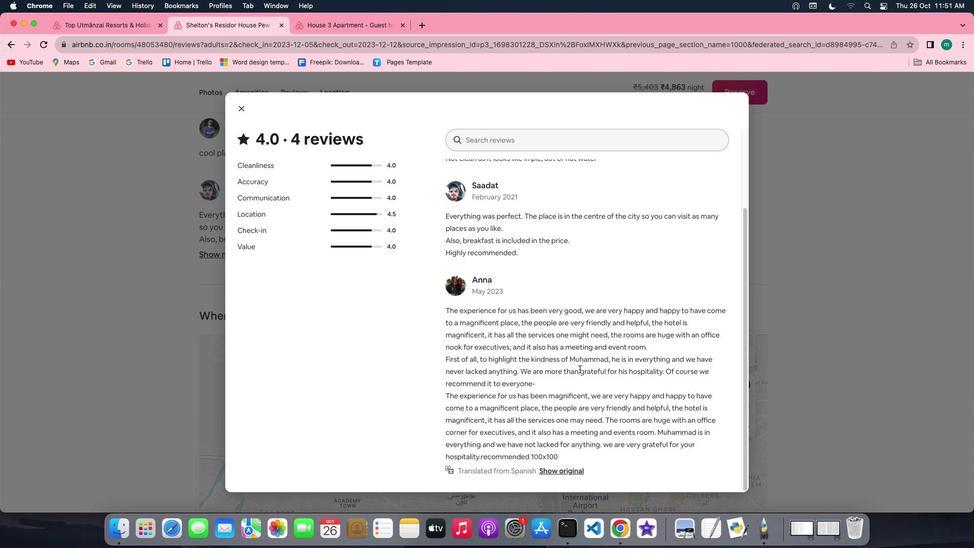 
Action: Mouse scrolled (579, 369) with delta (0, 0)
